 Task: Open a blank sheet, save the file as Emma.docx Add the quote 'Challenges are what make life interesting; overcoming them is what makes life meaningful.' Apply font style 'Oswald' and font size 48 Align the text to the Left .Change the text color to  'Olive Green '
Action: Mouse moved to (1224, 97)
Screenshot: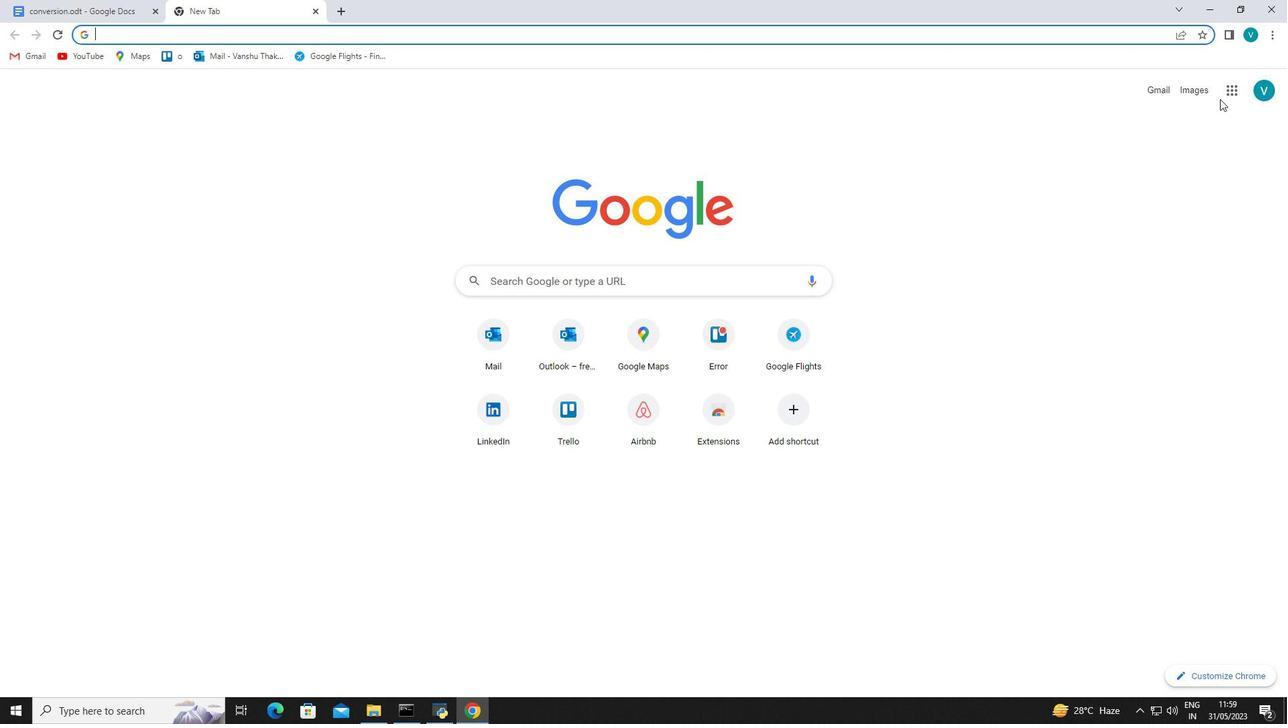 
Action: Mouse pressed left at (1224, 97)
Screenshot: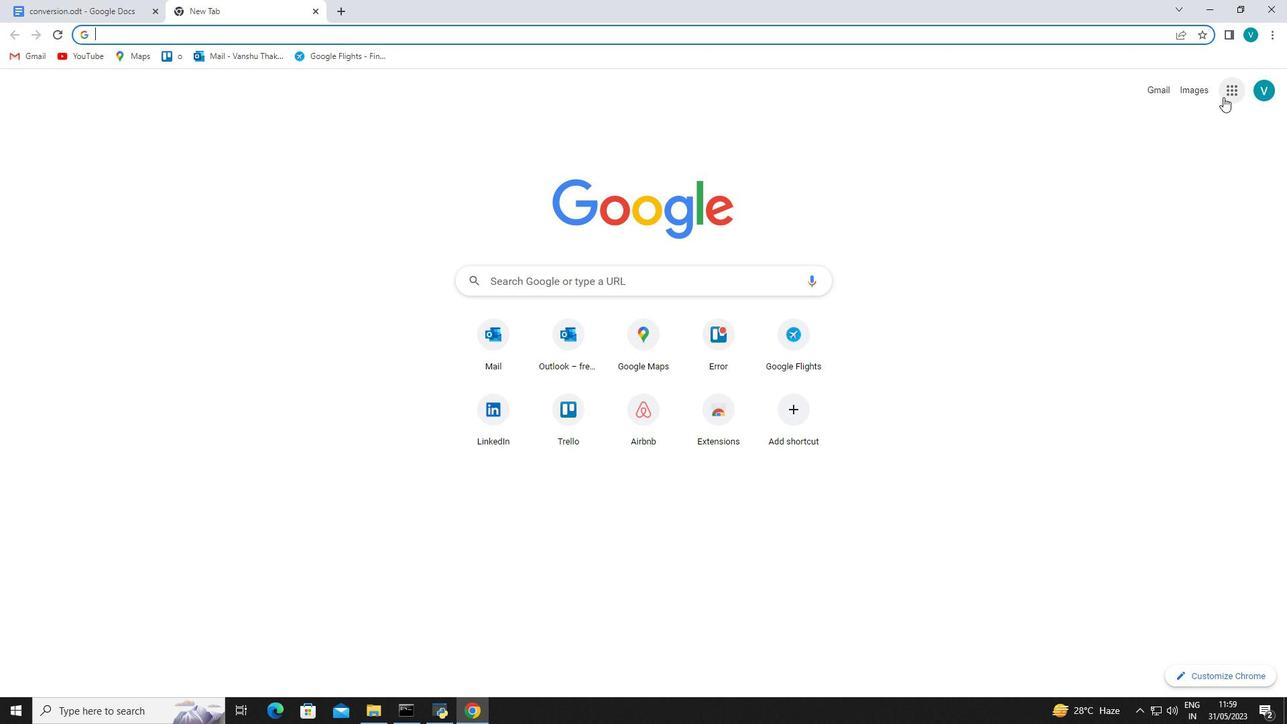 
Action: Mouse moved to (1205, 199)
Screenshot: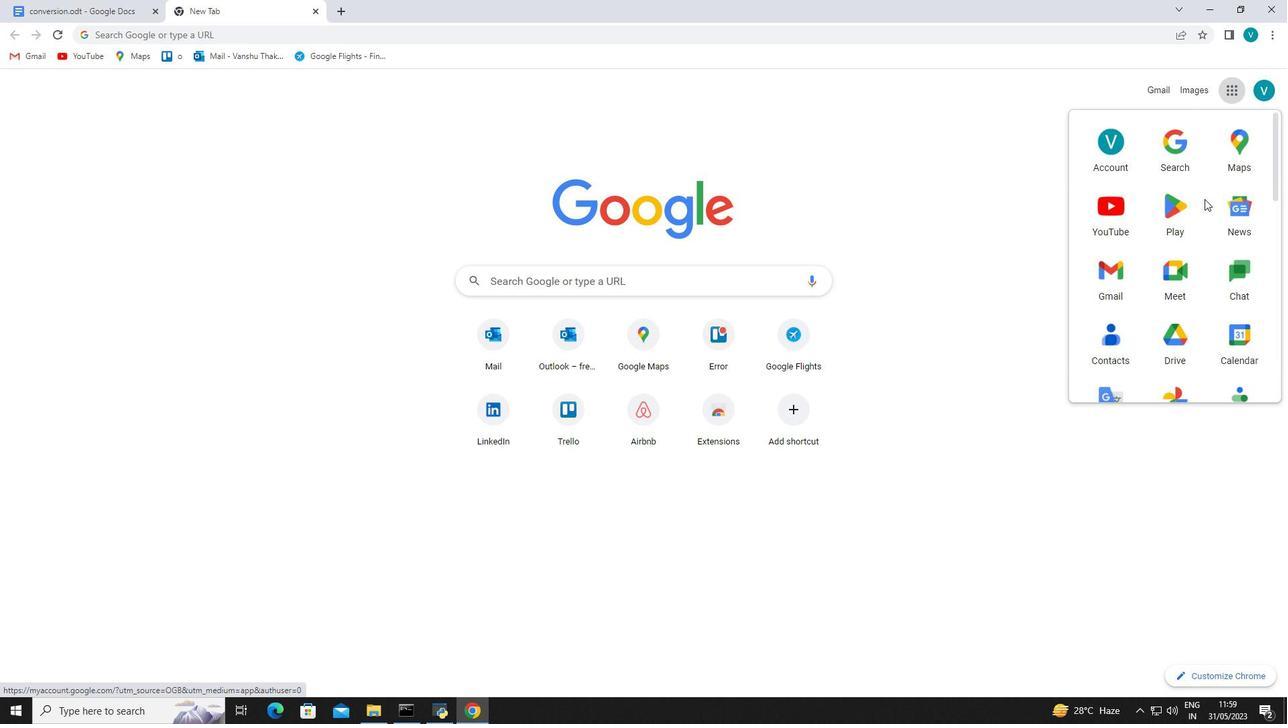 
Action: Mouse scrolled (1205, 199) with delta (0, 0)
Screenshot: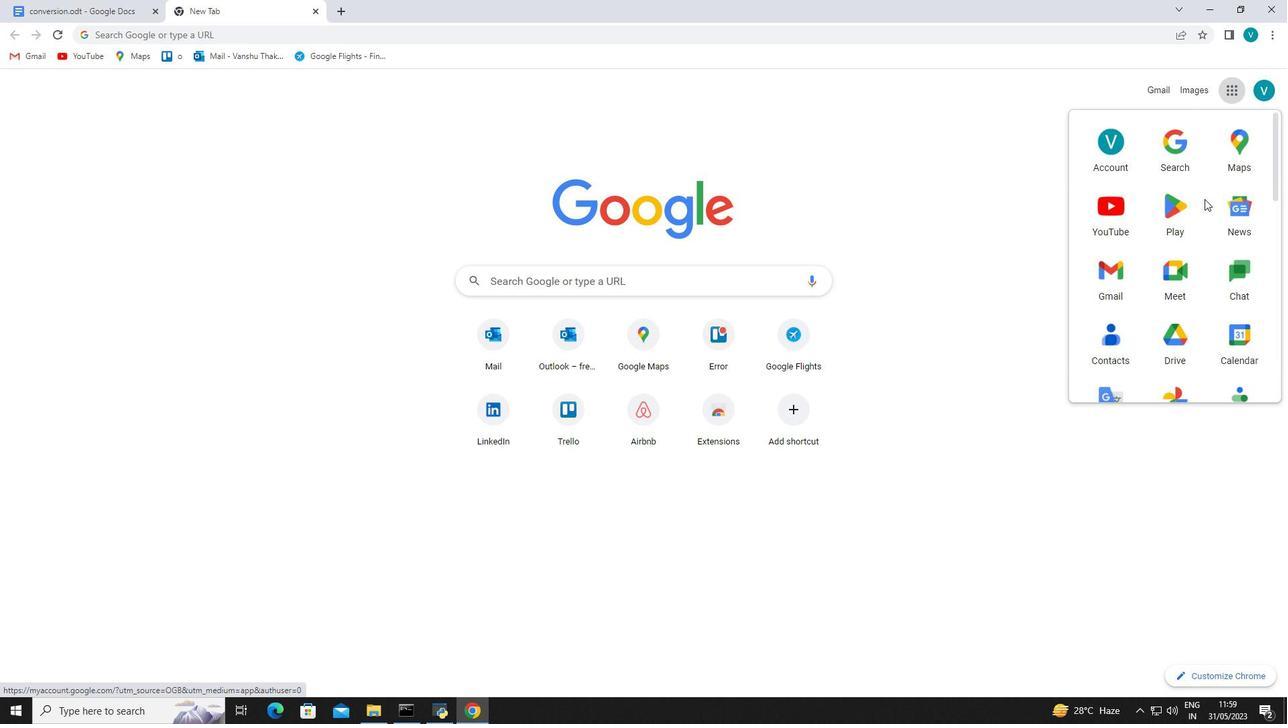 
Action: Mouse moved to (1205, 199)
Screenshot: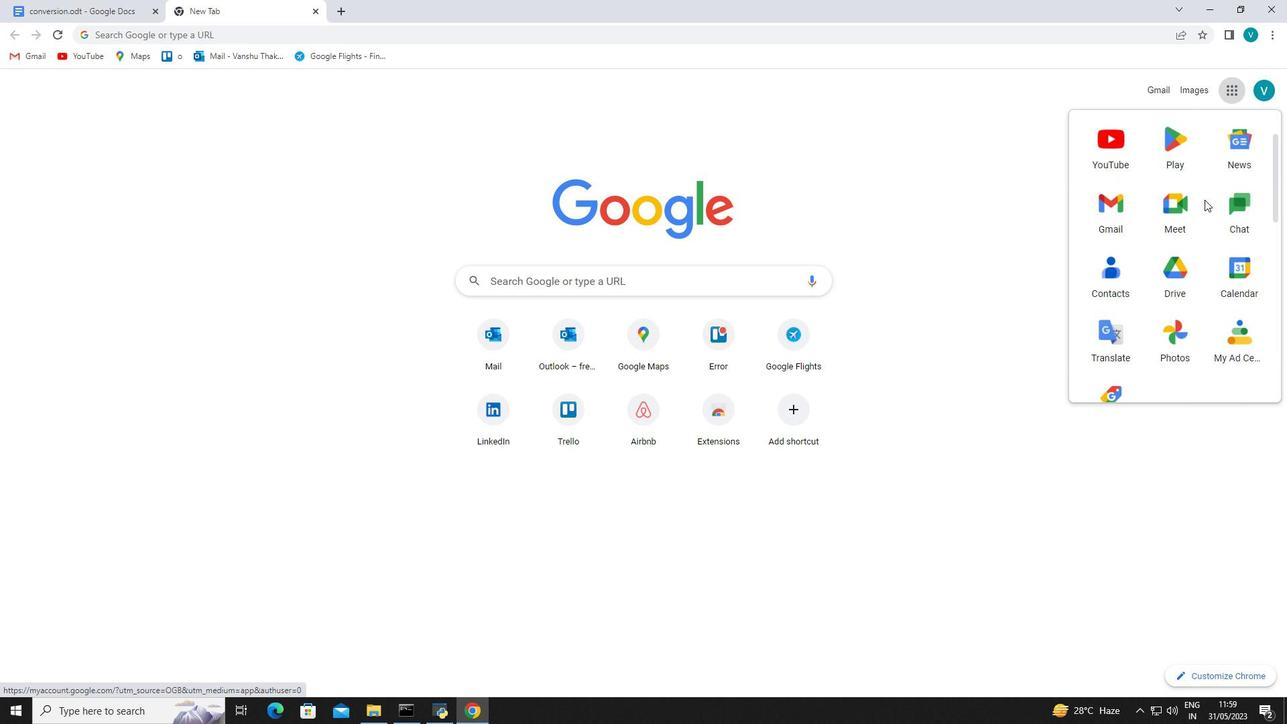 
Action: Mouse scrolled (1205, 199) with delta (0, 0)
Screenshot: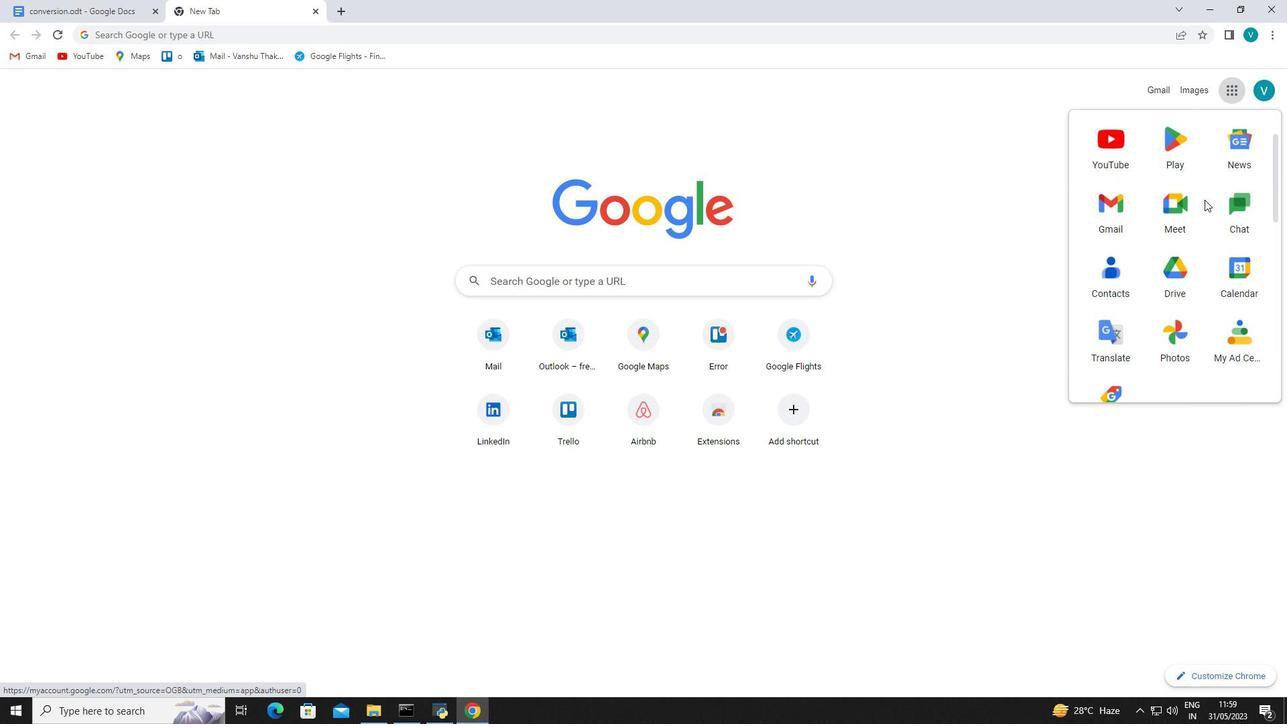 
Action: Mouse moved to (1205, 203)
Screenshot: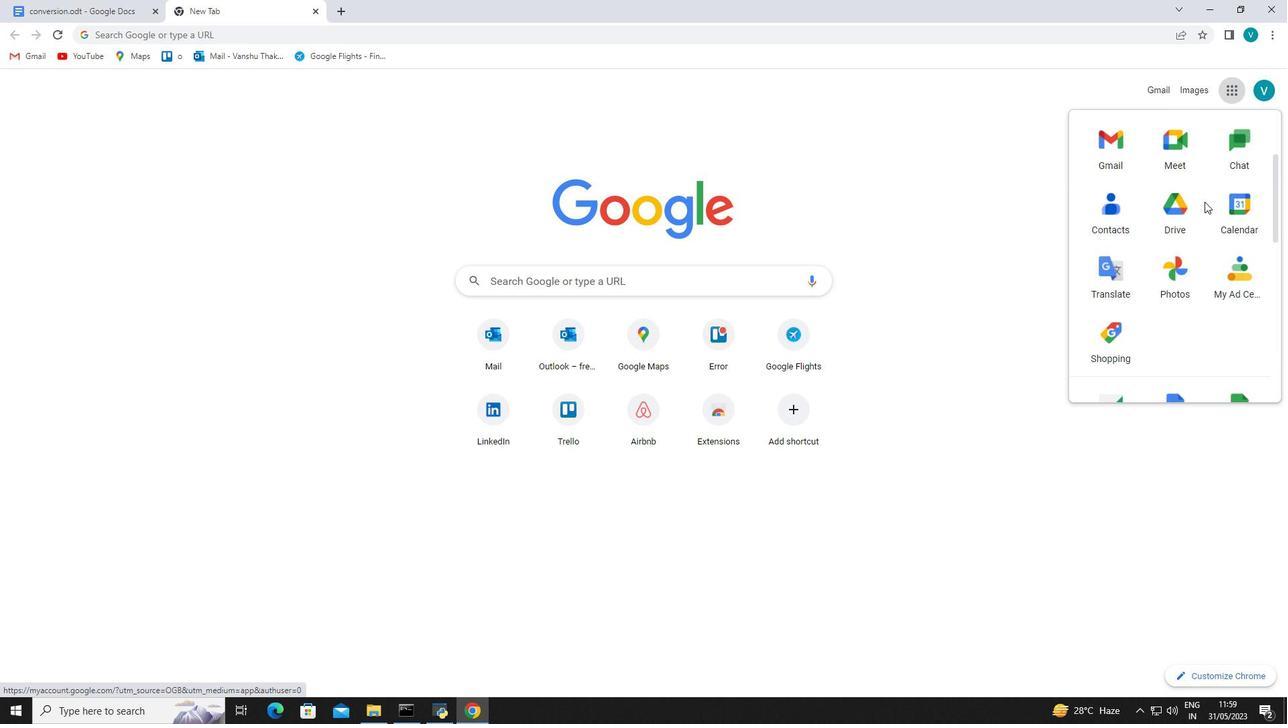 
Action: Mouse scrolled (1205, 203) with delta (0, 0)
Screenshot: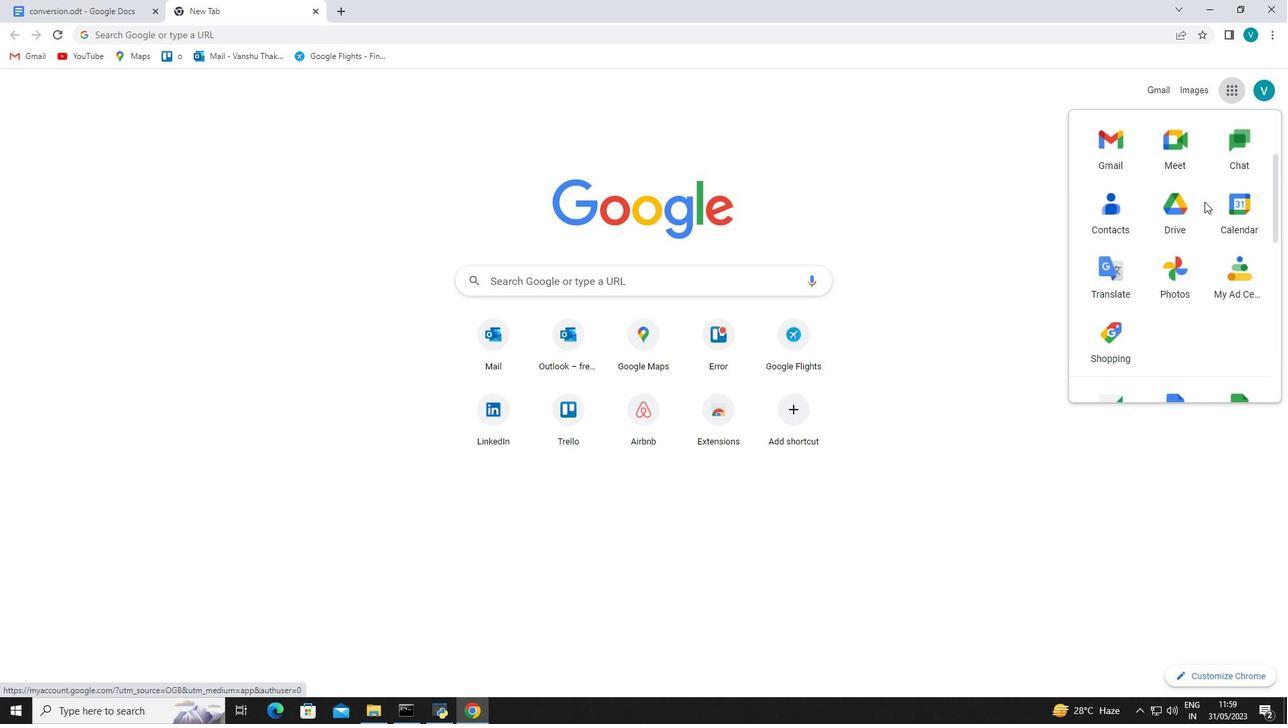 
Action: Mouse moved to (1205, 204)
Screenshot: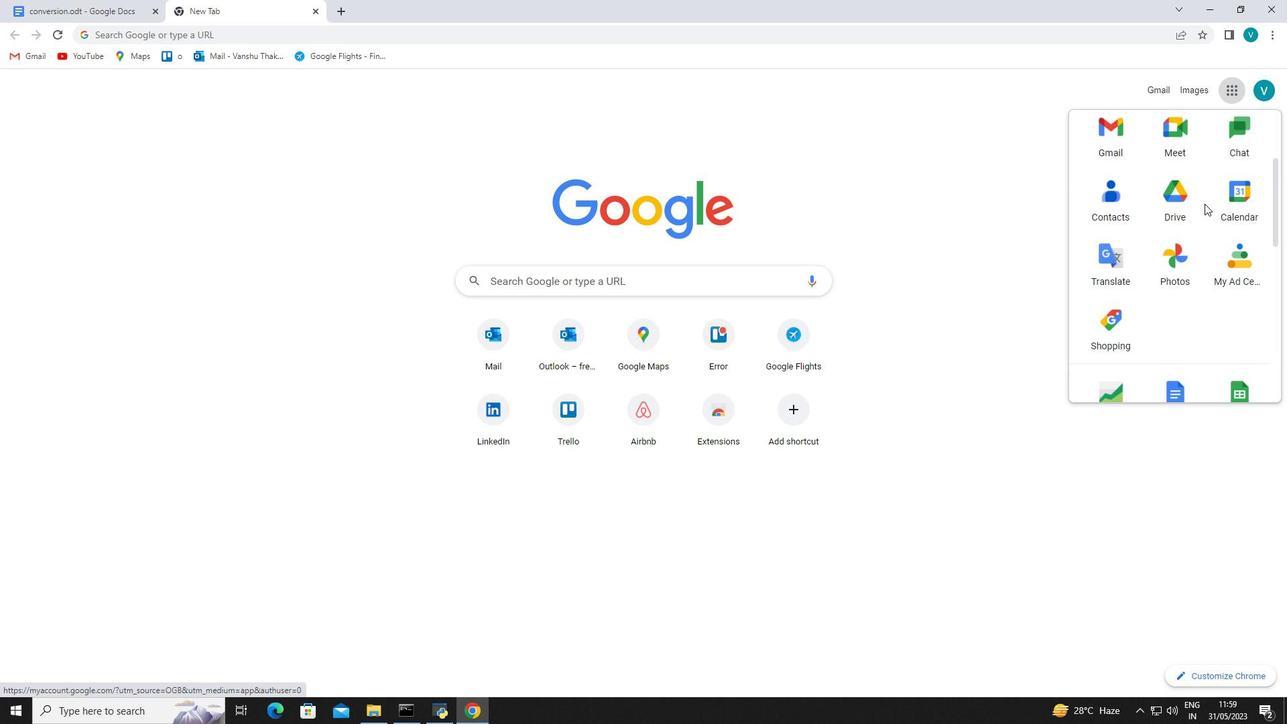 
Action: Mouse scrolled (1205, 203) with delta (0, 0)
Screenshot: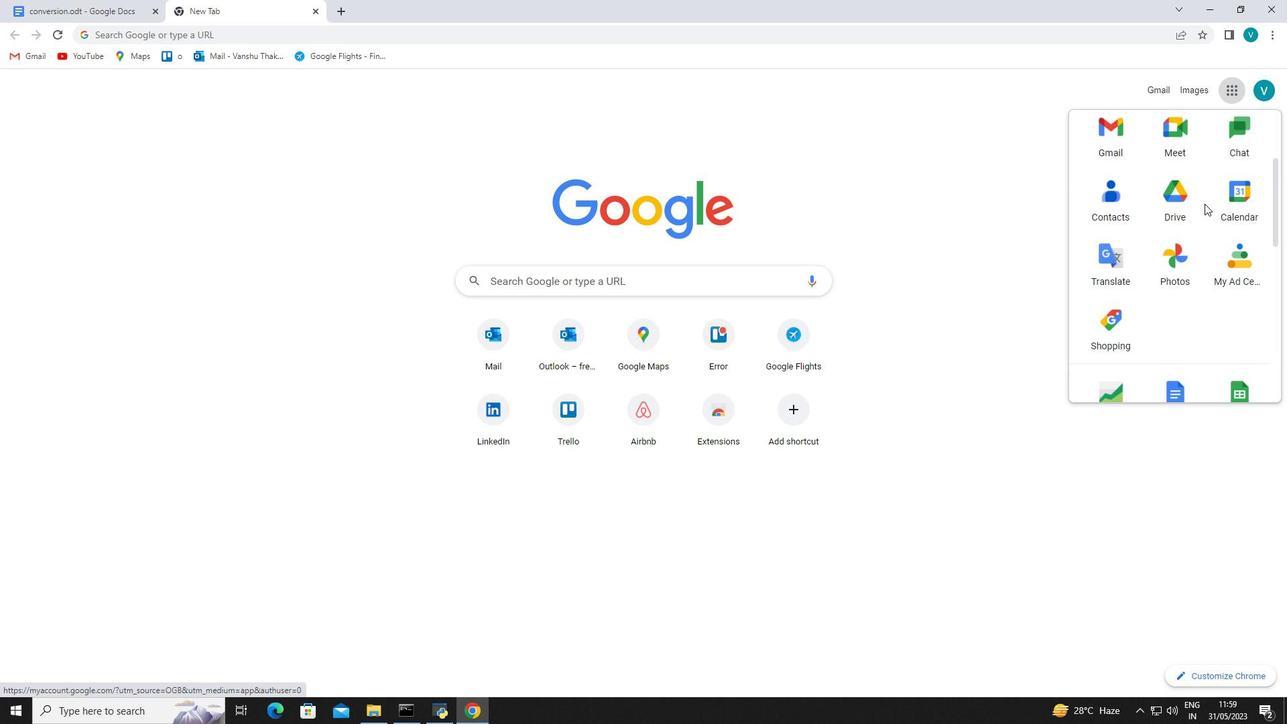 
Action: Mouse moved to (1197, 263)
Screenshot: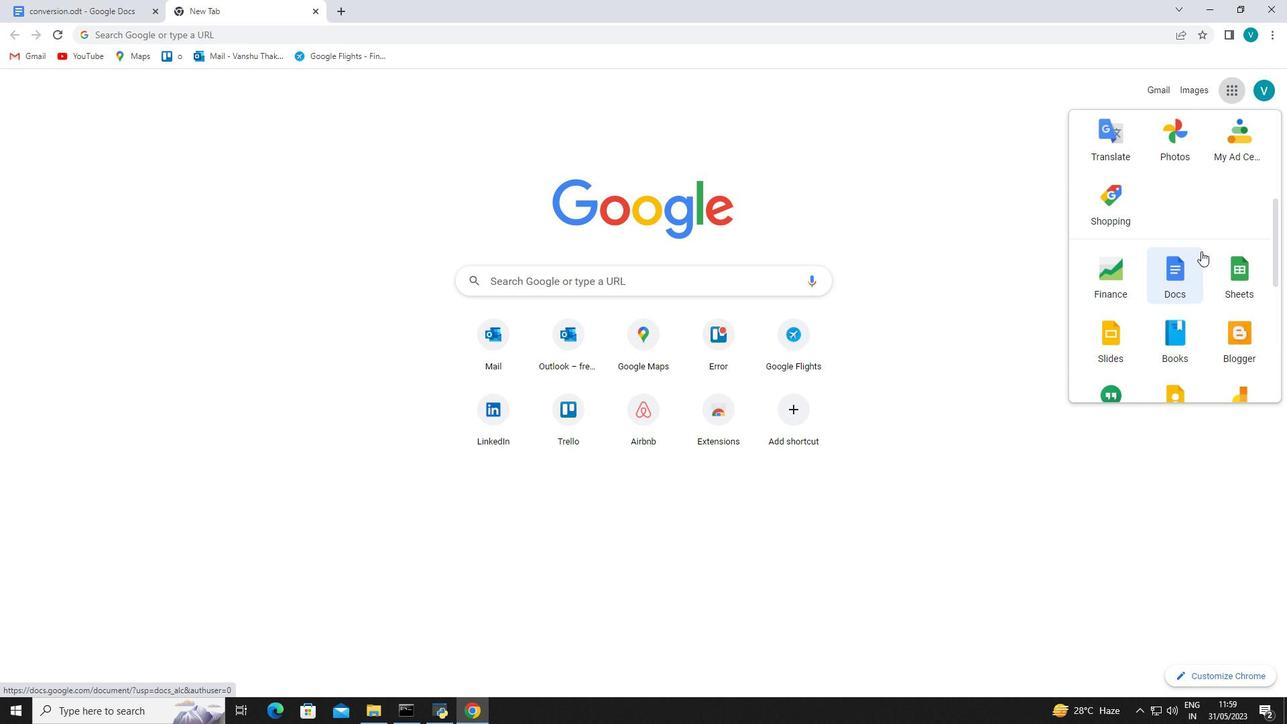 
Action: Mouse pressed left at (1197, 263)
Screenshot: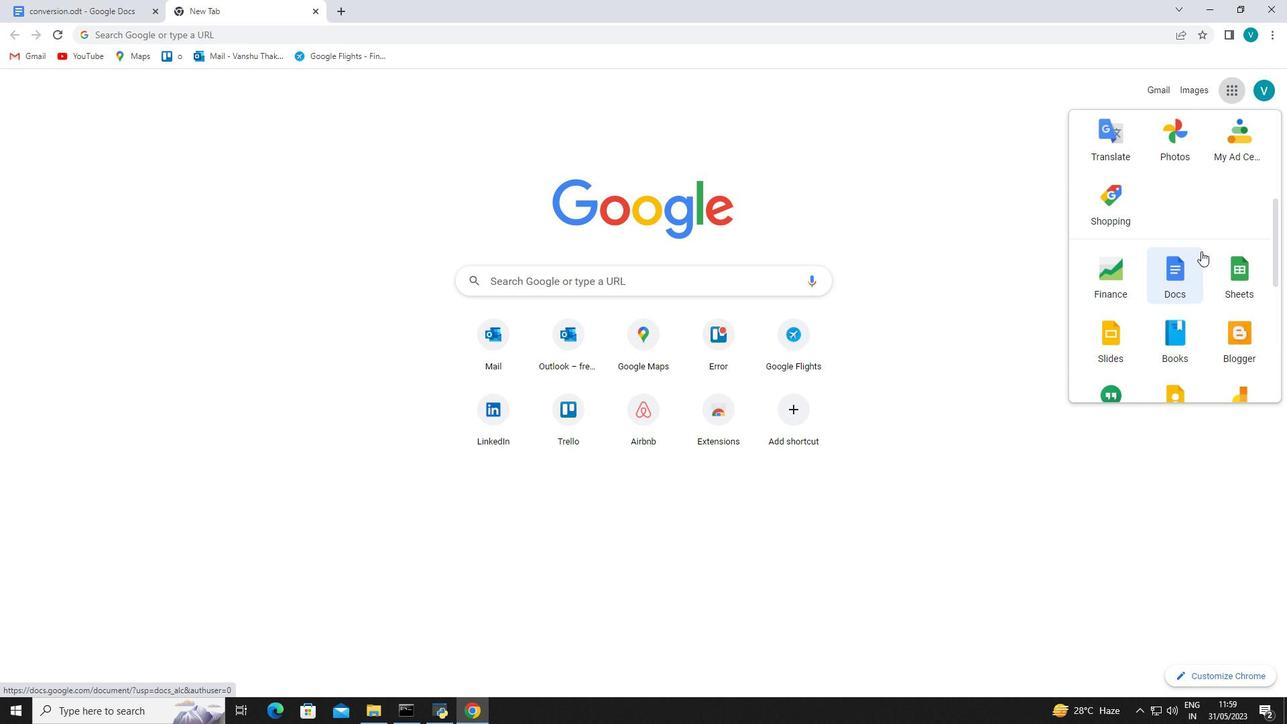 
Action: Mouse moved to (319, 250)
Screenshot: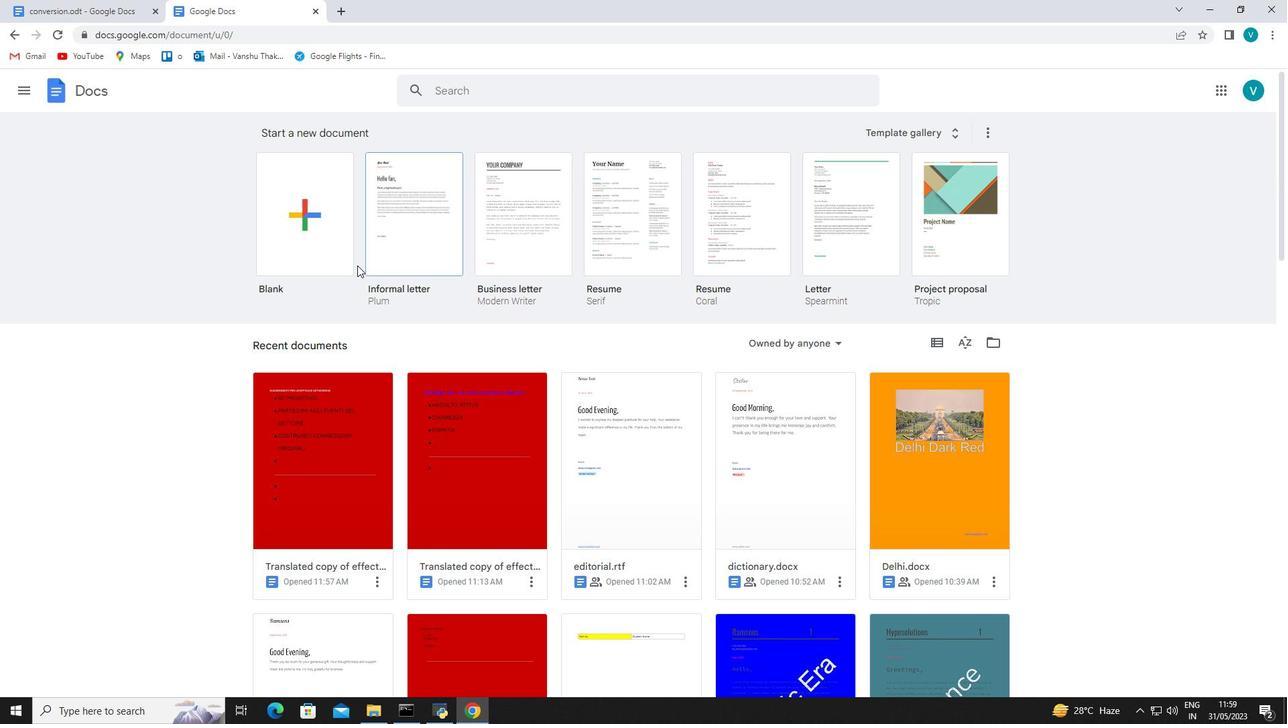 
Action: Mouse pressed left at (319, 250)
Screenshot: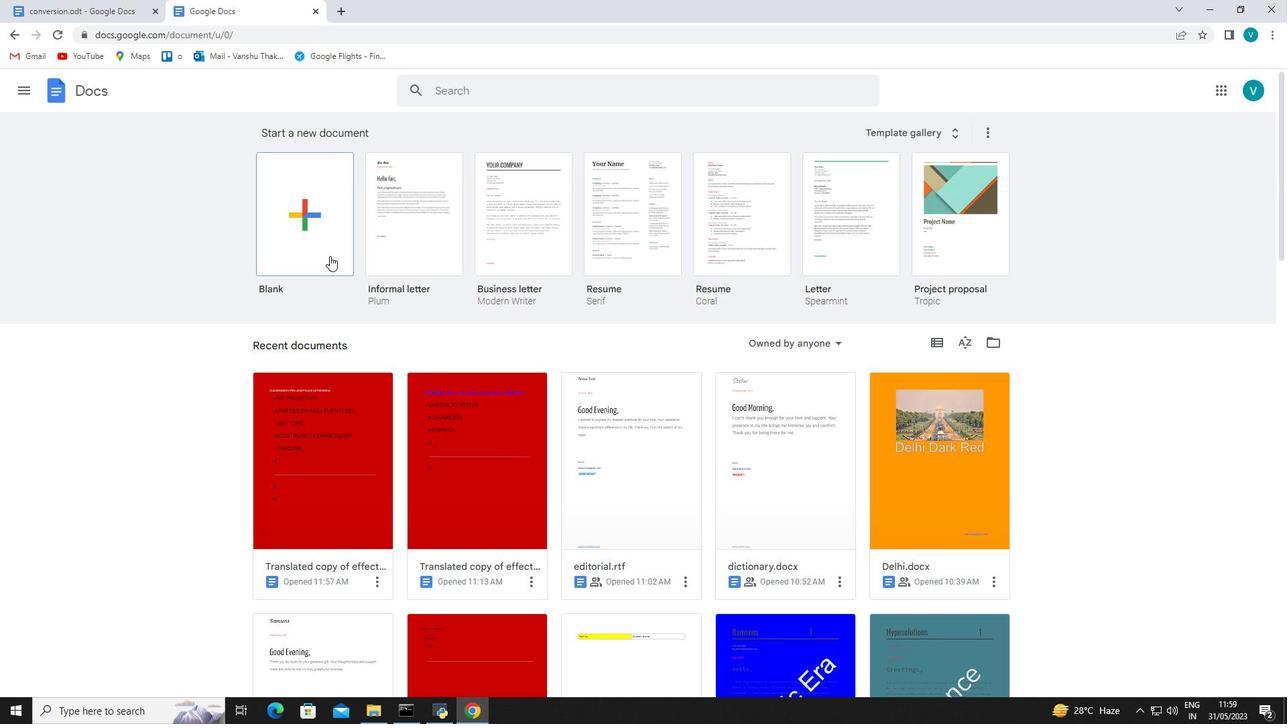 
Action: Mouse moved to (117, 82)
Screenshot: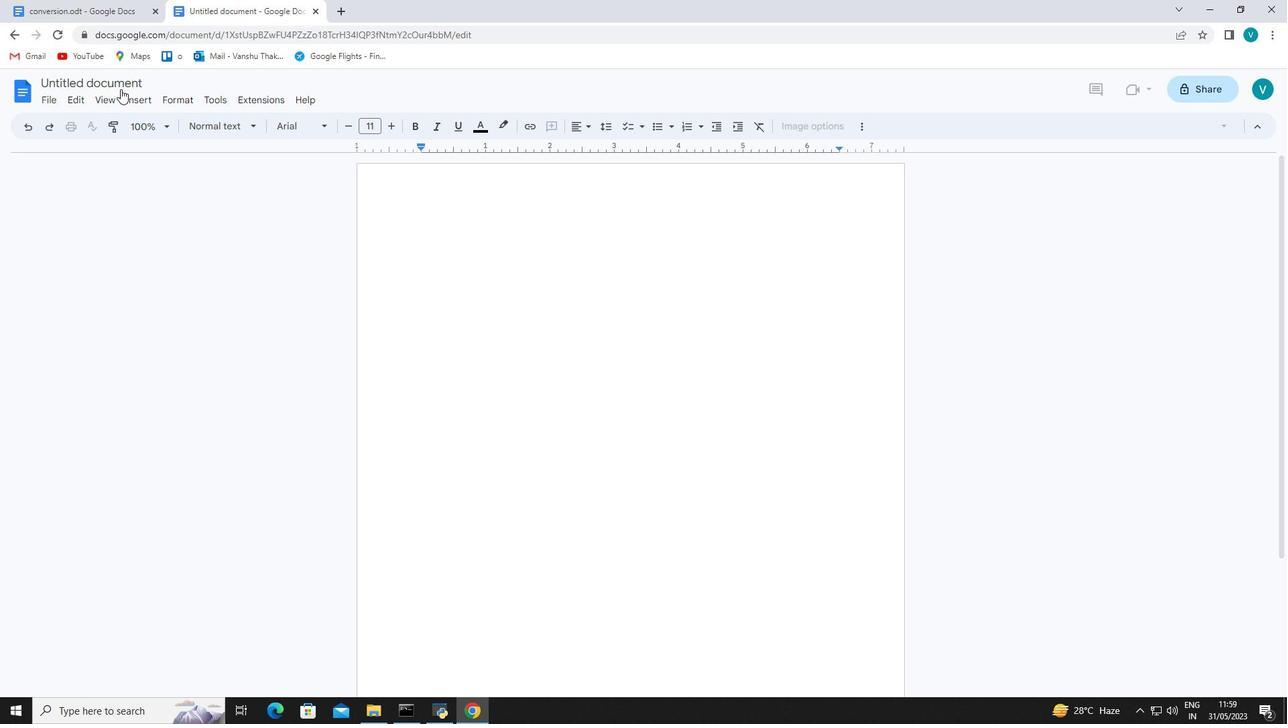 
Action: Mouse pressed left at (117, 82)
Screenshot: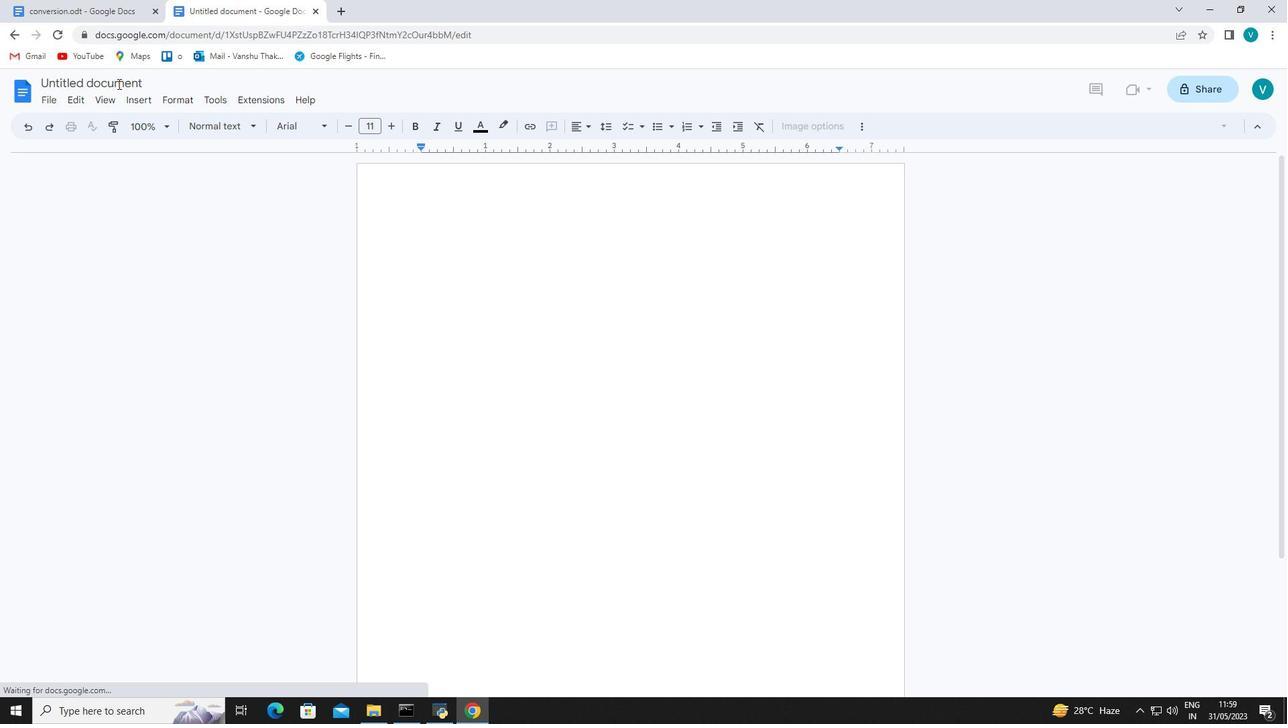 
Action: Key pressed <Key.shift>Emma.docx<Key.enter>
Screenshot: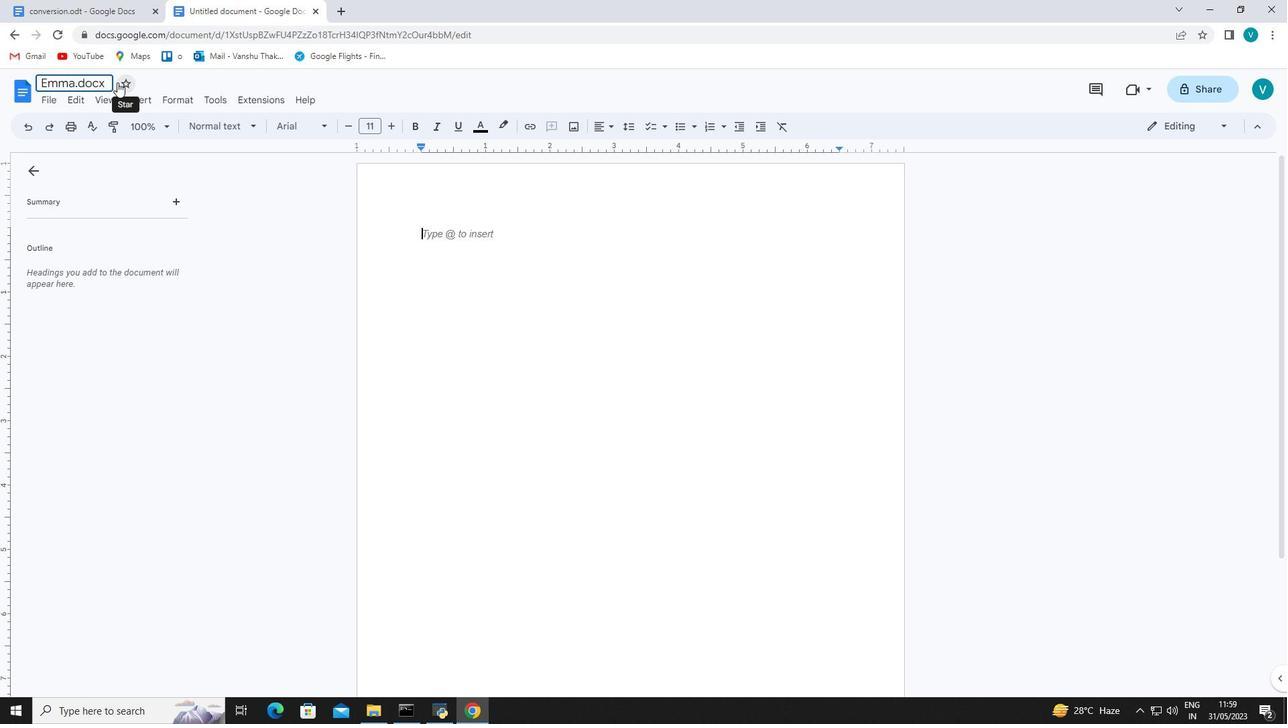 
Action: Mouse moved to (428, 239)
Screenshot: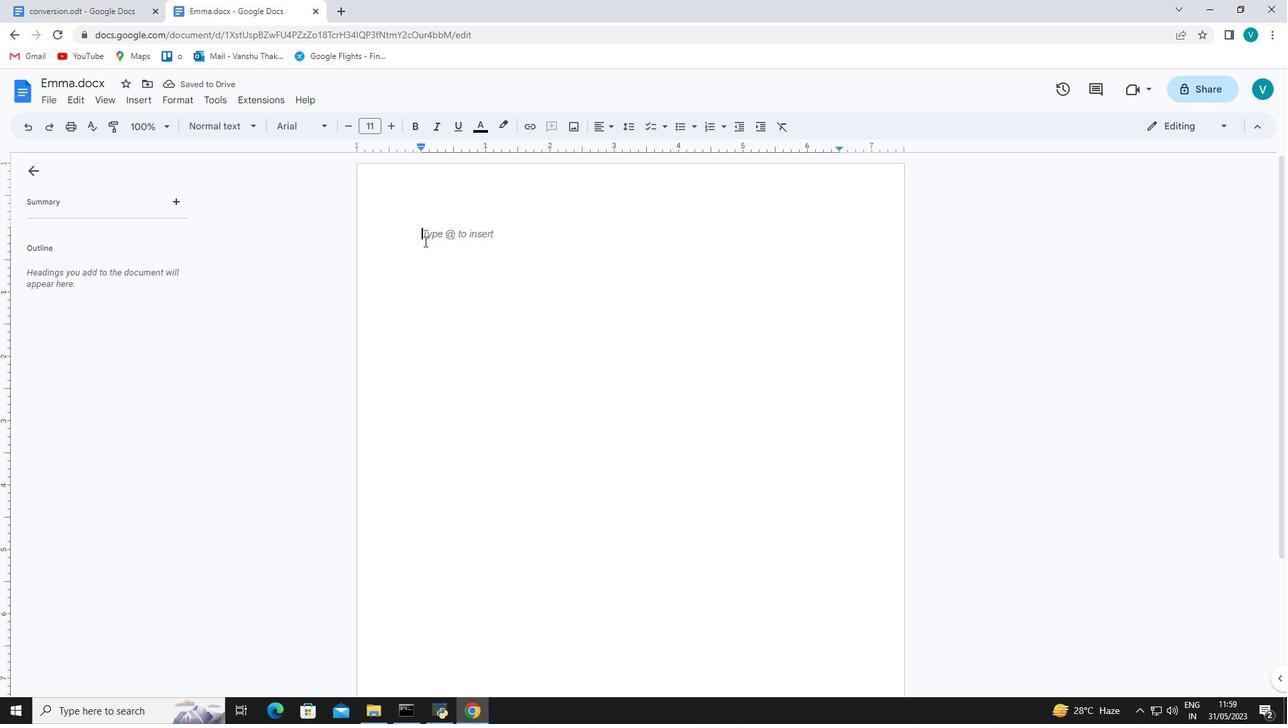 
Action: Mouse pressed left at (428, 239)
Screenshot: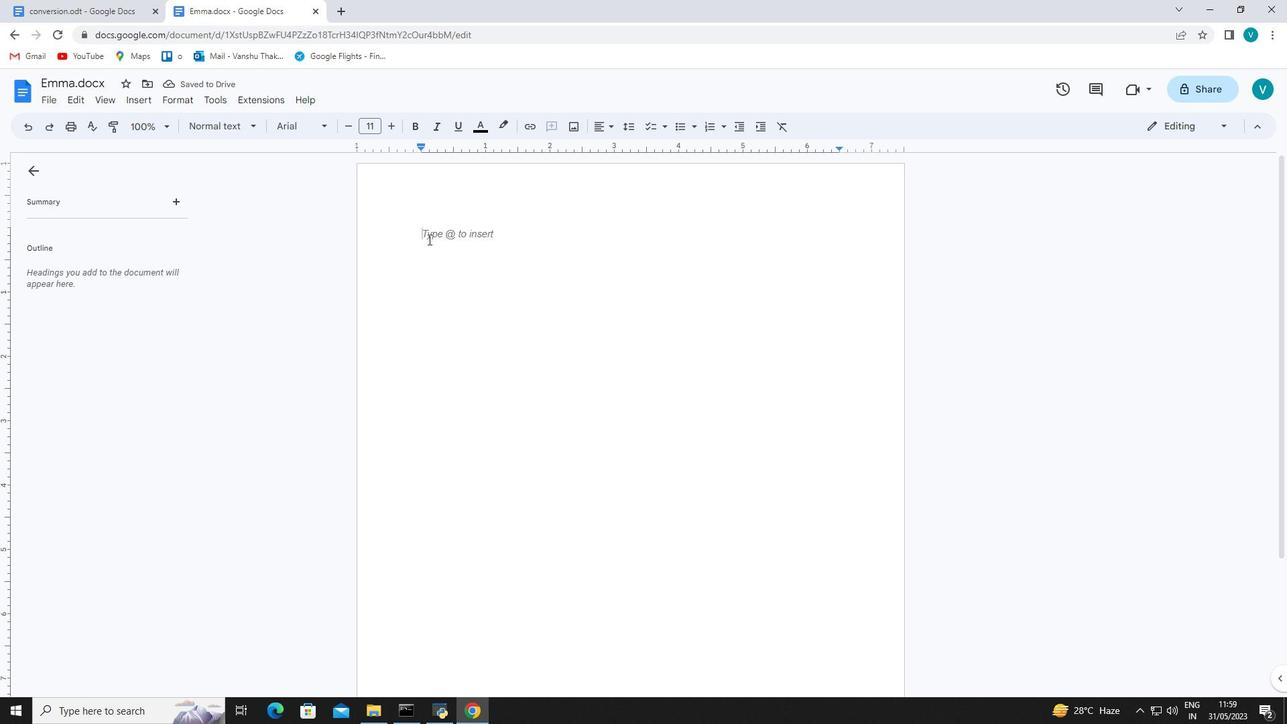
Action: Key pressed <Key.shift>Challenges<Key.space>are<Key.space>what<Key.space>make<Key.space>life<Key.space>interesting;<Key.space>overcoming<Key.space>them<Key.space>is<Key.space>what<Key.space>makes<Key.space>life<Key.space>meaningful.
Screenshot: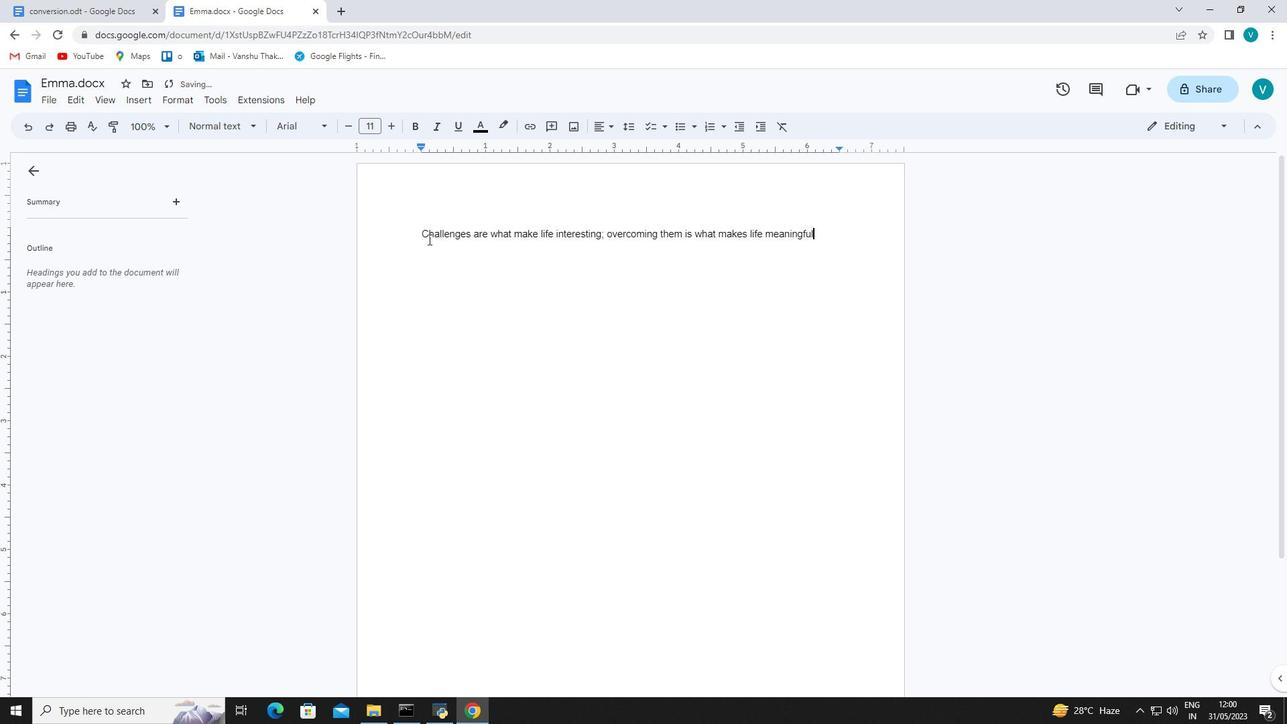 
Action: Mouse moved to (421, 232)
Screenshot: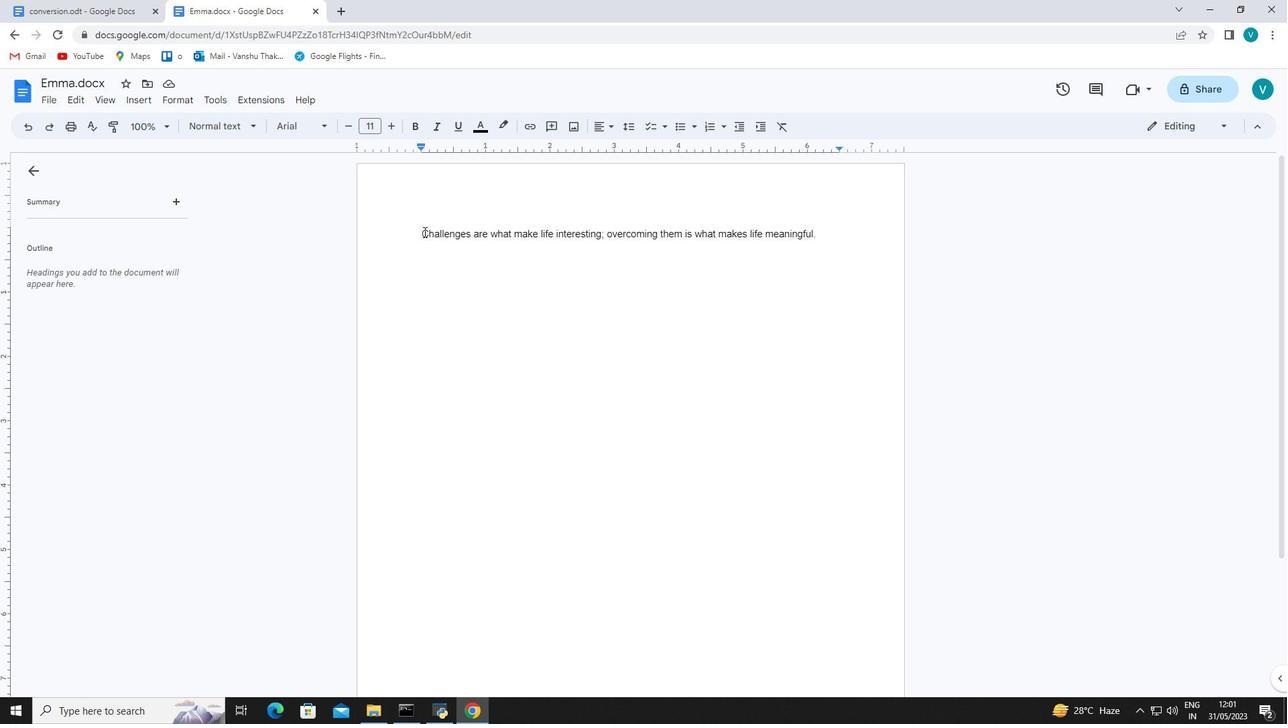 
Action: Mouse pressed left at (421, 232)
Screenshot: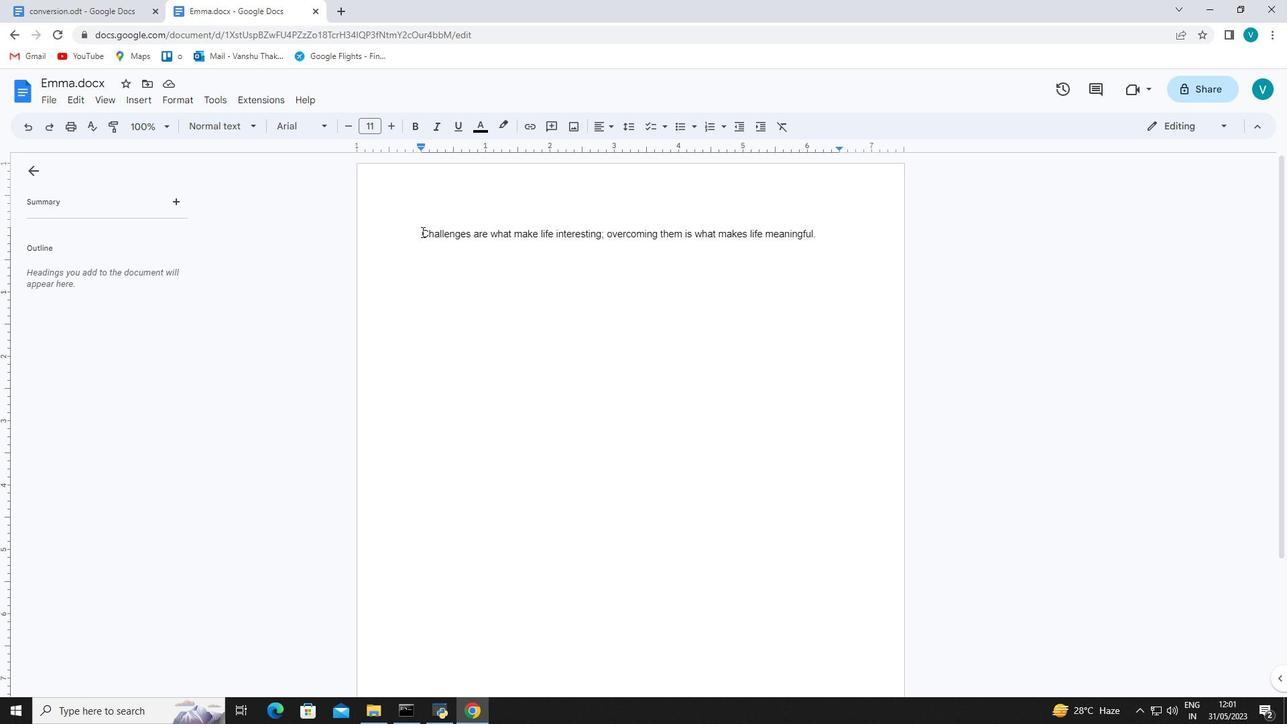 
Action: Mouse moved to (303, 127)
Screenshot: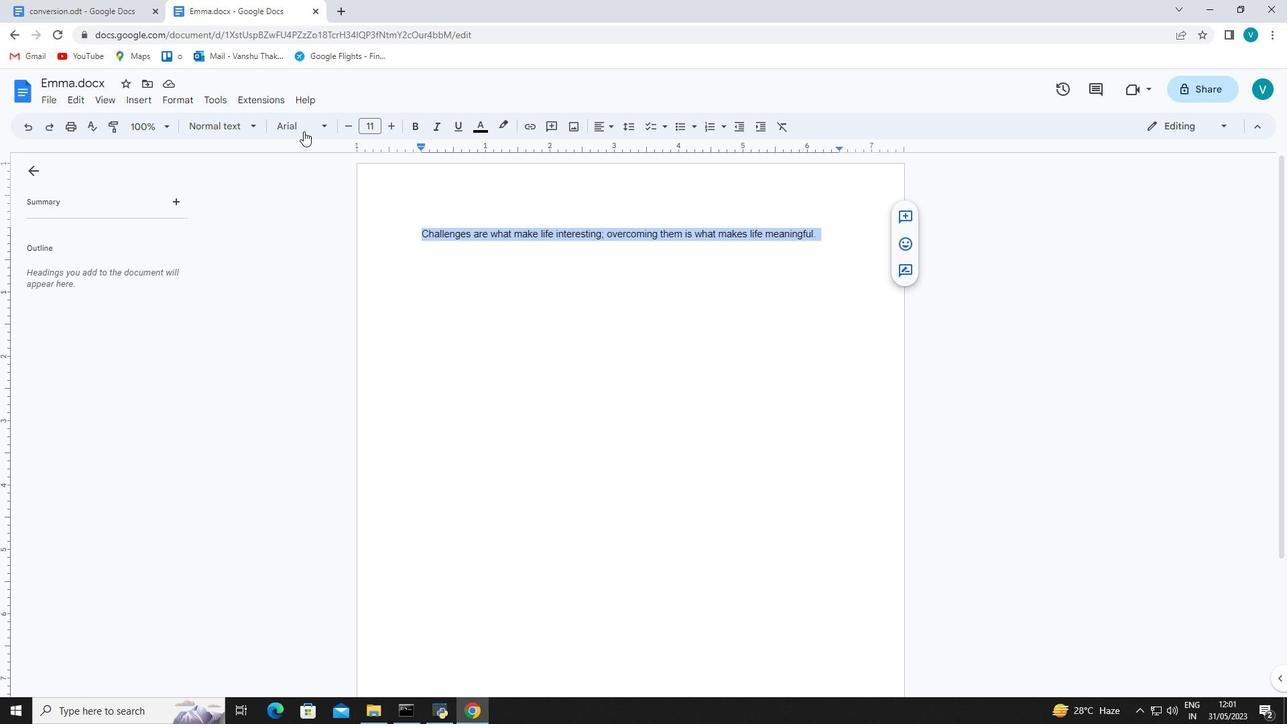 
Action: Mouse pressed left at (303, 127)
Screenshot: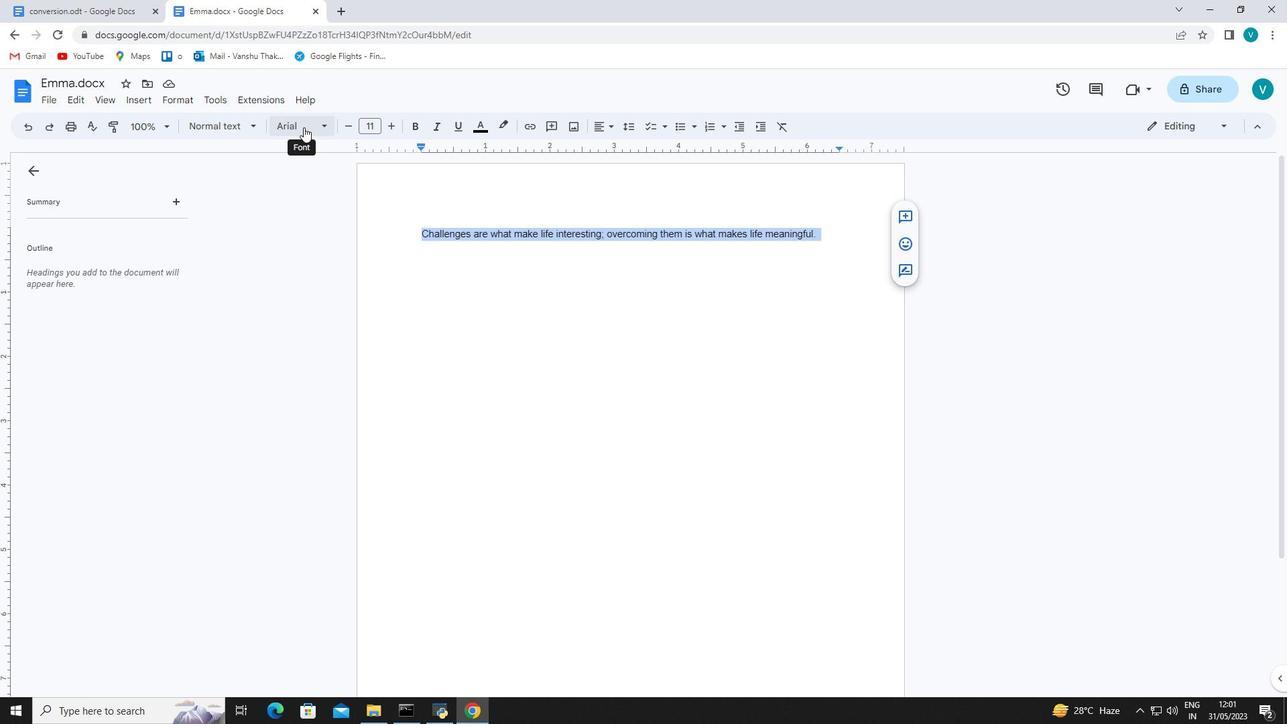 
Action: Mouse moved to (345, 368)
Screenshot: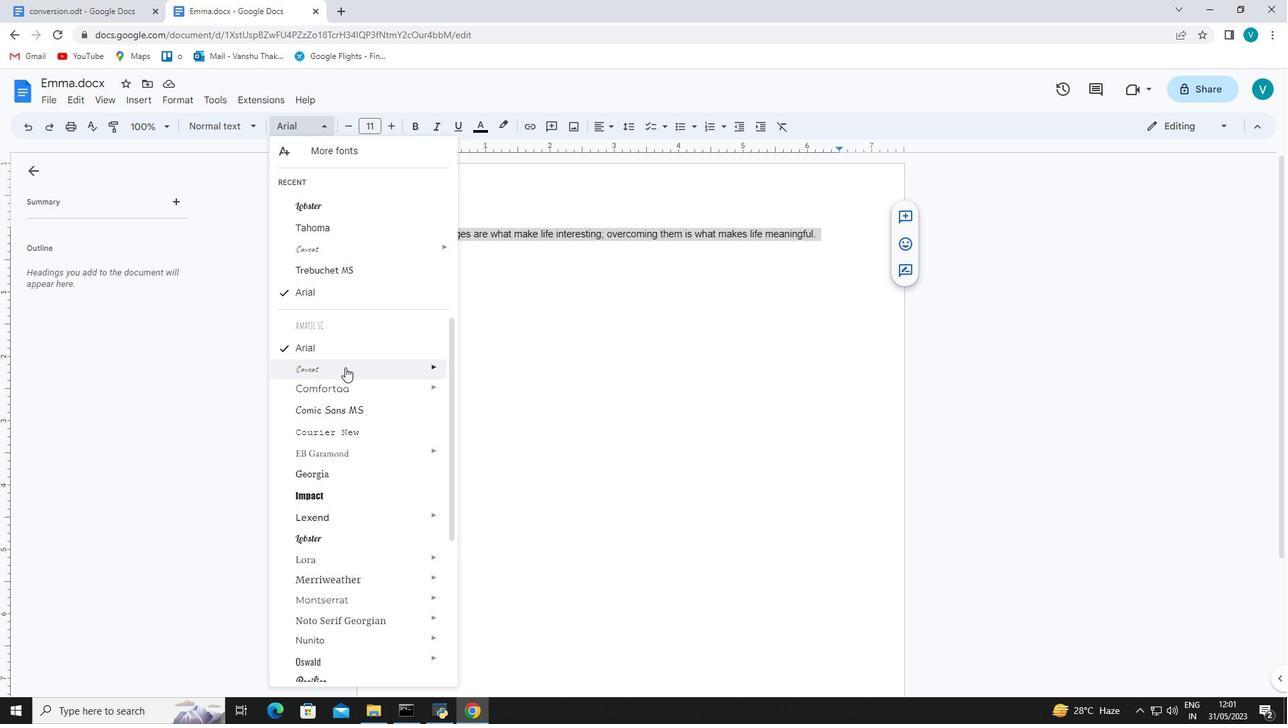 
Action: Mouse scrolled (345, 368) with delta (0, 0)
Screenshot: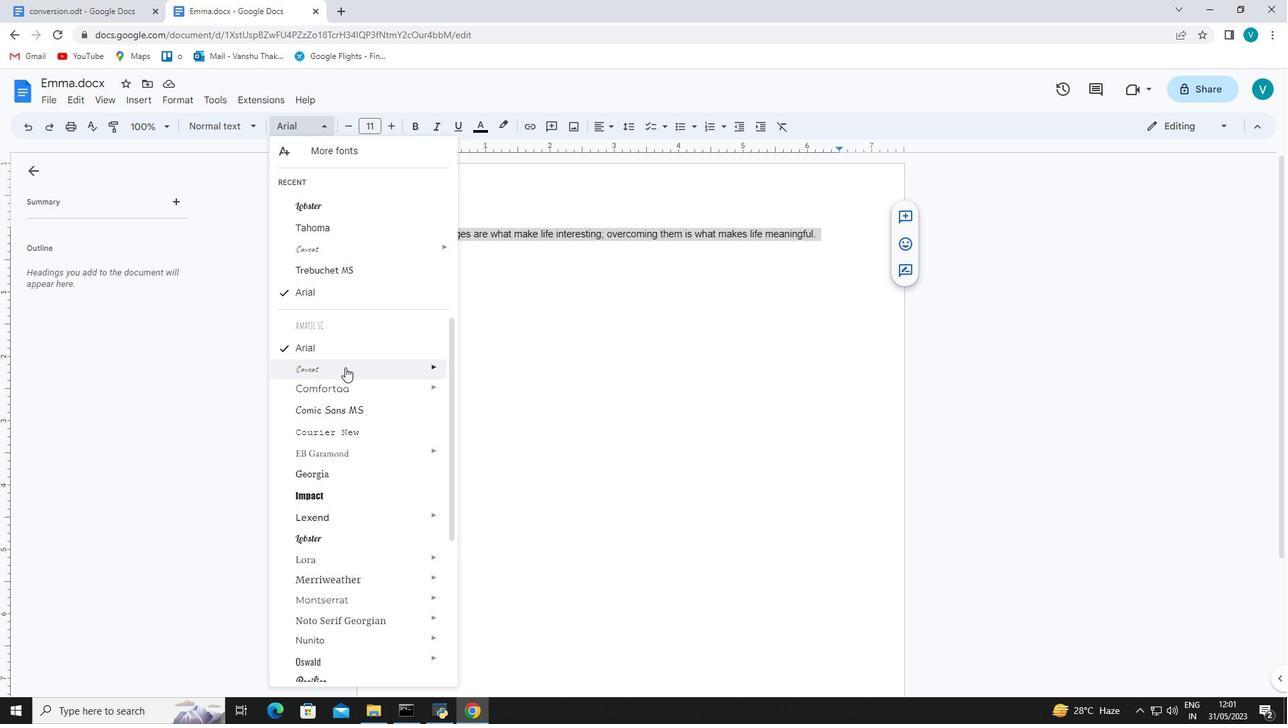 
Action: Mouse scrolled (345, 368) with delta (0, 0)
Screenshot: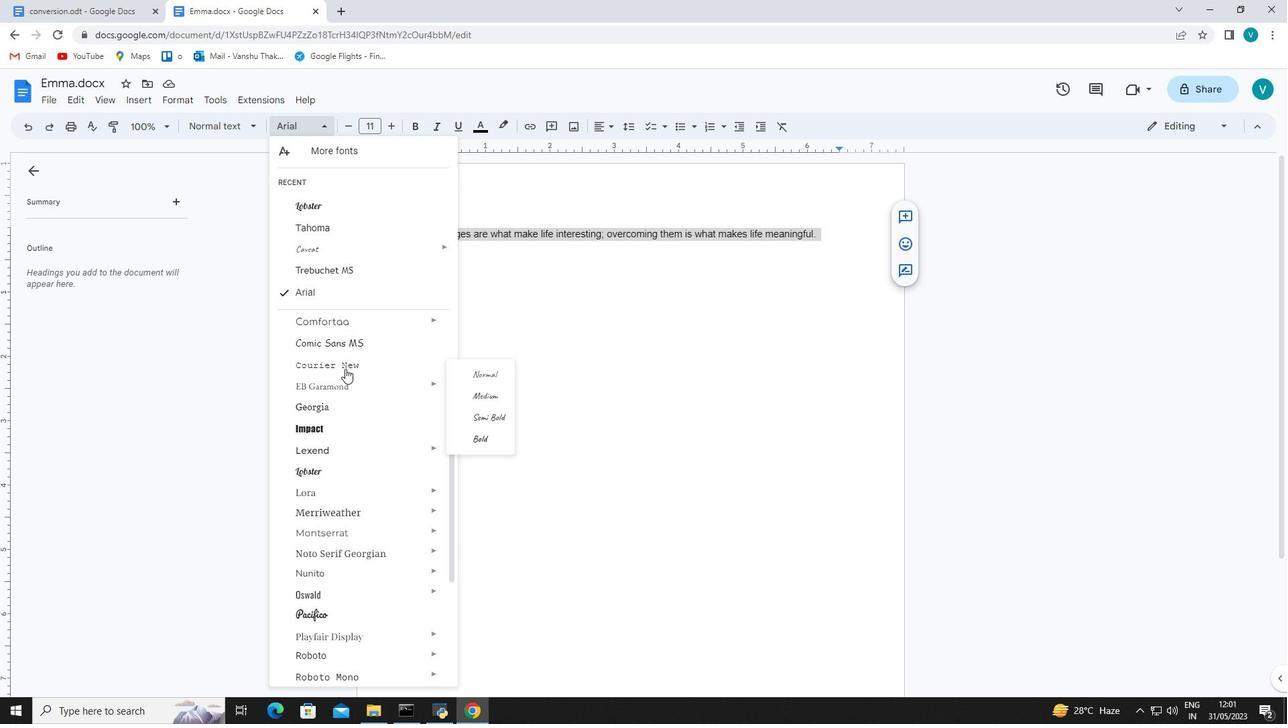 
Action: Mouse scrolled (345, 368) with delta (0, 0)
Screenshot: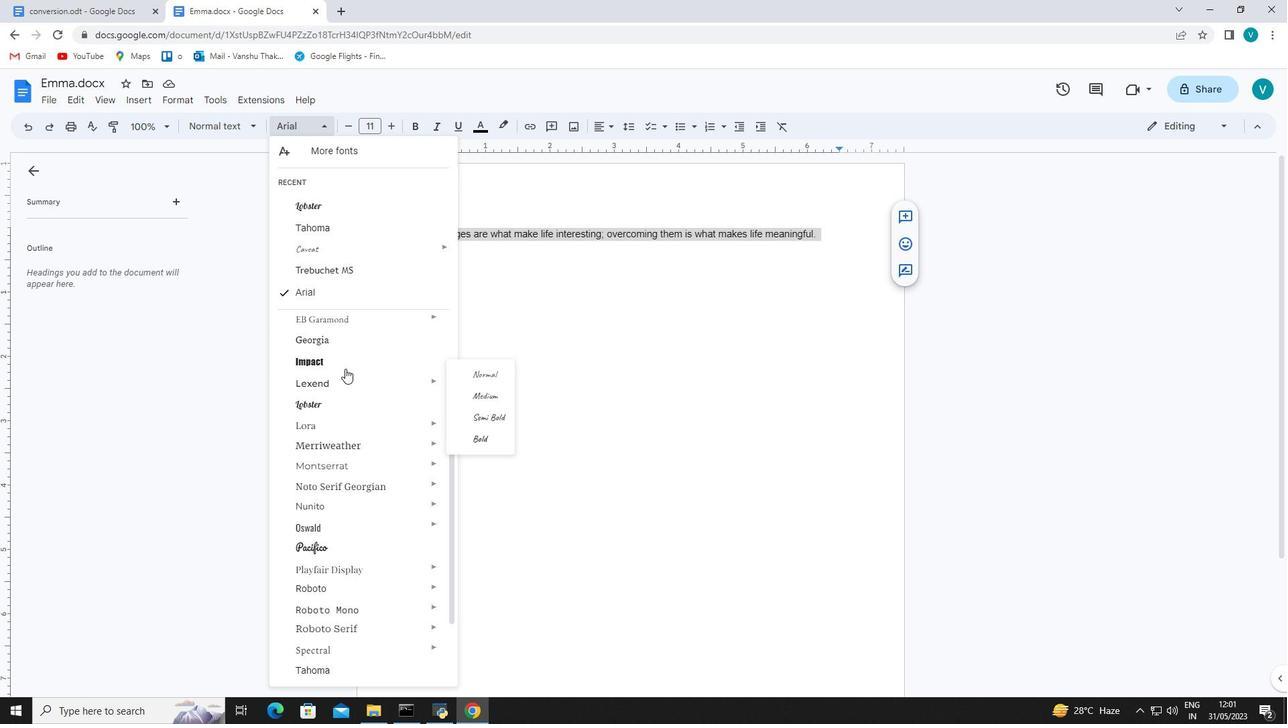 
Action: Mouse scrolled (345, 368) with delta (0, 0)
Screenshot: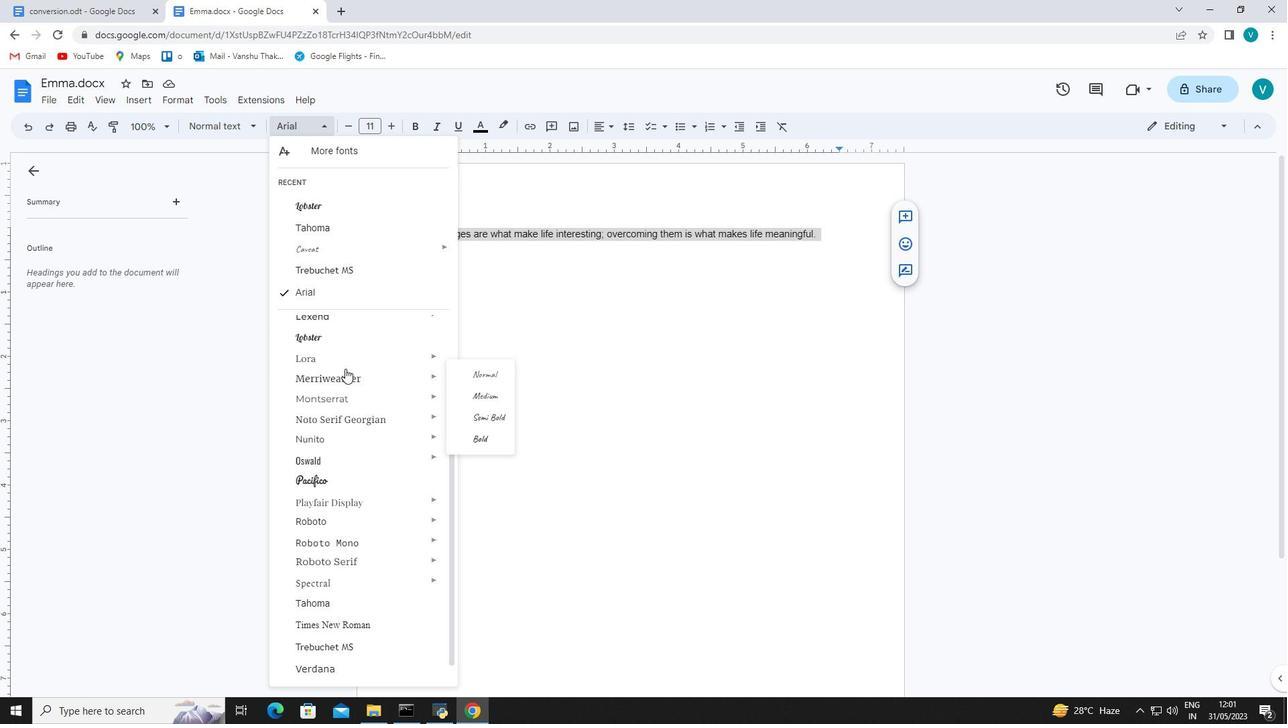 
Action: Mouse scrolled (345, 368) with delta (0, 0)
Screenshot: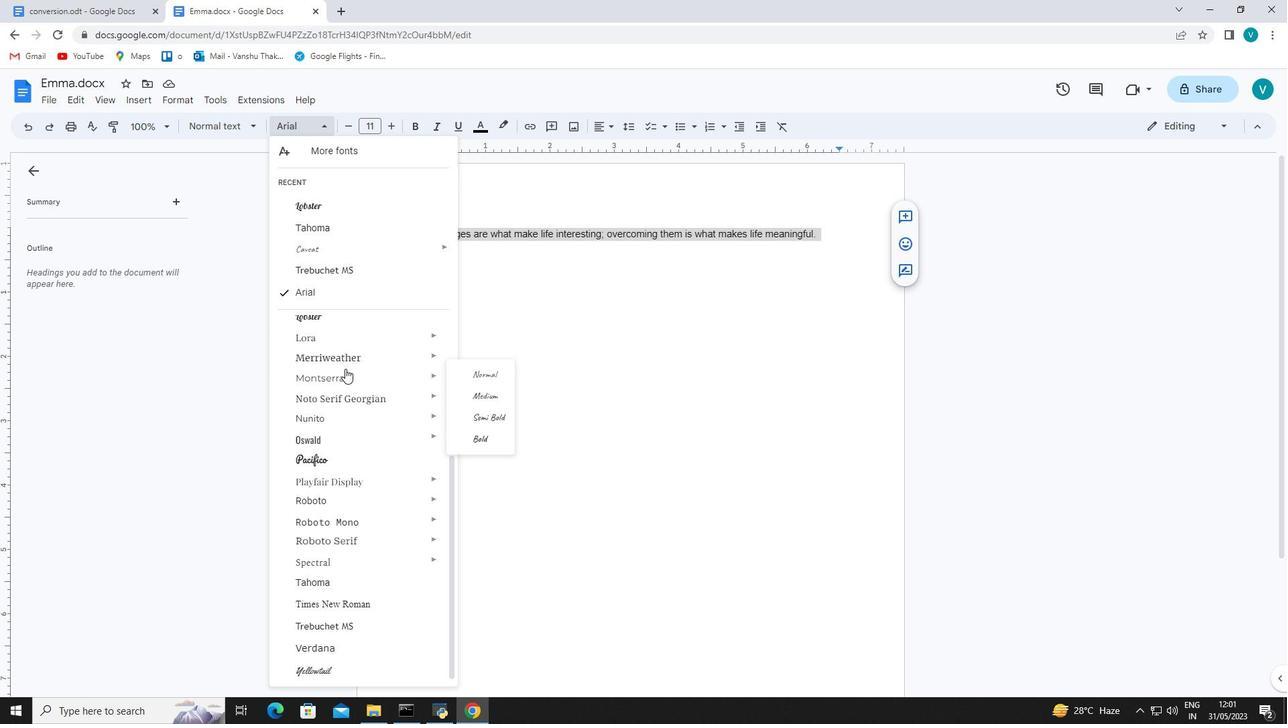 
Action: Mouse scrolled (345, 368) with delta (0, 0)
Screenshot: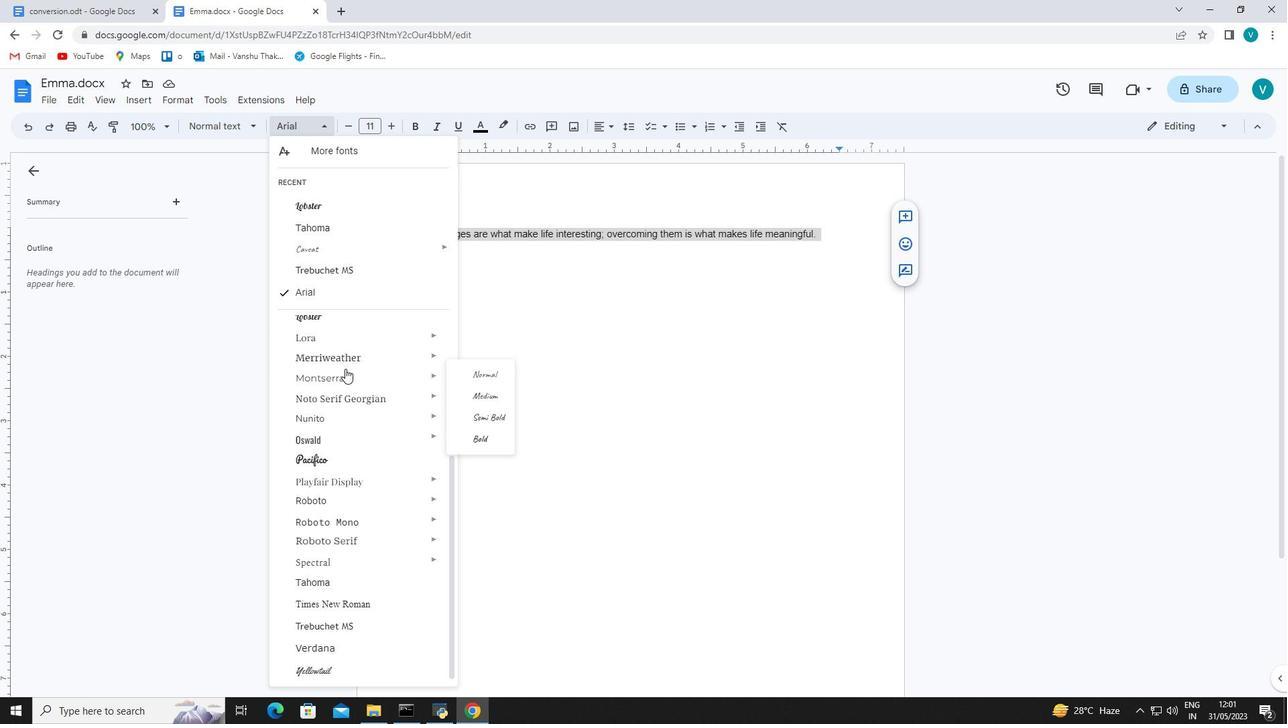 
Action: Mouse scrolled (345, 368) with delta (0, 0)
Screenshot: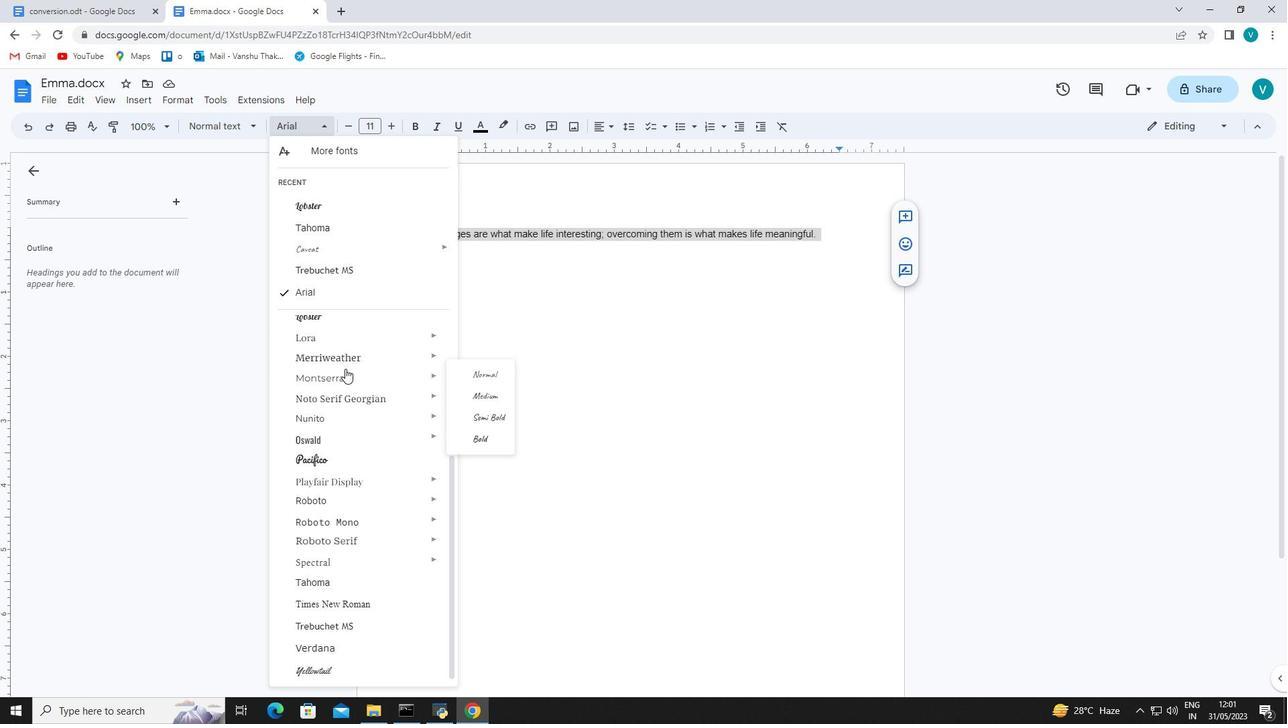 
Action: Mouse scrolled (345, 369) with delta (0, 0)
Screenshot: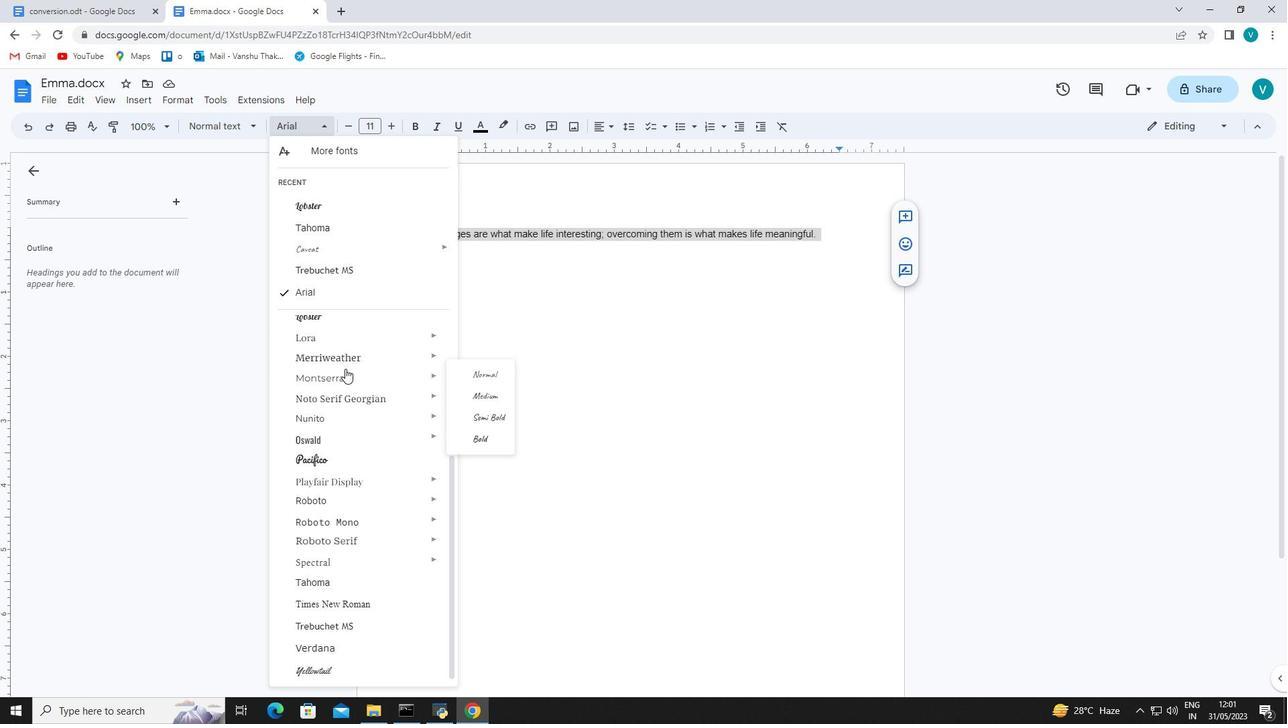 
Action: Mouse scrolled (345, 369) with delta (0, 0)
Screenshot: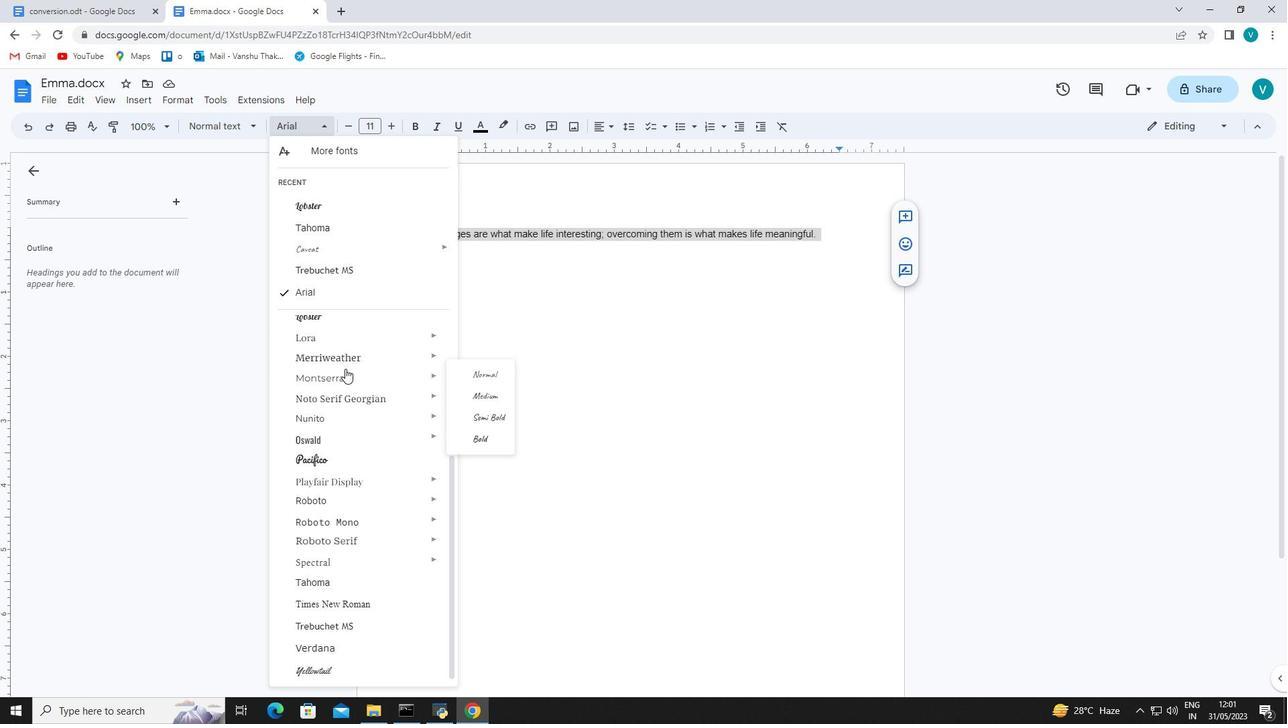 
Action: Mouse scrolled (345, 369) with delta (0, 0)
Screenshot: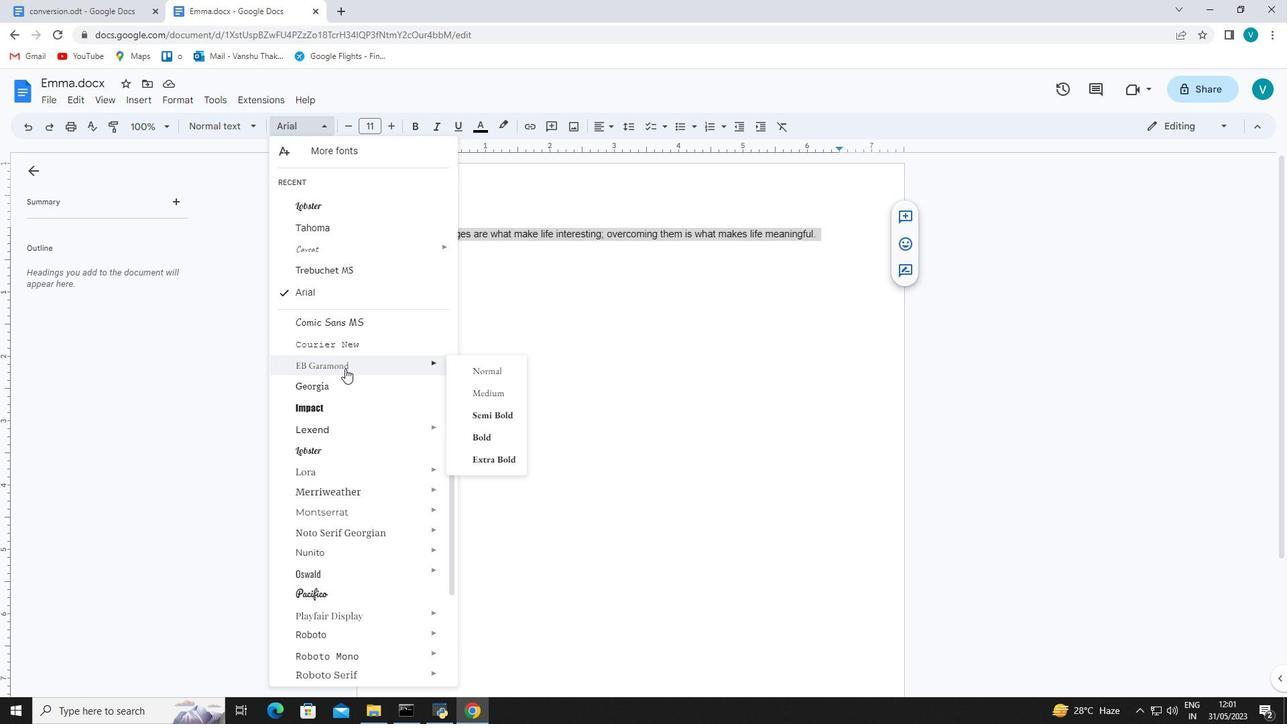 
Action: Mouse scrolled (345, 369) with delta (0, 0)
Screenshot: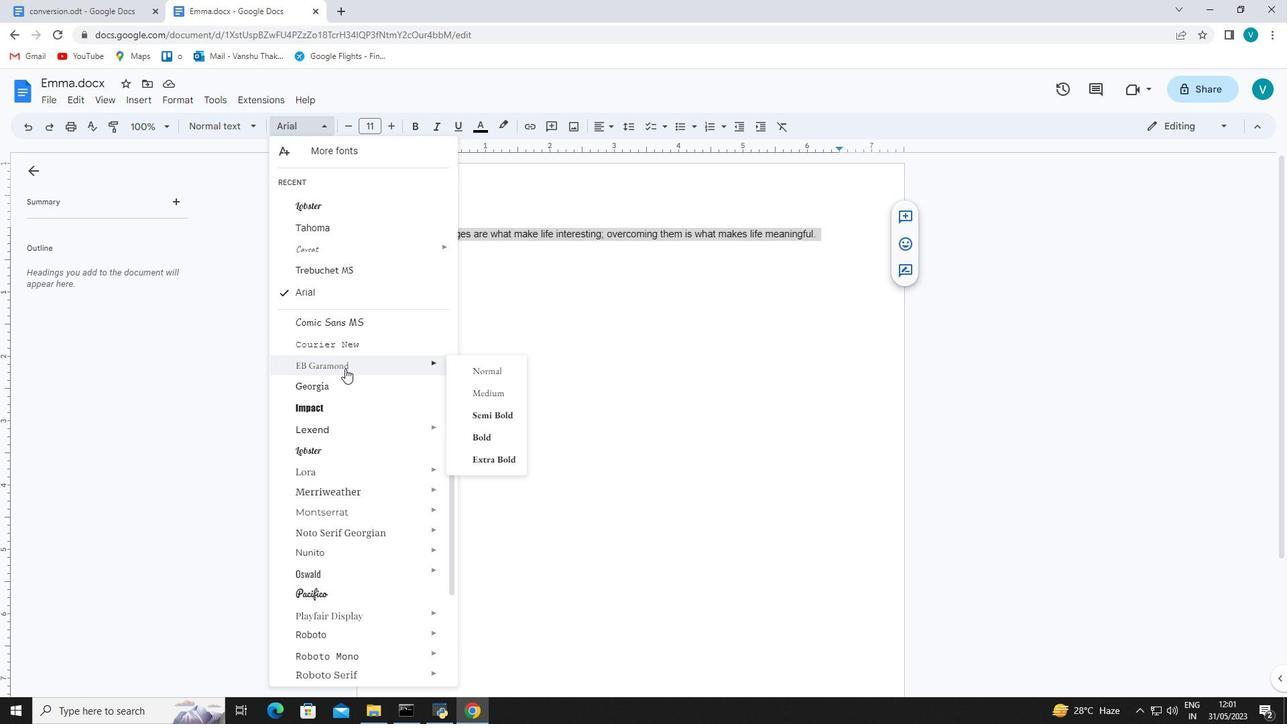 
Action: Mouse scrolled (345, 369) with delta (0, 0)
Screenshot: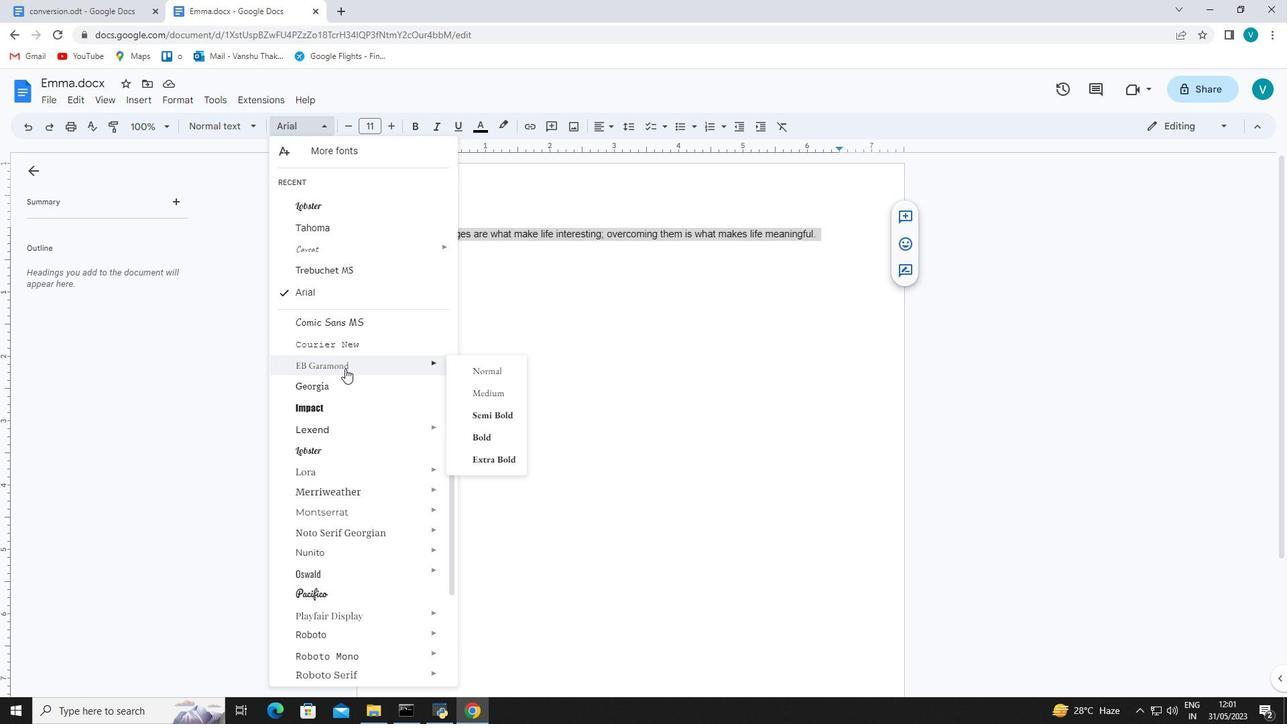 
Action: Mouse scrolled (345, 369) with delta (0, 0)
Screenshot: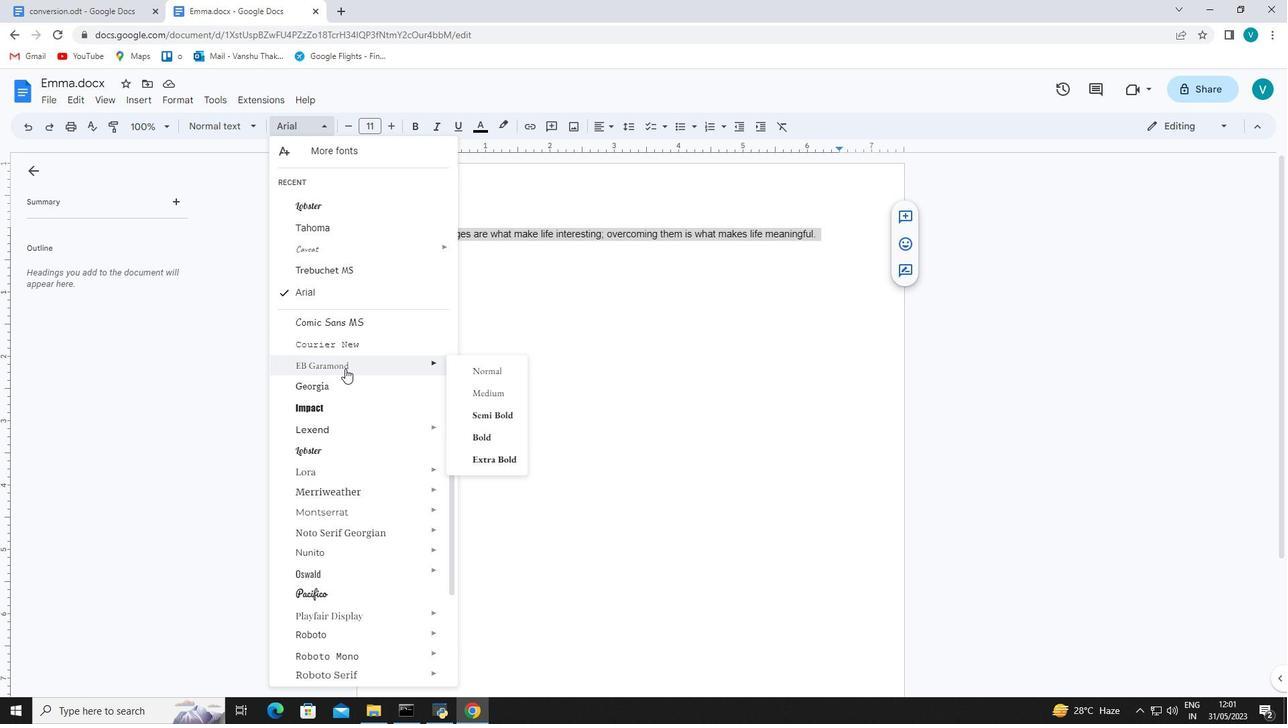 
Action: Mouse scrolled (345, 369) with delta (0, 0)
Screenshot: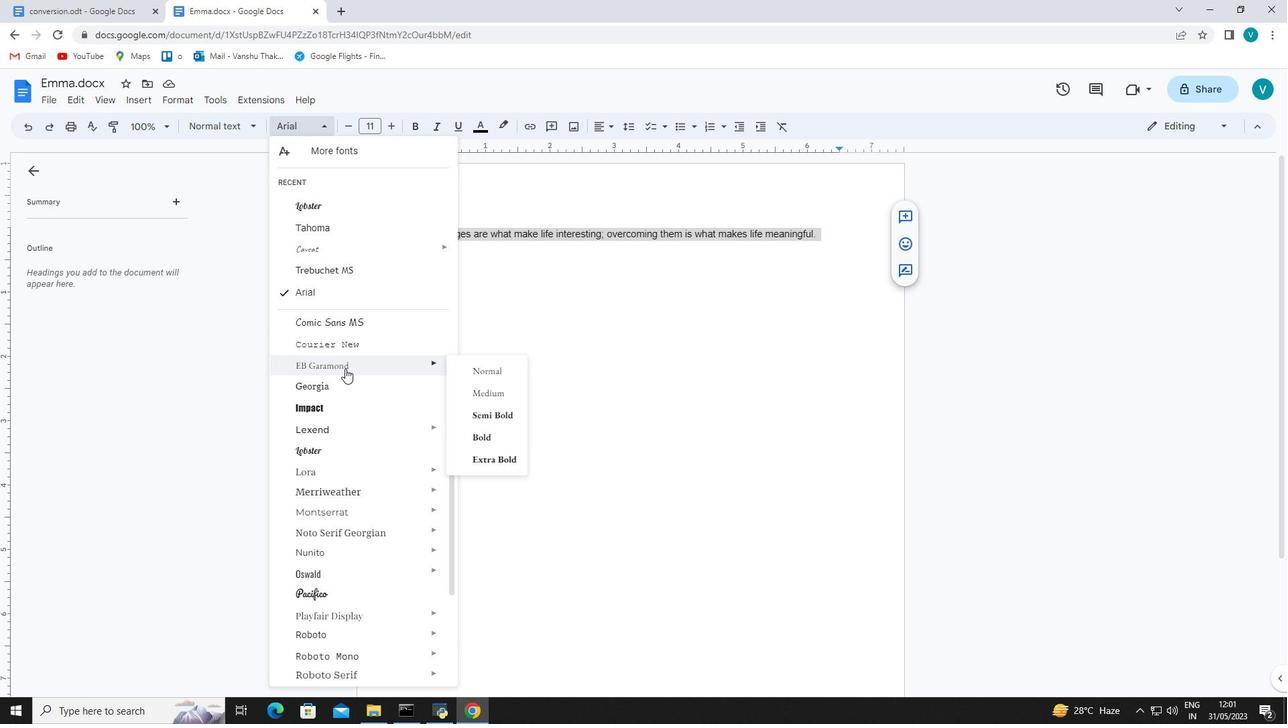 
Action: Mouse scrolled (345, 369) with delta (0, 0)
Screenshot: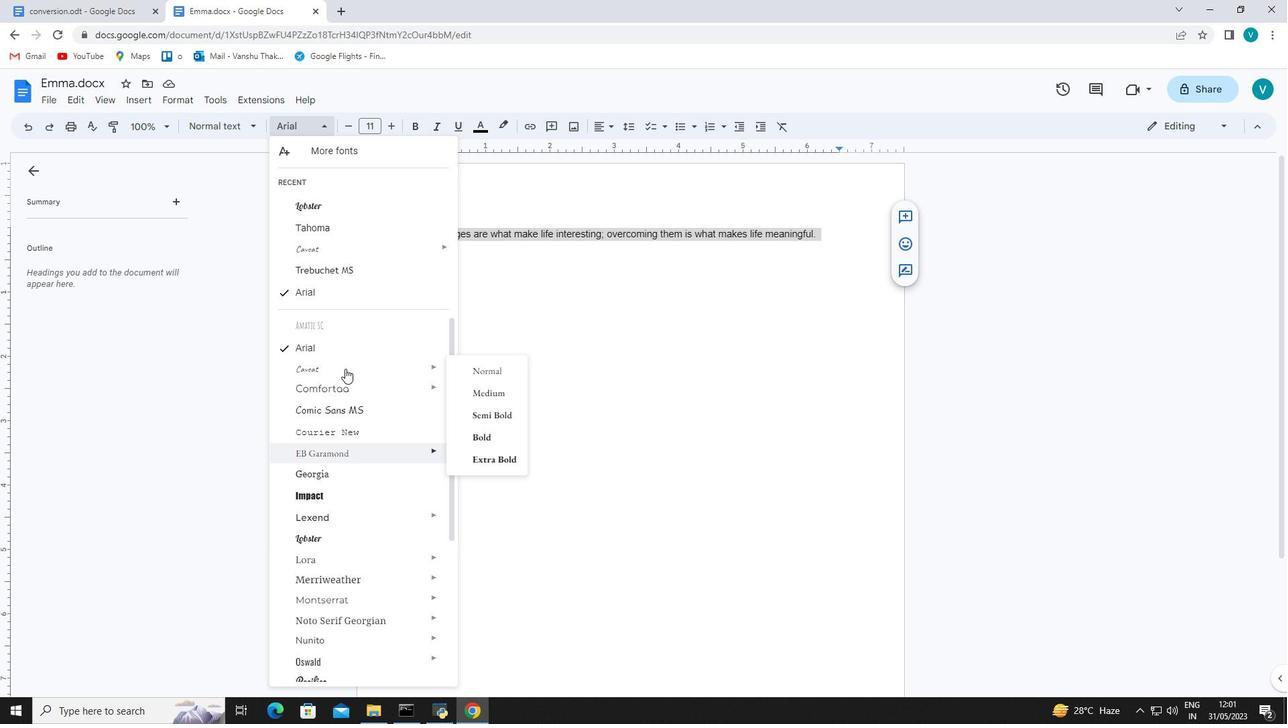
Action: Mouse scrolled (345, 369) with delta (0, 0)
Screenshot: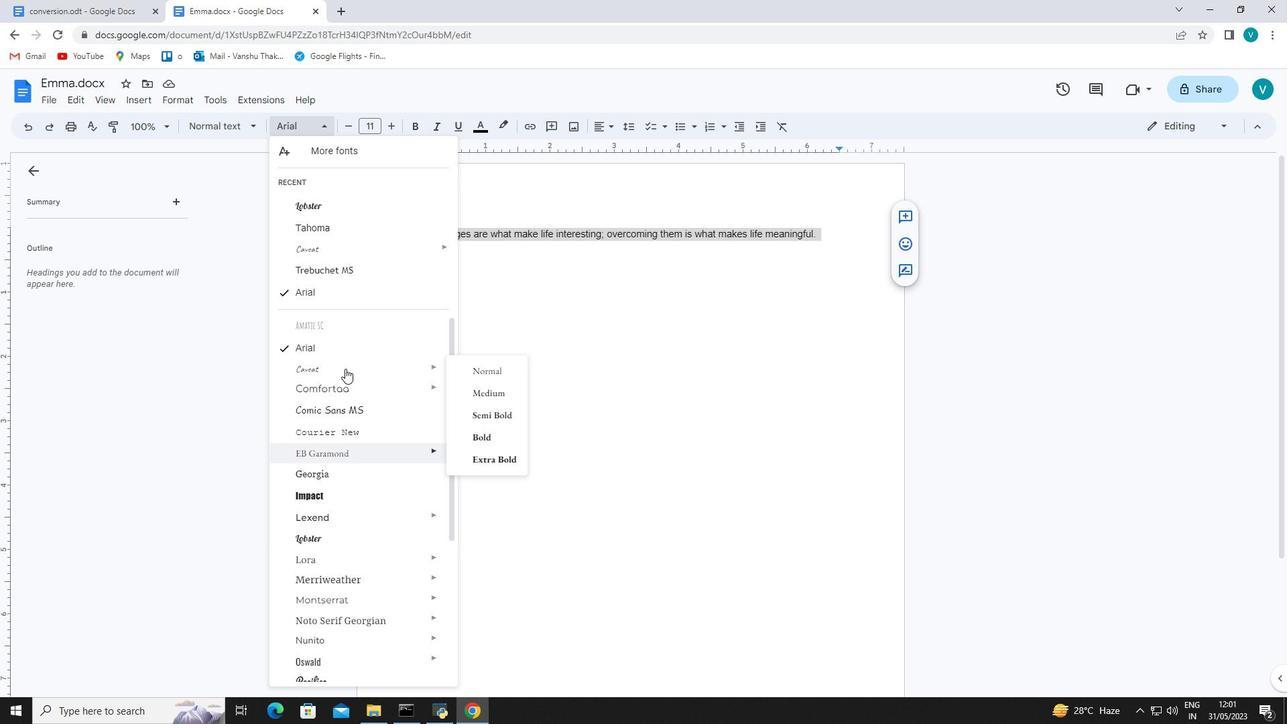
Action: Mouse scrolled (345, 369) with delta (0, 0)
Screenshot: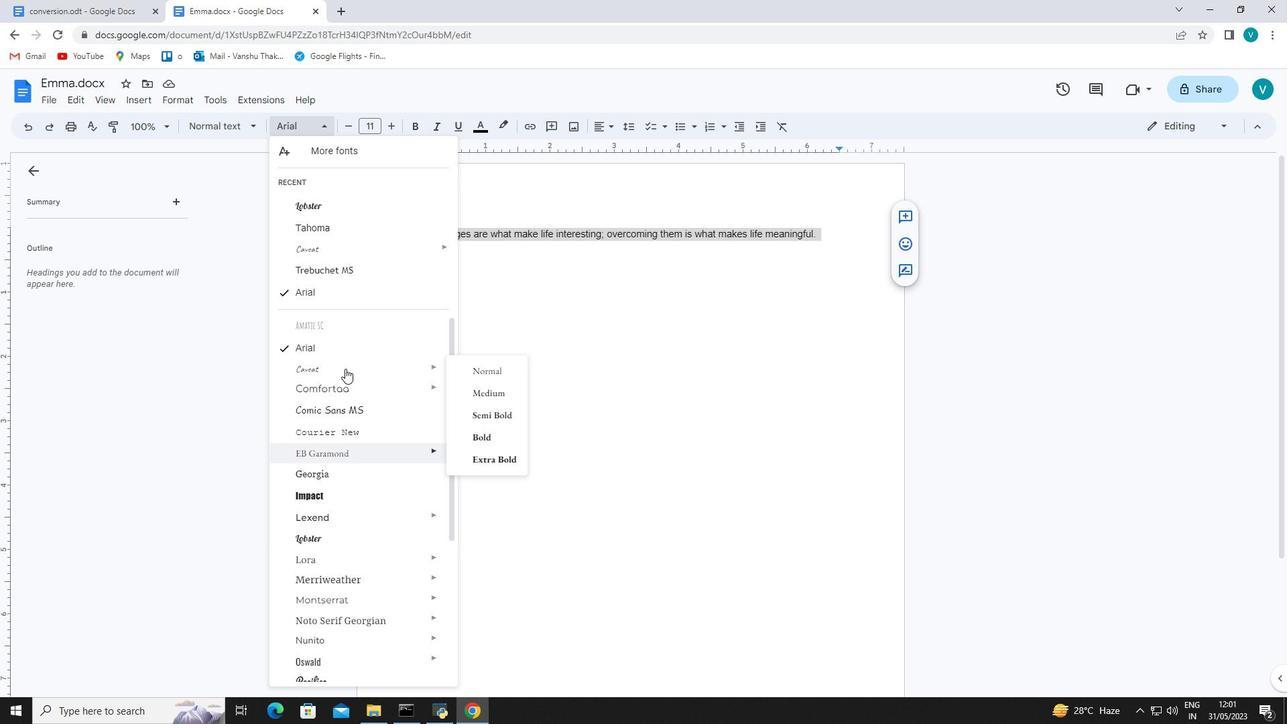 
Action: Mouse scrolled (345, 369) with delta (0, 0)
Screenshot: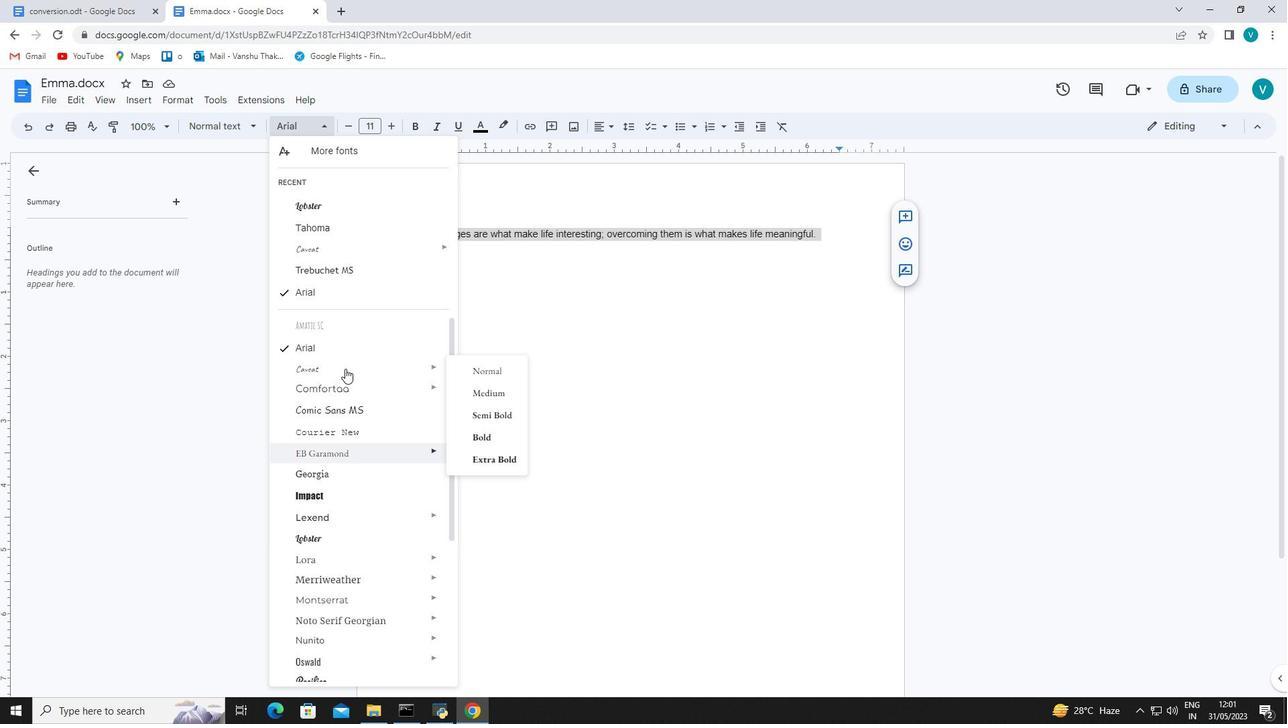 
Action: Mouse moved to (352, 276)
Screenshot: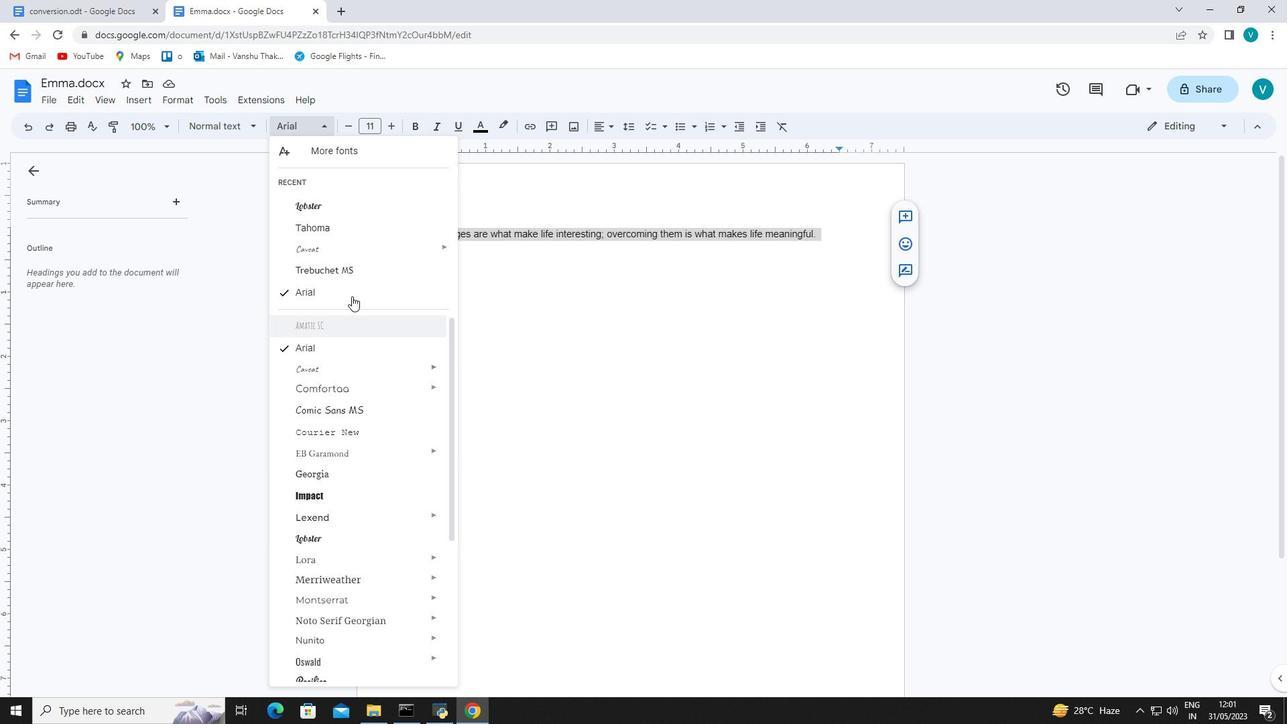 
Action: Mouse scrolled (352, 277) with delta (0, 0)
Screenshot: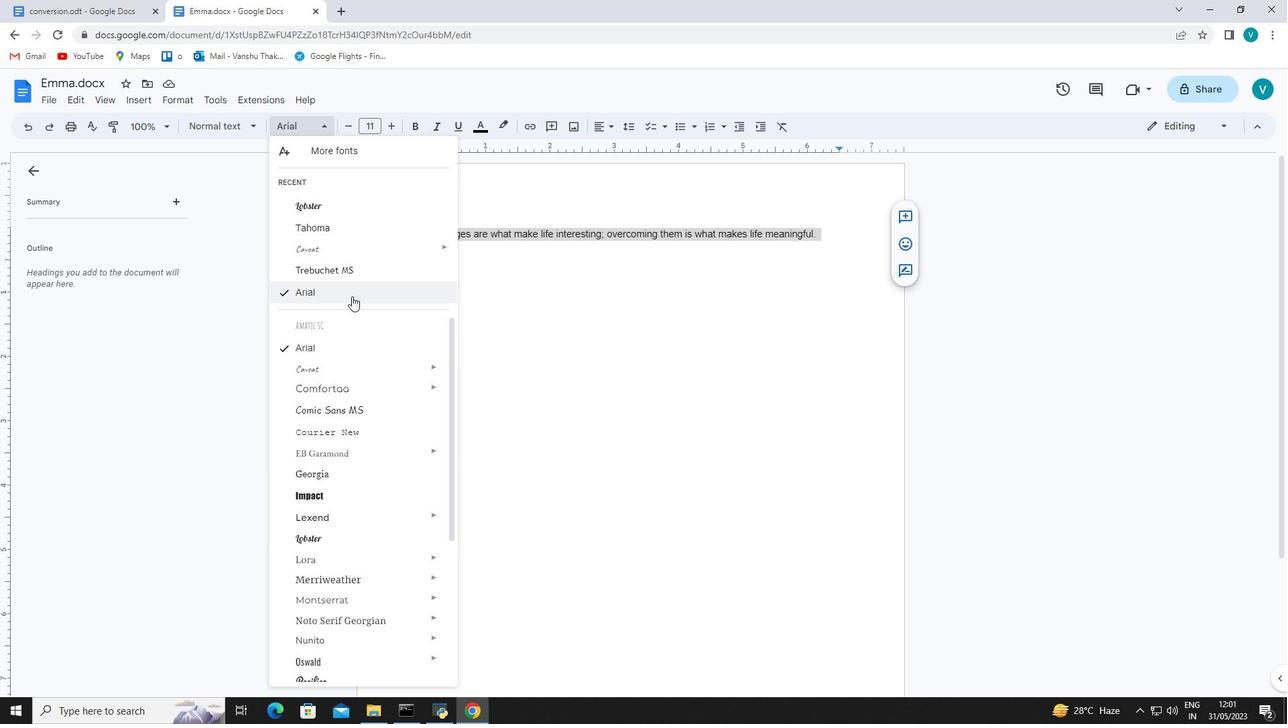 
Action: Mouse moved to (352, 272)
Screenshot: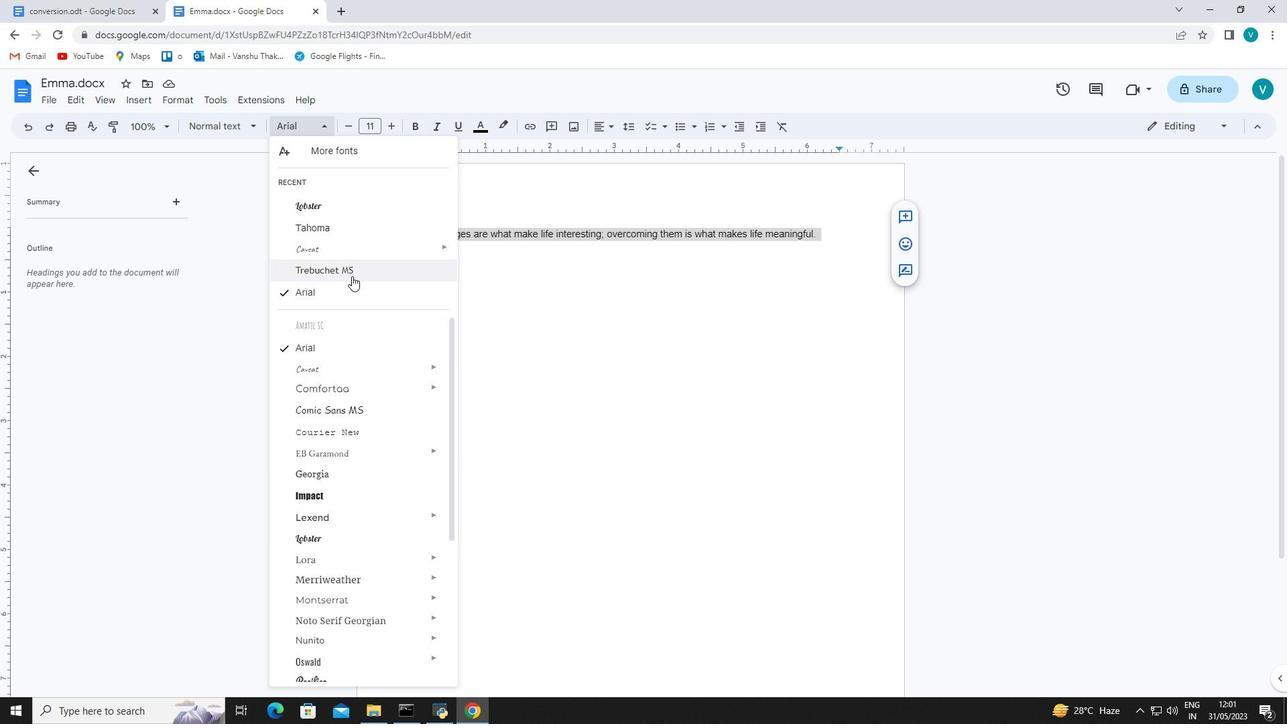 
Action: Mouse scrolled (352, 272) with delta (0, 0)
Screenshot: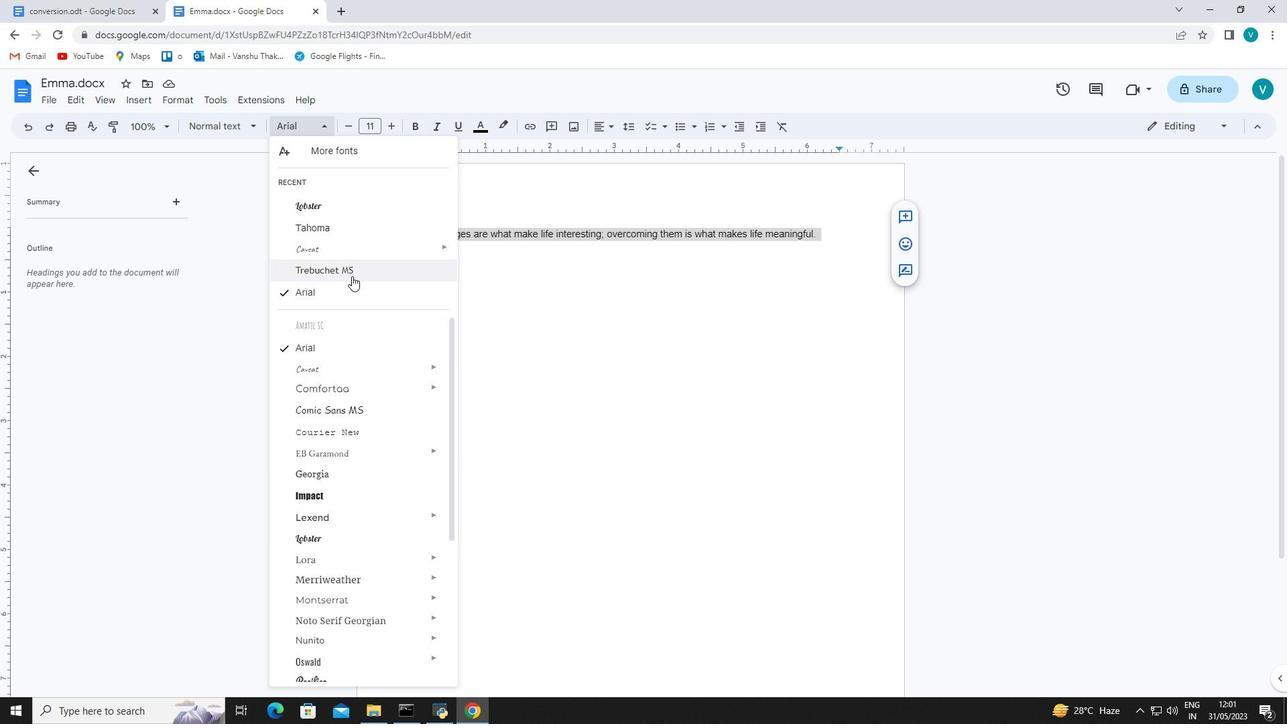 
Action: Mouse moved to (358, 154)
Screenshot: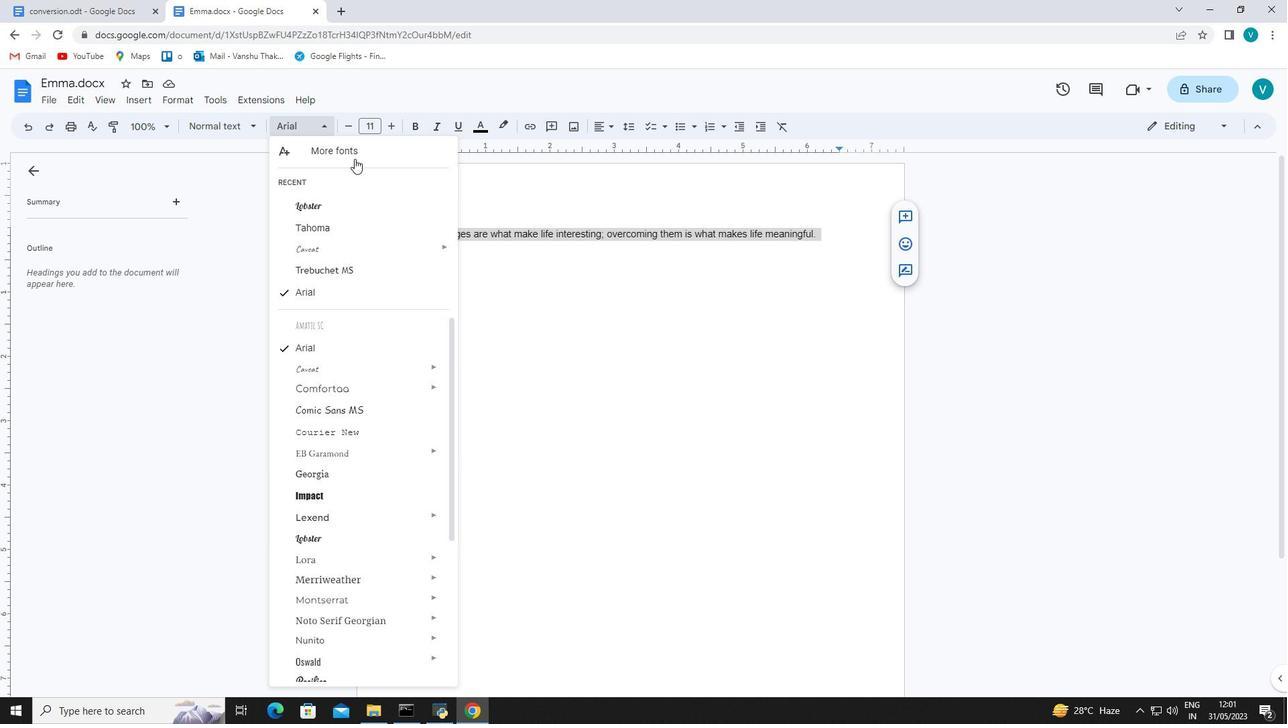 
Action: Mouse pressed left at (358, 154)
Screenshot: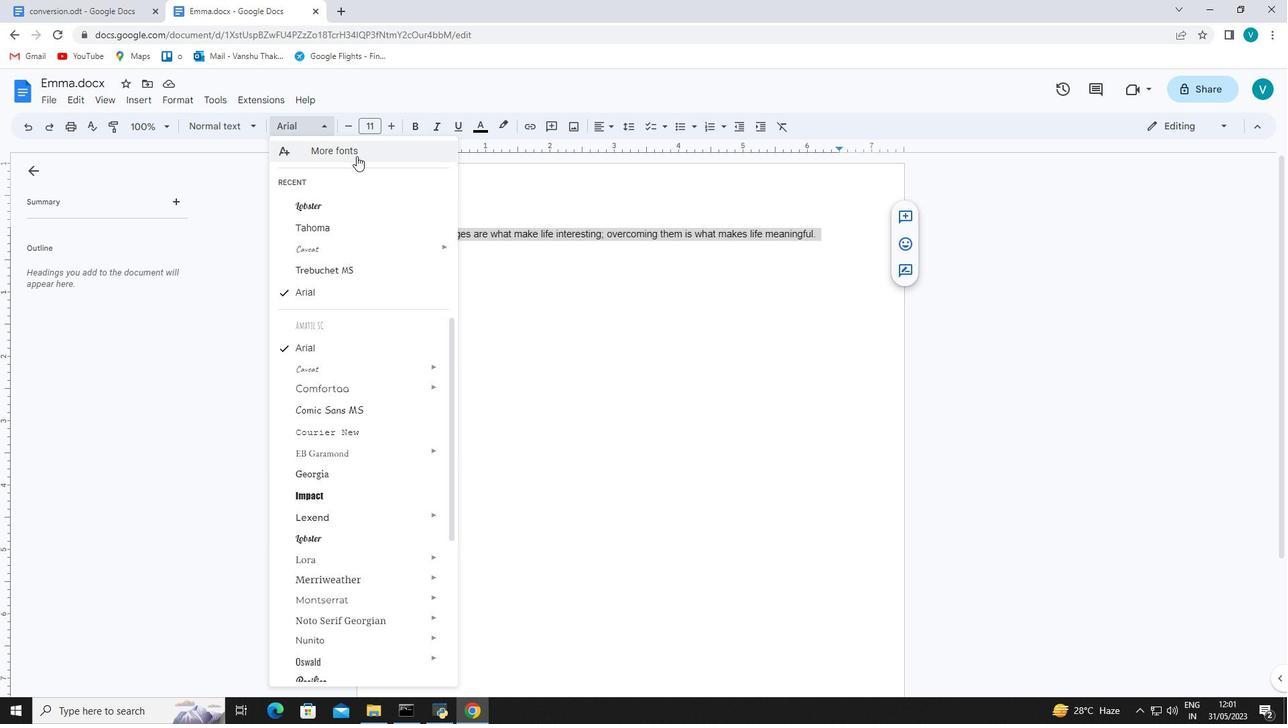 
Action: Mouse moved to (404, 221)
Screenshot: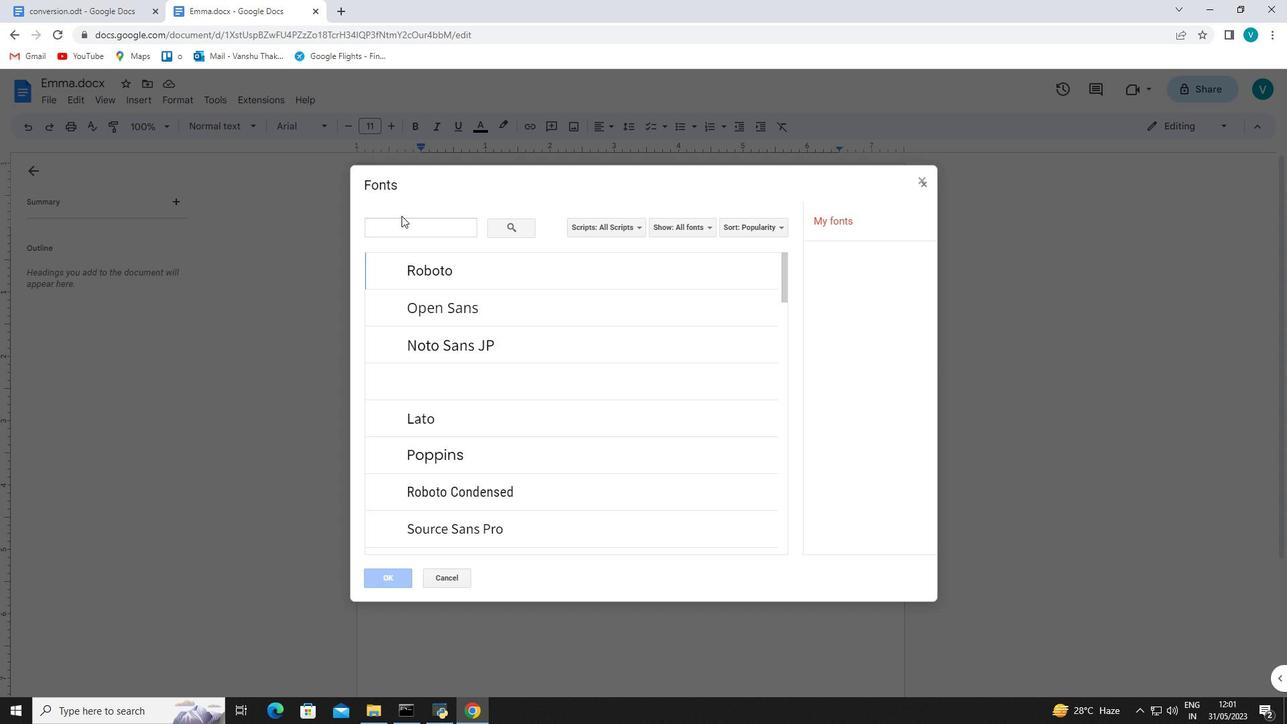 
Action: Mouse pressed left at (404, 221)
Screenshot: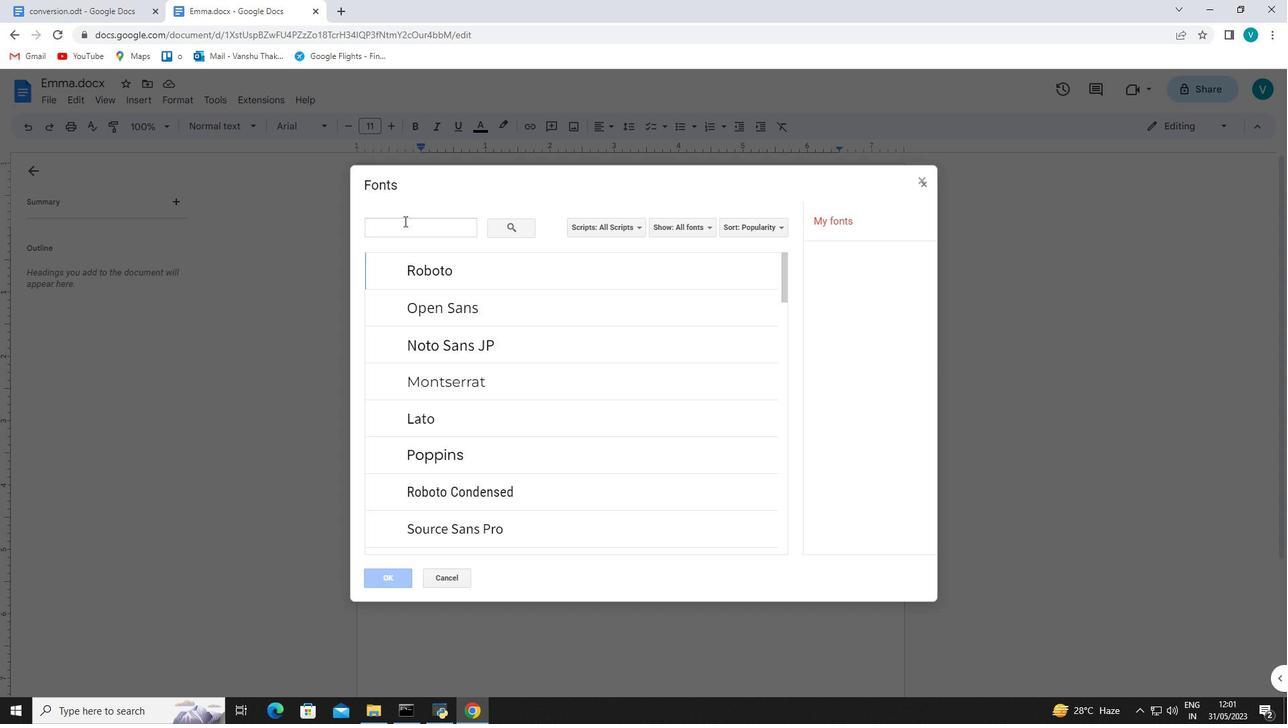 
Action: Mouse moved to (345, 189)
Screenshot: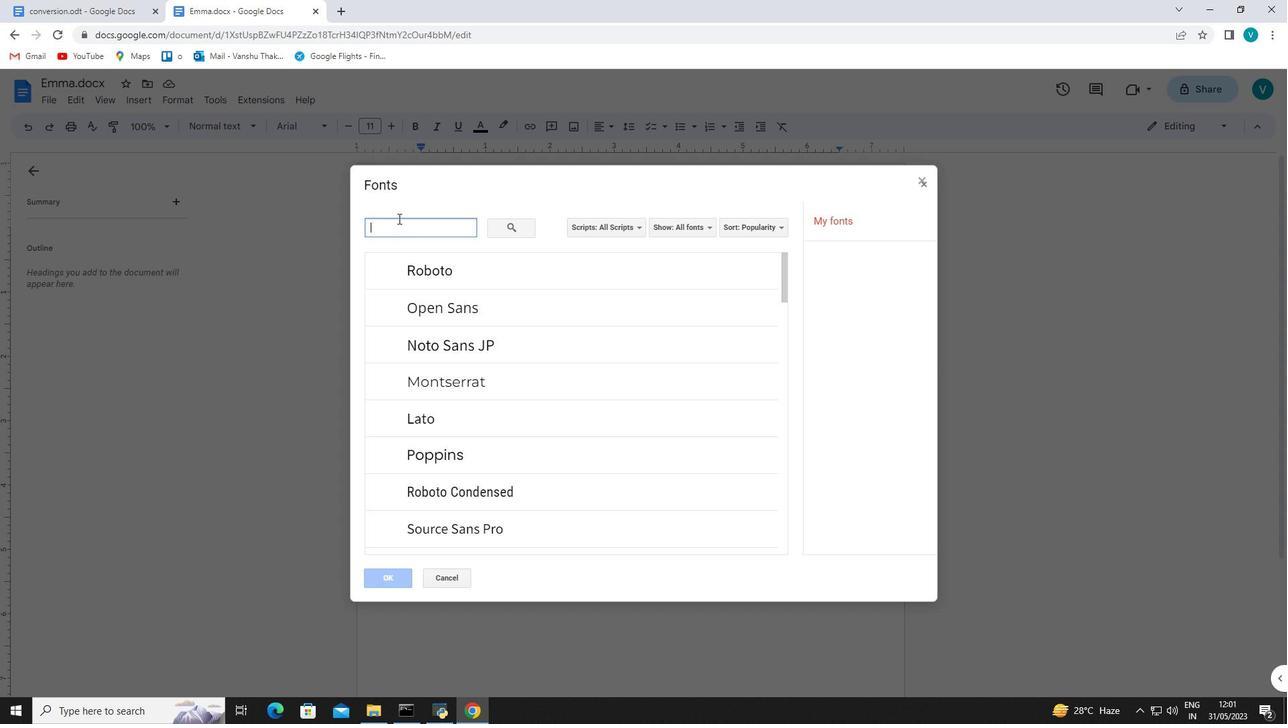 
Action: Key pressed <Key.shift>Osw
Screenshot: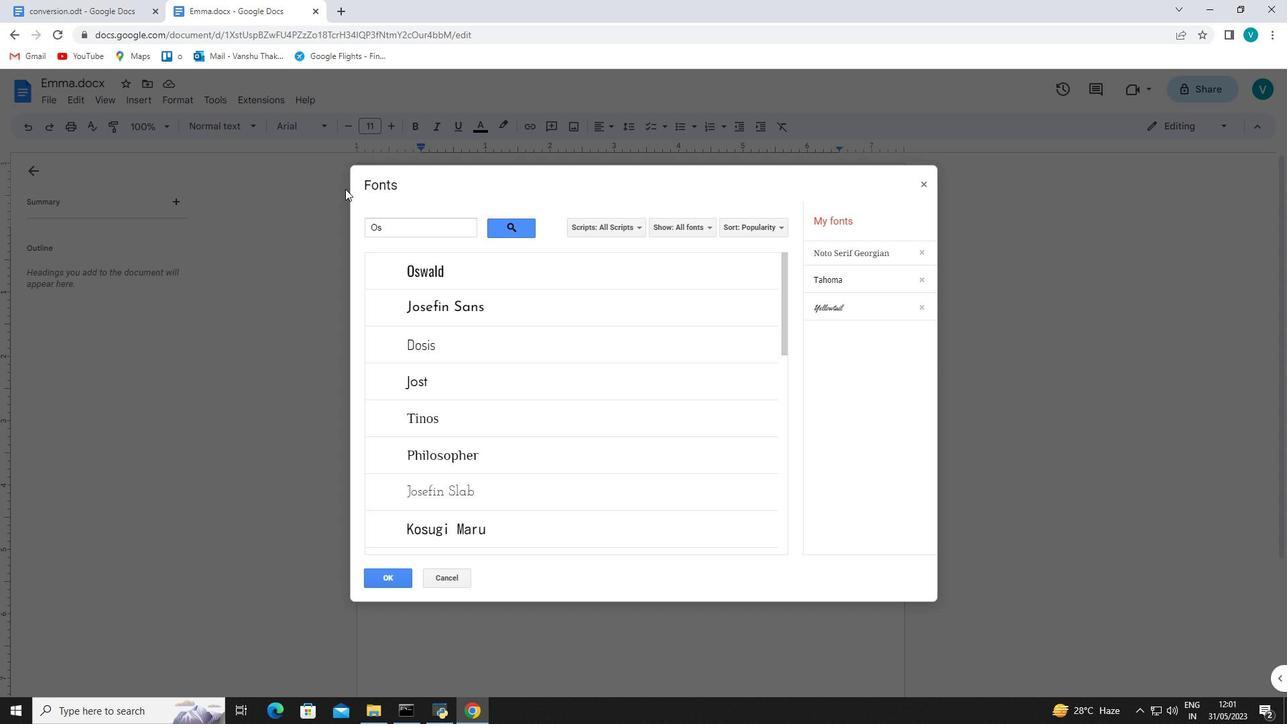 
Action: Mouse moved to (572, 274)
Screenshot: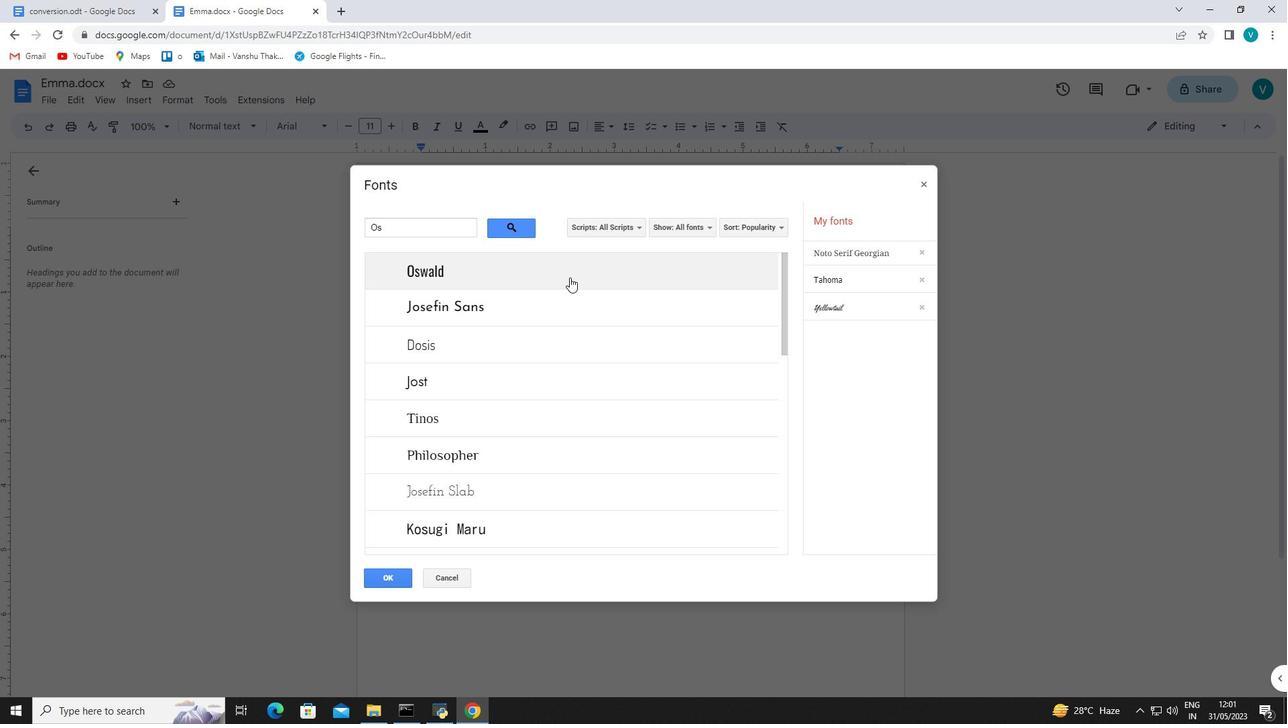 
Action: Mouse pressed left at (572, 274)
Screenshot: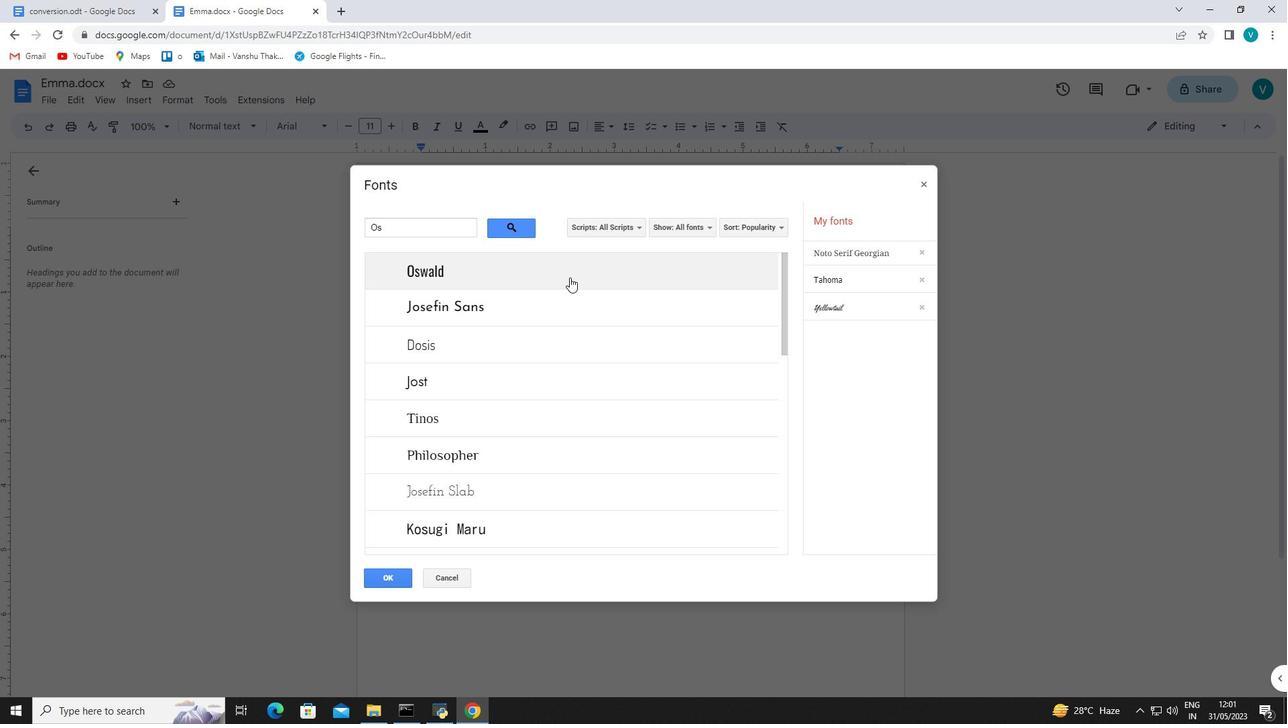 
Action: Mouse moved to (397, 574)
Screenshot: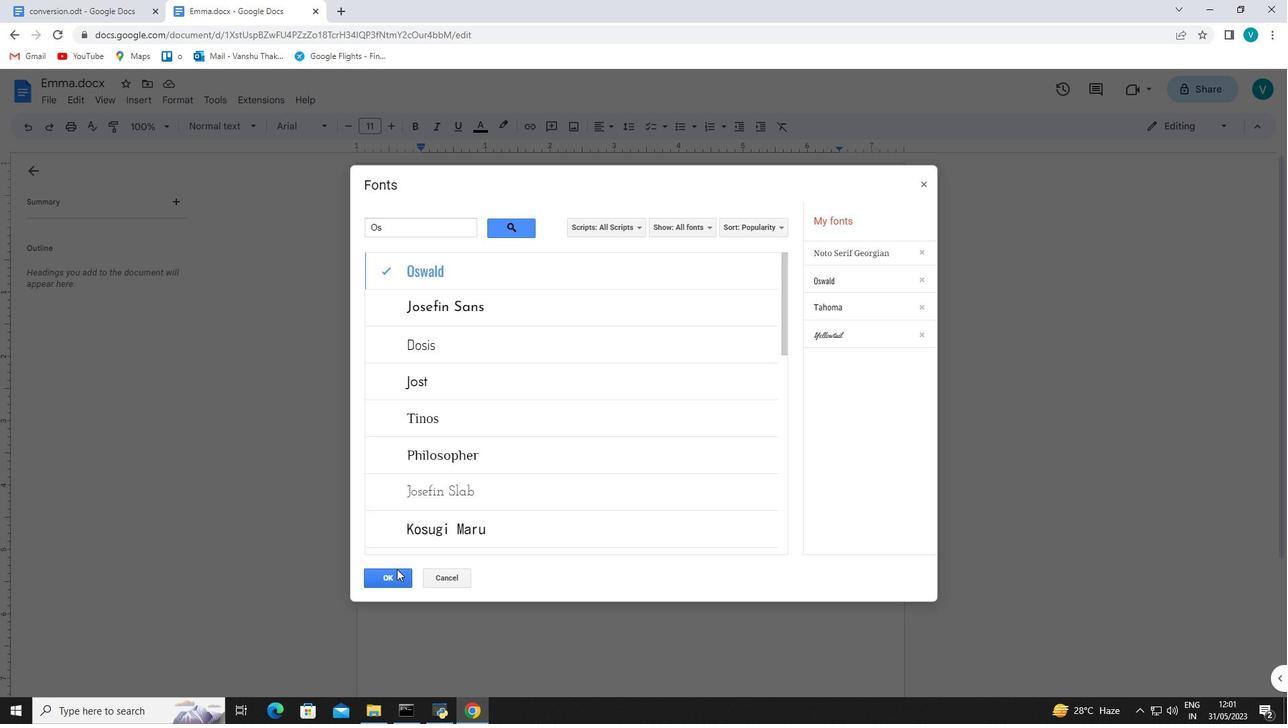 
Action: Mouse pressed left at (397, 574)
Screenshot: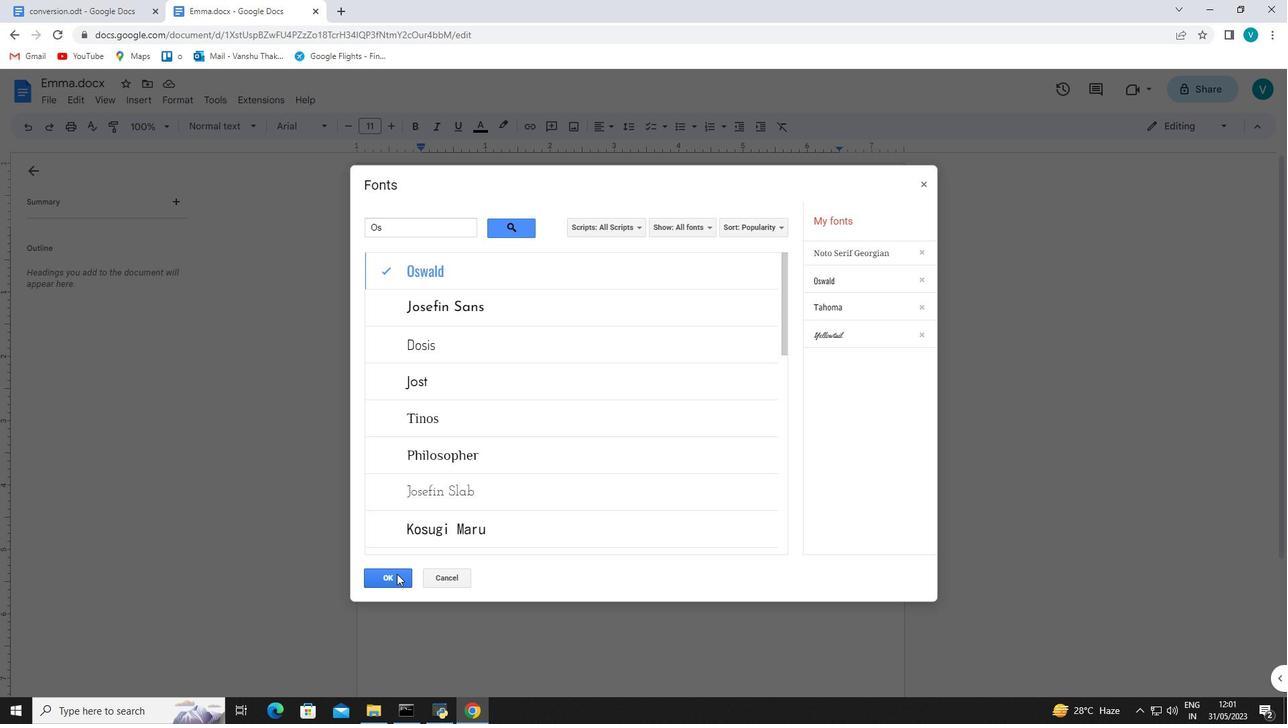 
Action: Mouse moved to (392, 126)
Screenshot: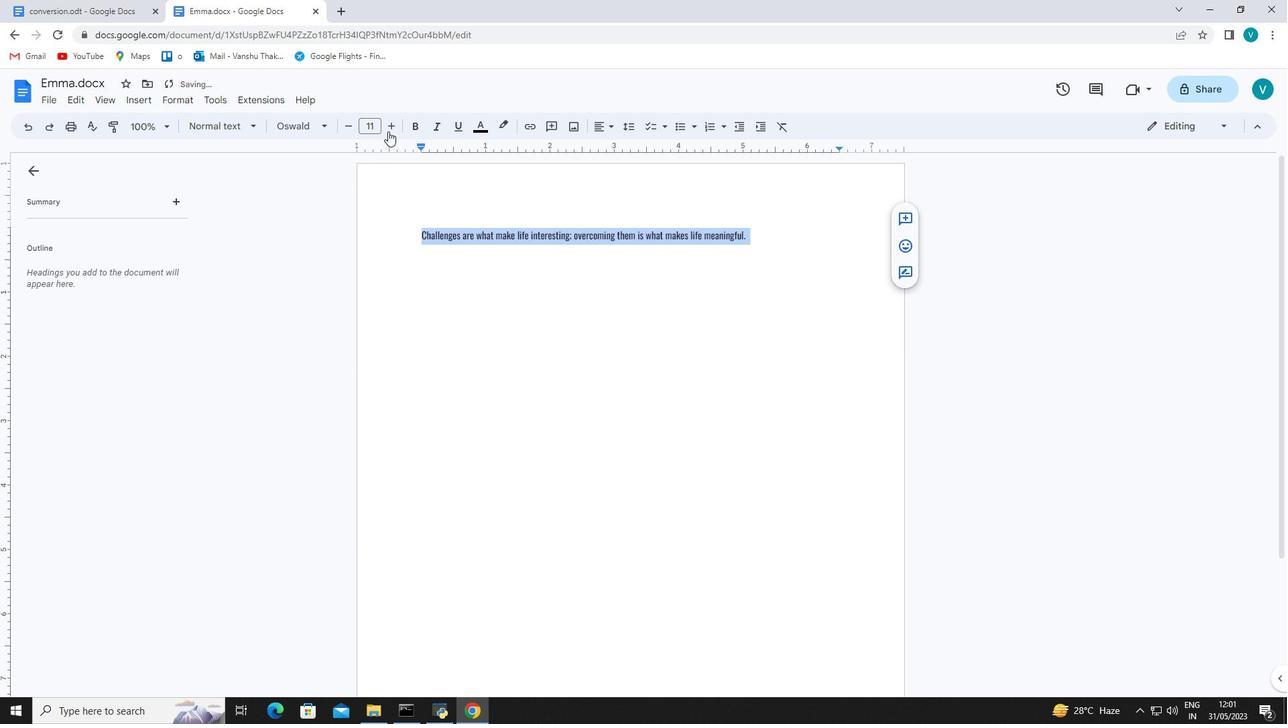 
Action: Mouse pressed left at (392, 126)
Screenshot: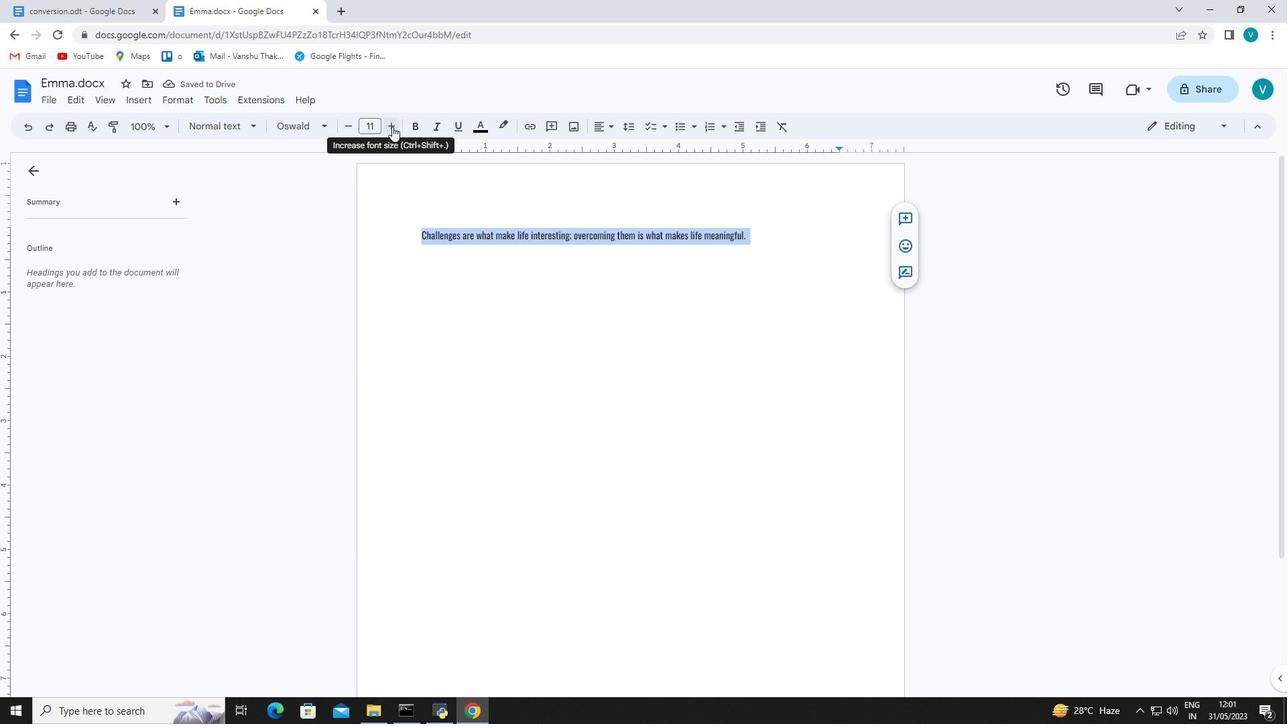 
Action: Mouse pressed left at (392, 126)
Screenshot: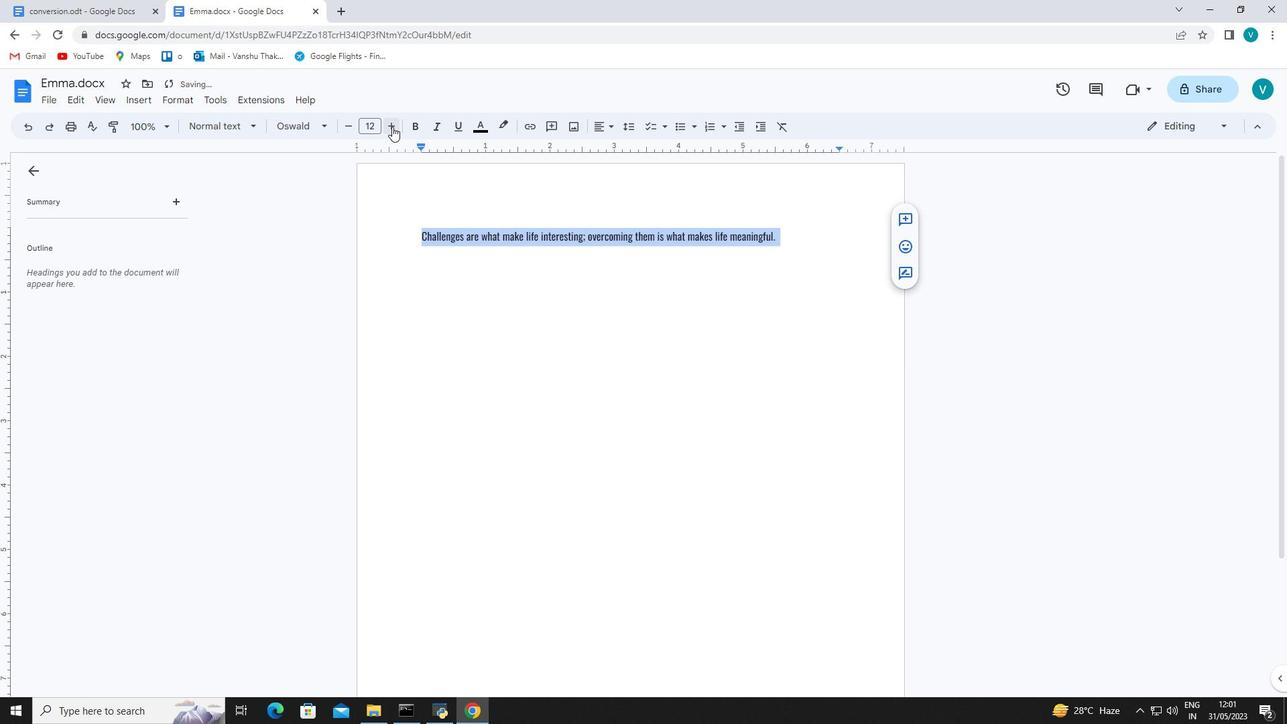 
Action: Mouse pressed left at (392, 126)
Screenshot: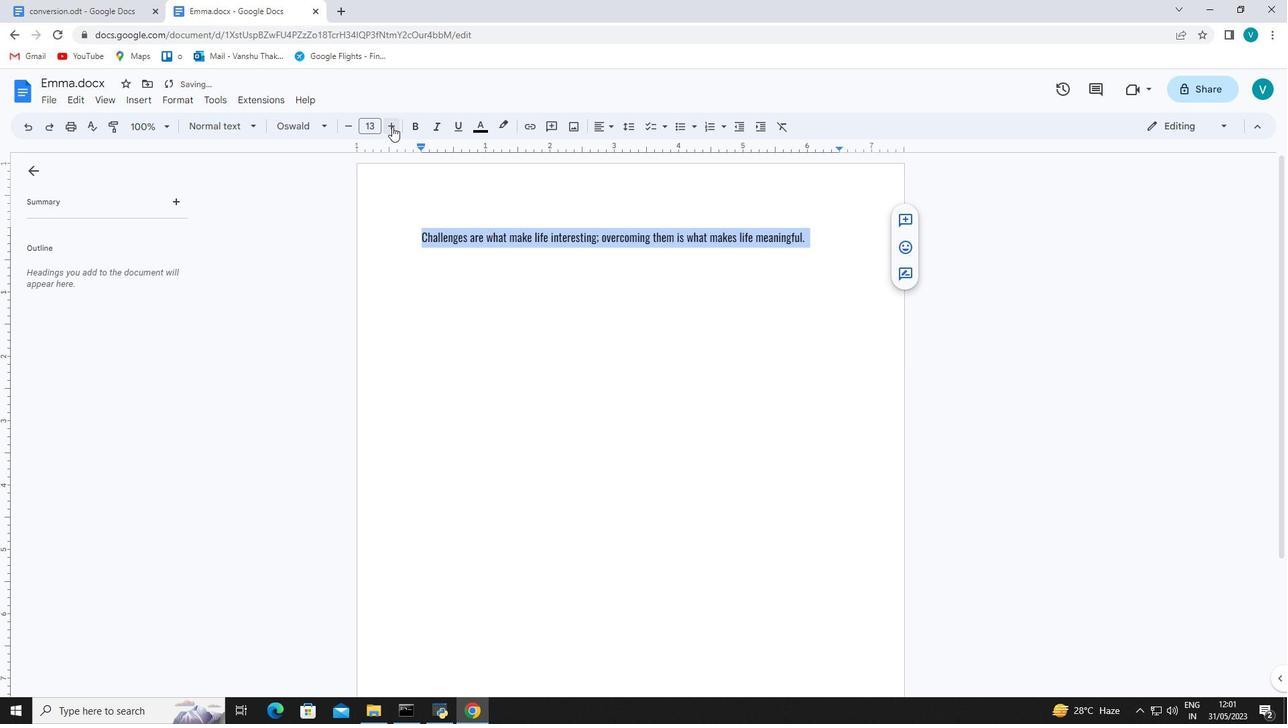 
Action: Mouse pressed left at (392, 126)
Screenshot: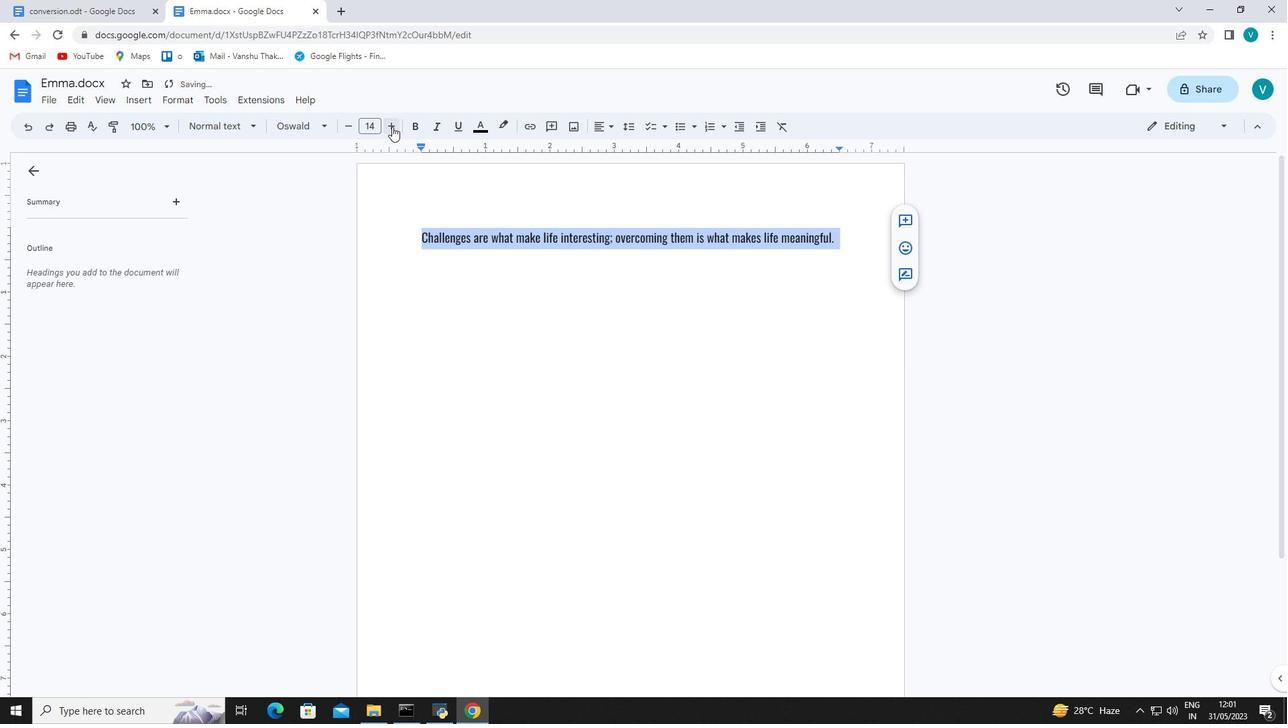 
Action: Mouse pressed left at (392, 126)
Screenshot: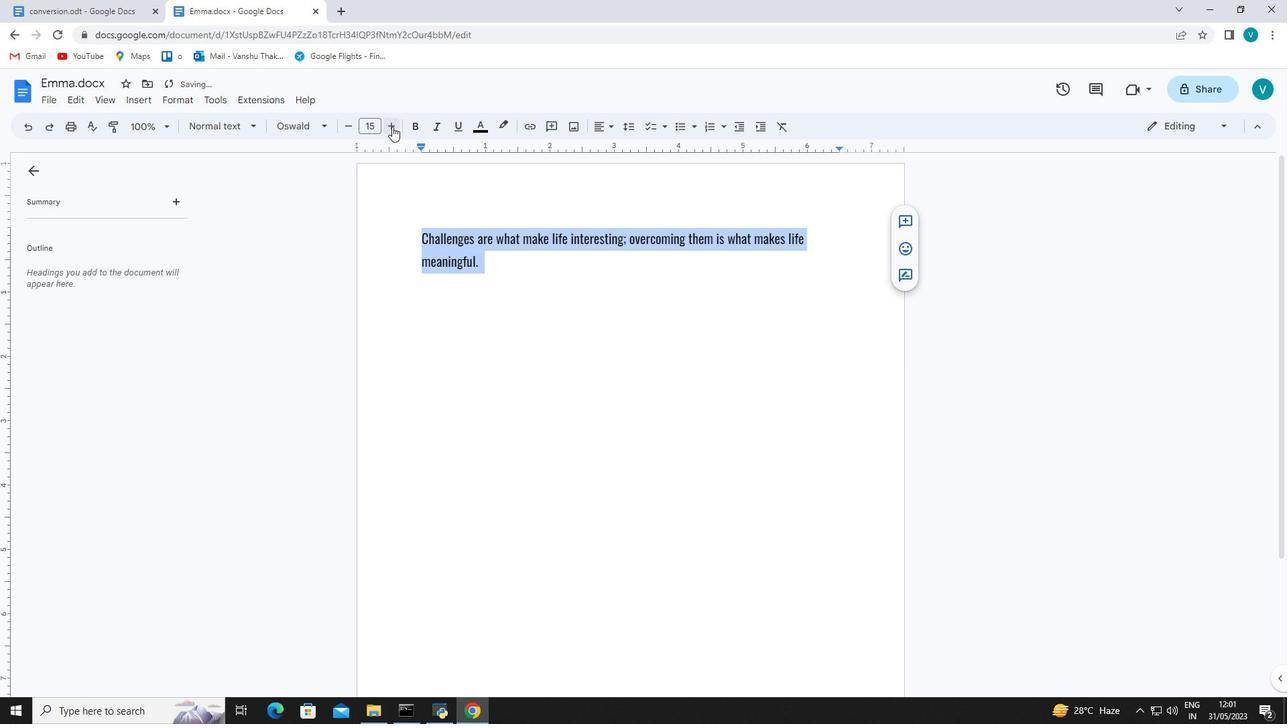 
Action: Mouse pressed left at (392, 126)
Screenshot: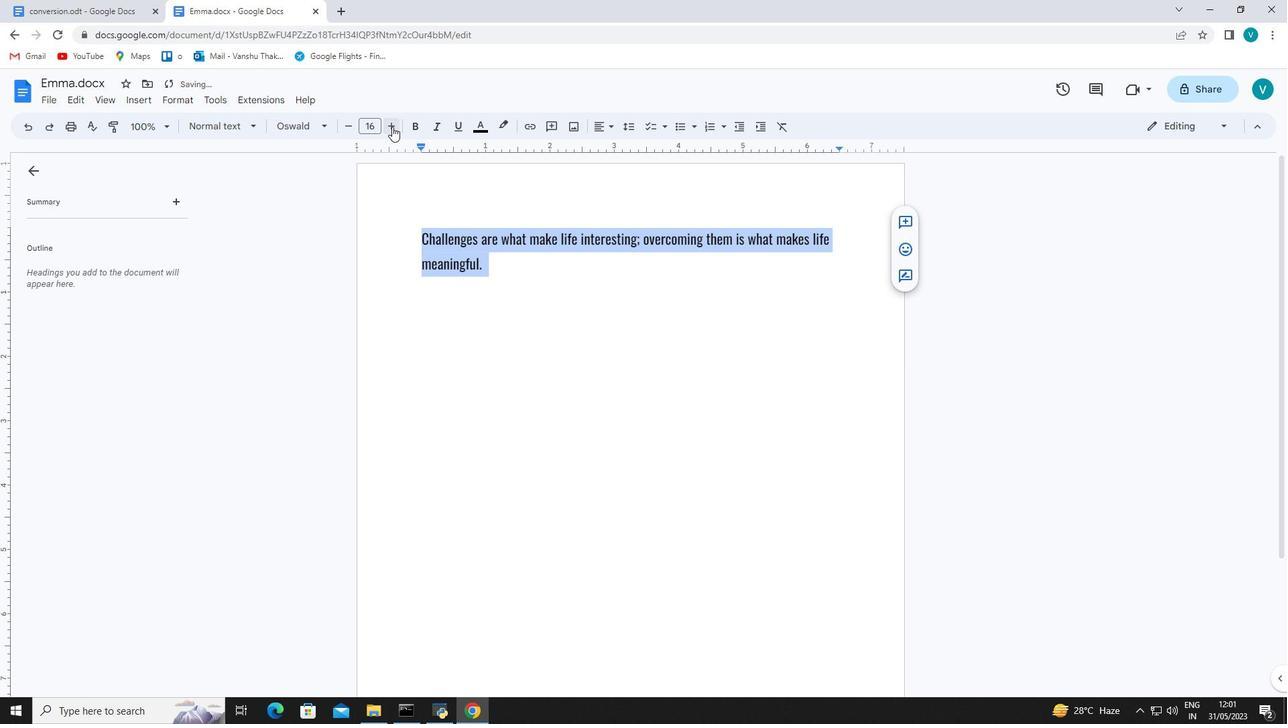 
Action: Mouse pressed left at (392, 126)
Screenshot: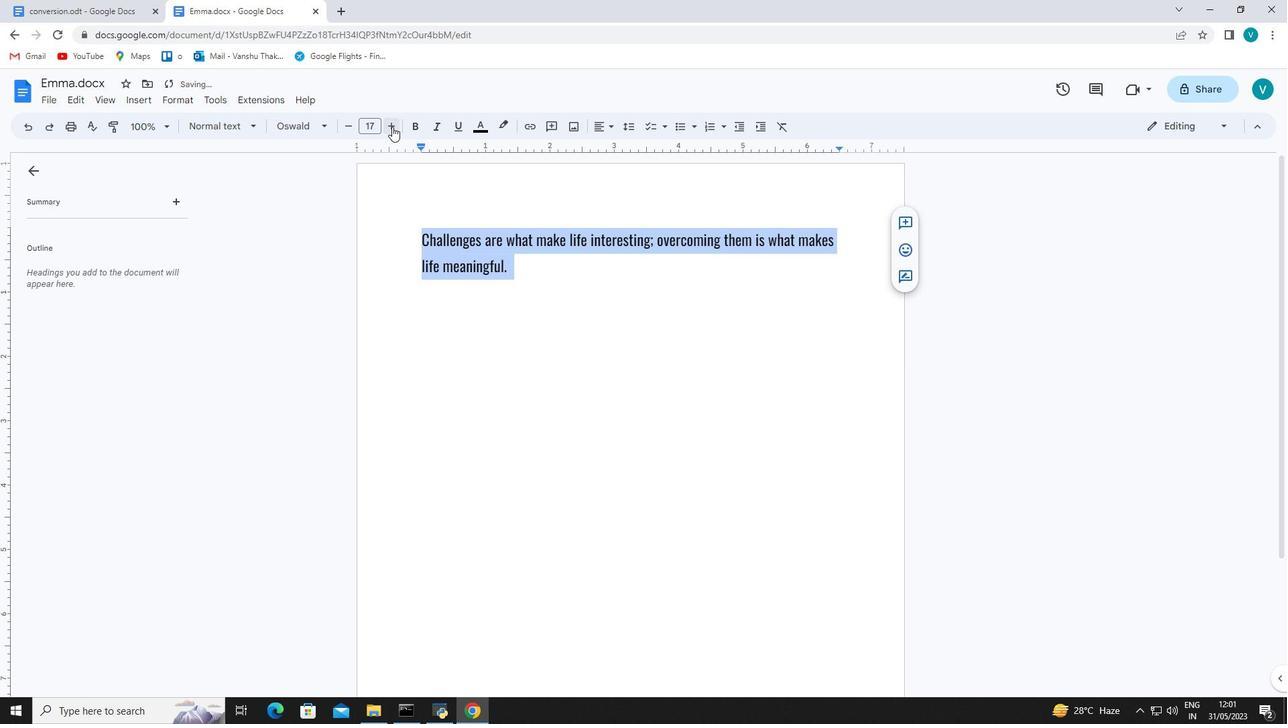 
Action: Mouse pressed left at (392, 126)
Screenshot: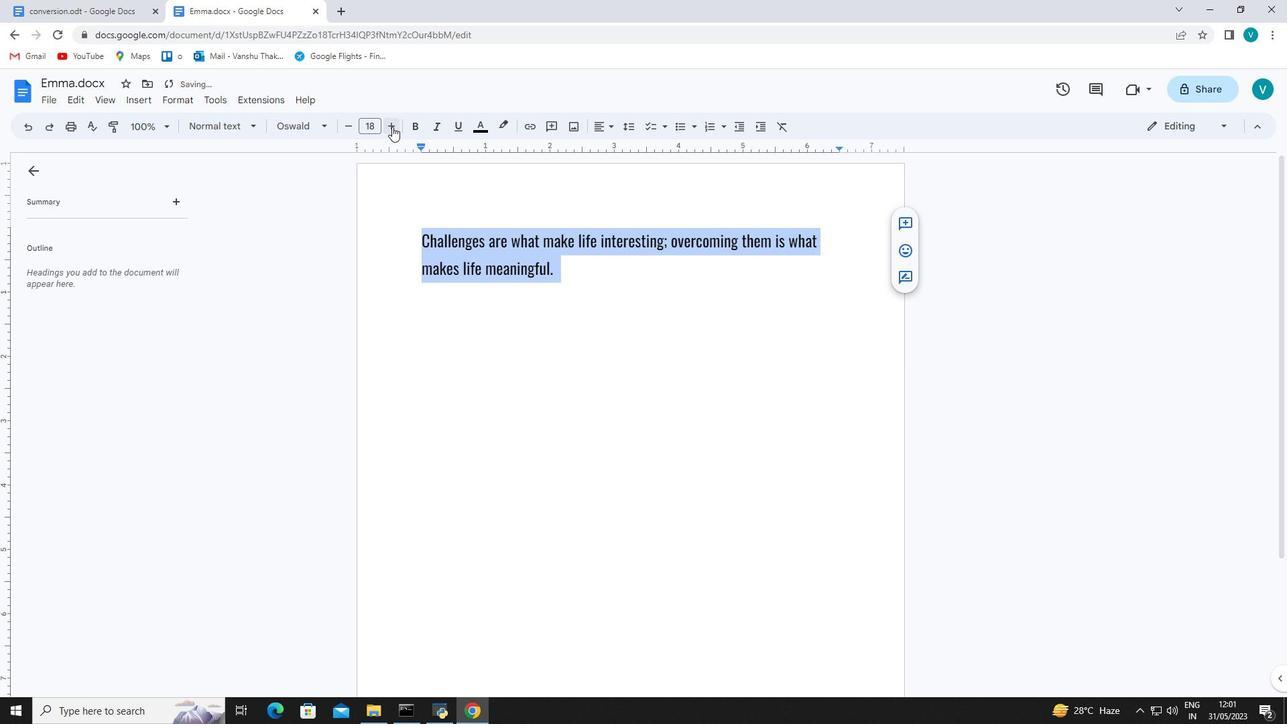 
Action: Mouse pressed left at (392, 126)
Screenshot: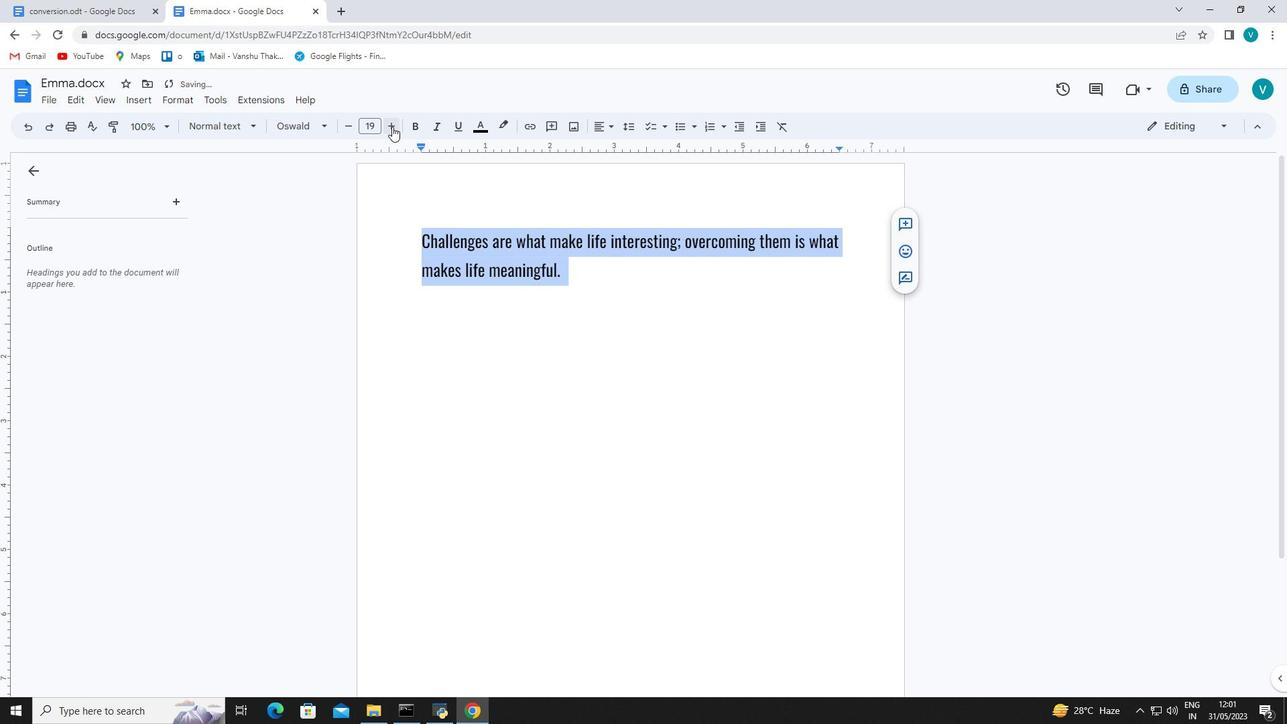 
Action: Mouse pressed left at (392, 126)
Screenshot: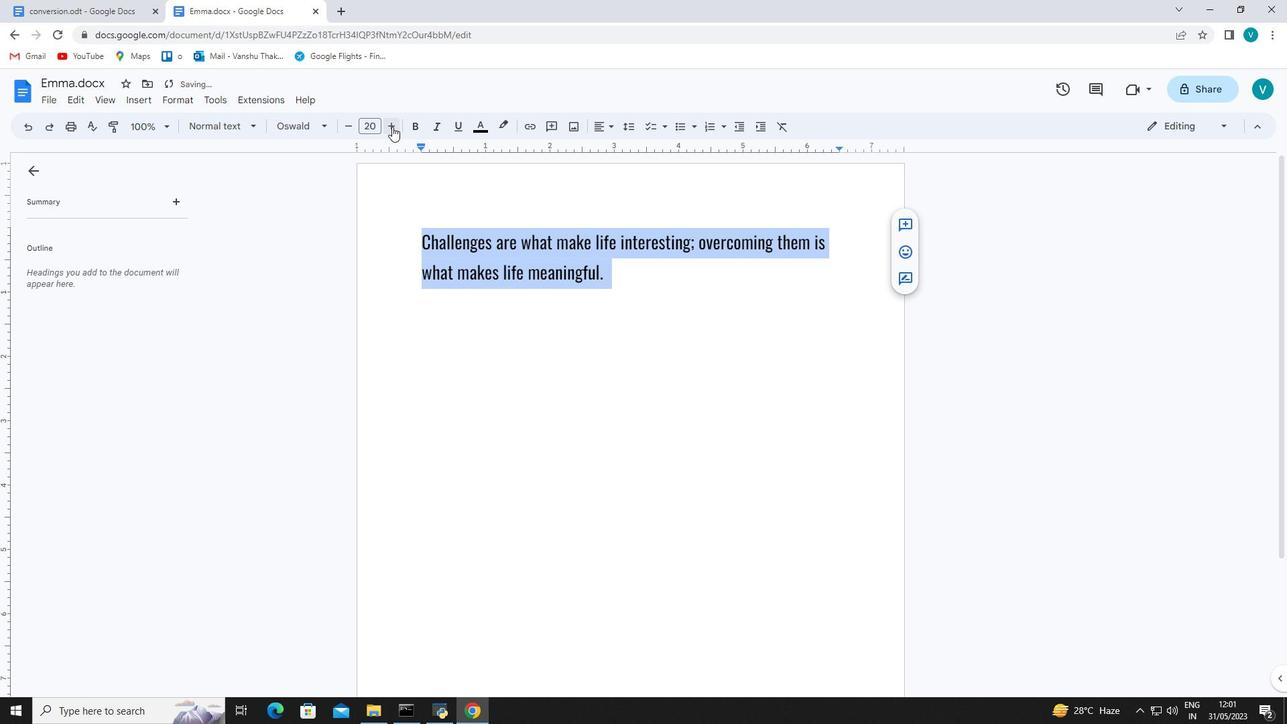 
Action: Mouse pressed left at (392, 126)
Screenshot: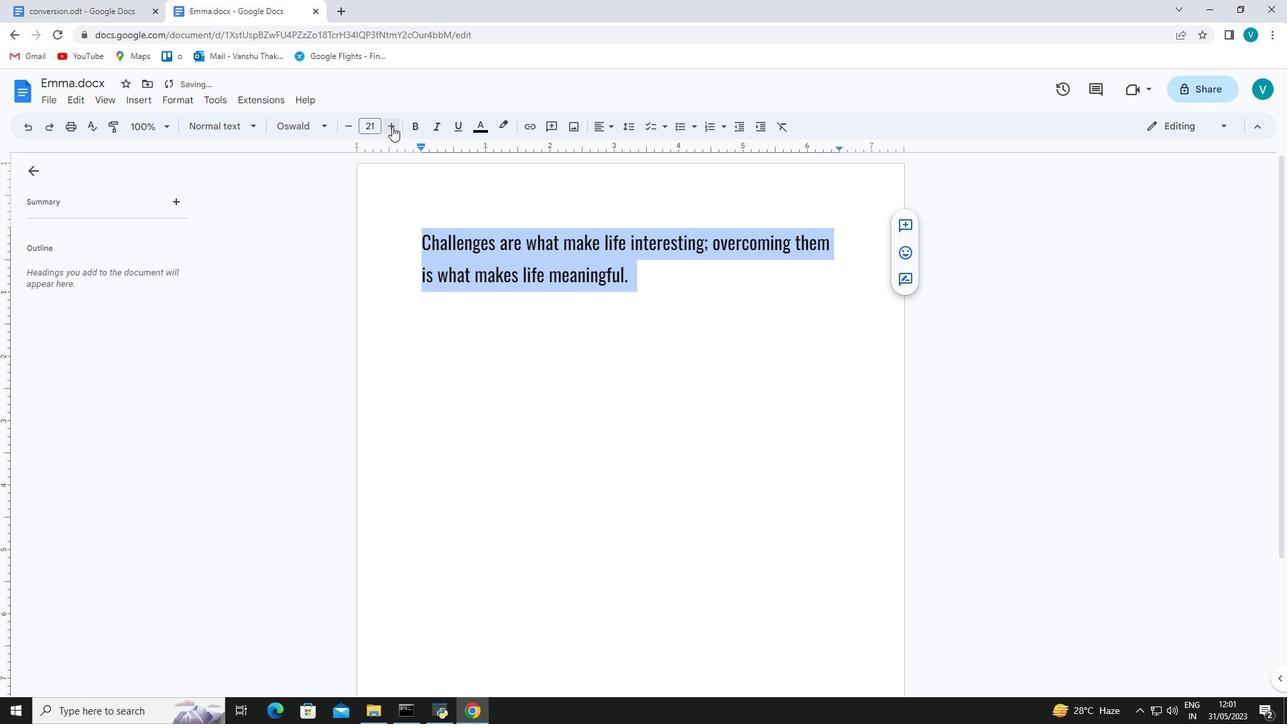 
Action: Mouse pressed left at (392, 126)
Screenshot: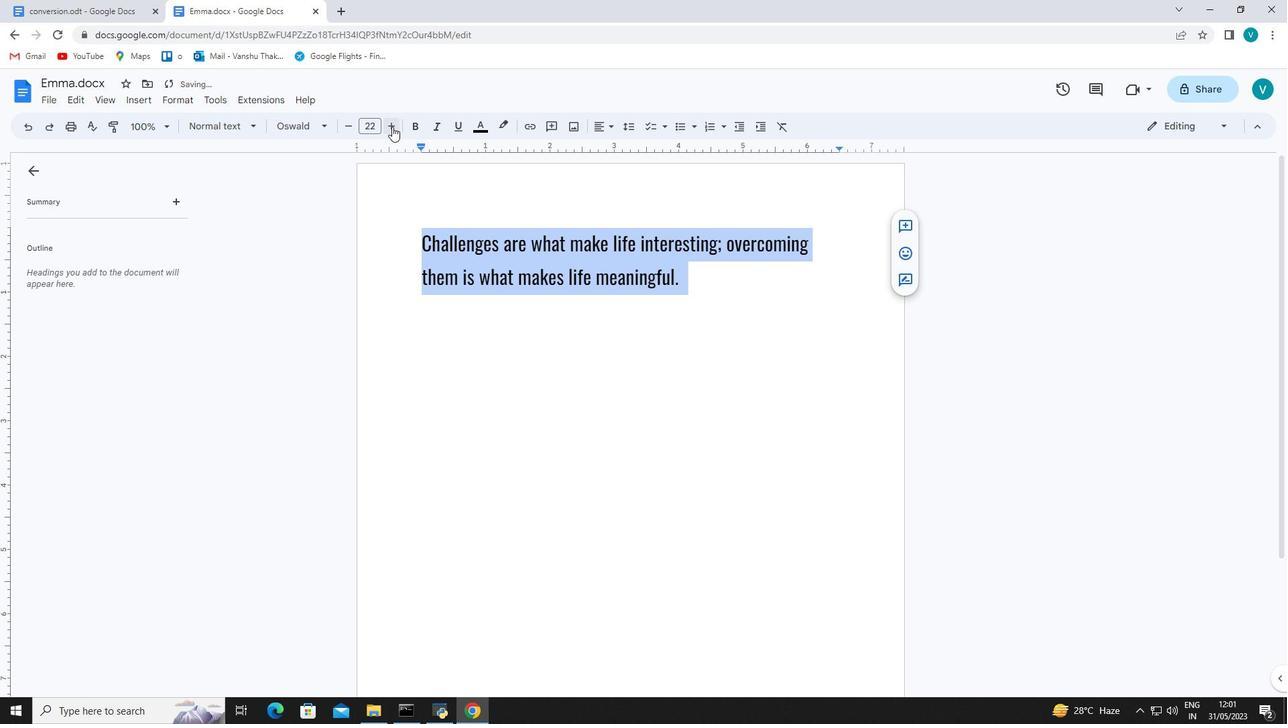 
Action: Mouse pressed left at (392, 126)
Screenshot: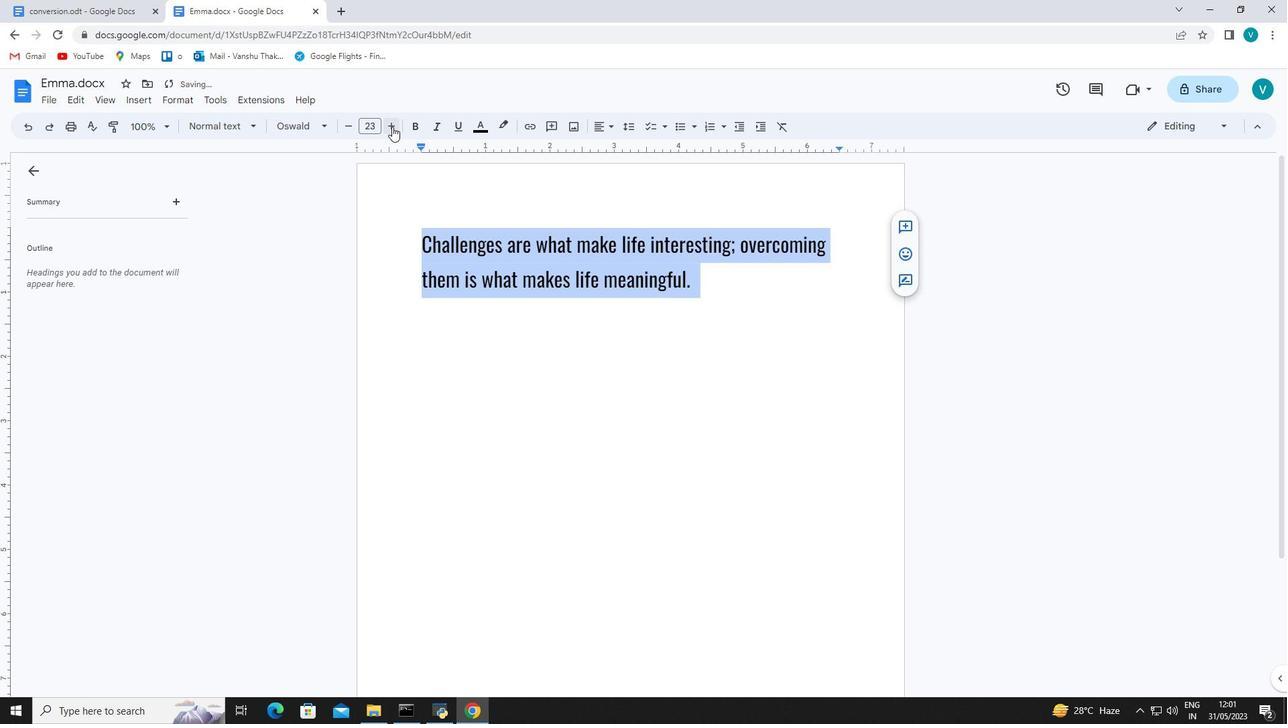 
Action: Mouse pressed left at (392, 126)
Screenshot: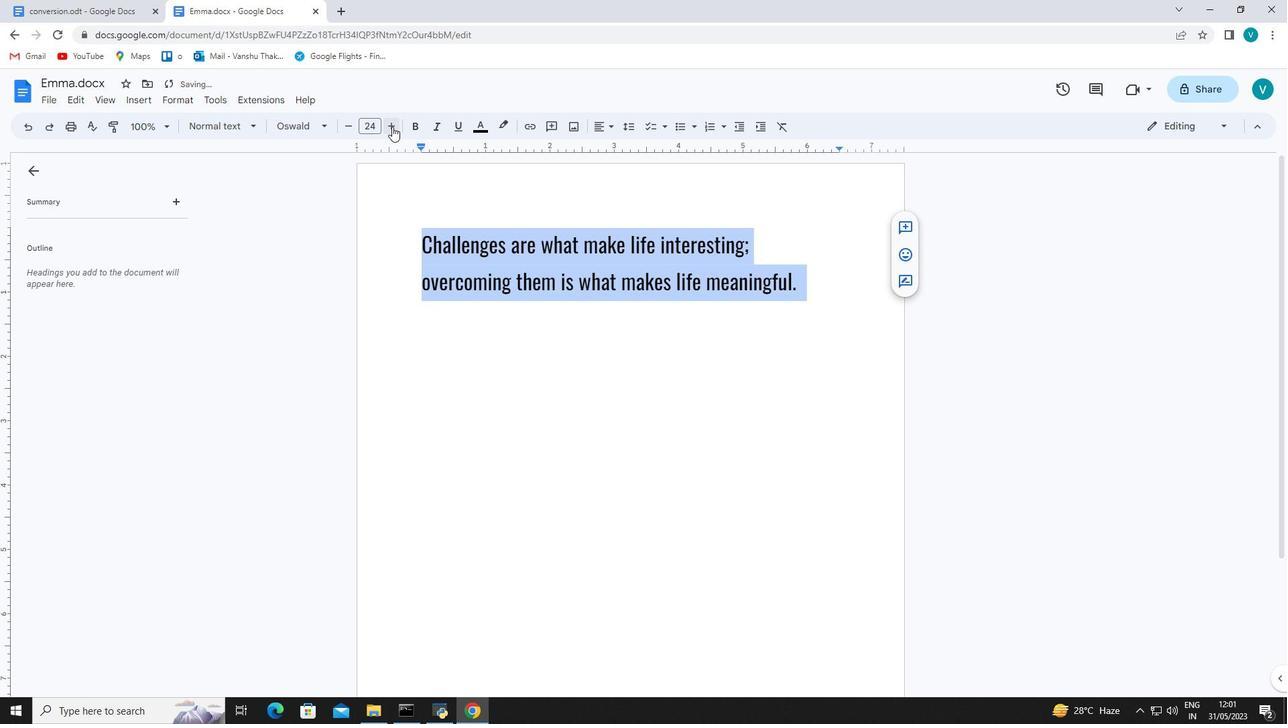 
Action: Mouse pressed left at (392, 126)
Screenshot: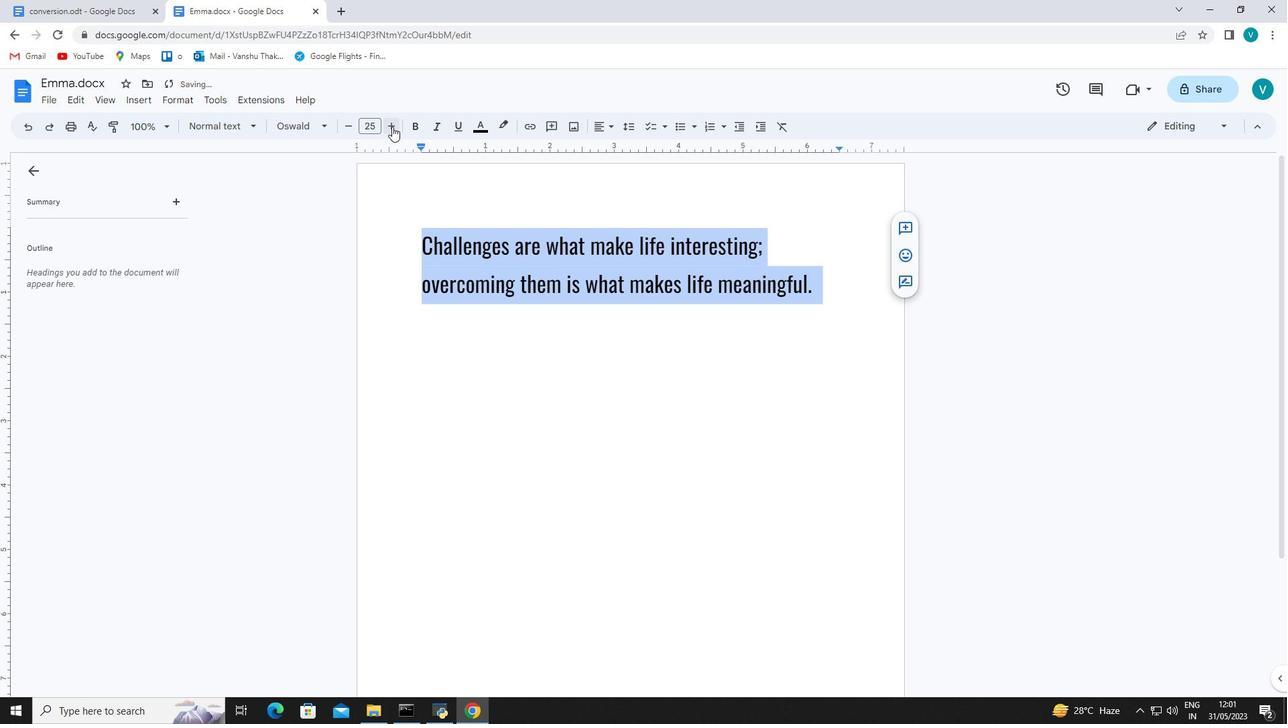 
Action: Mouse pressed left at (392, 126)
Screenshot: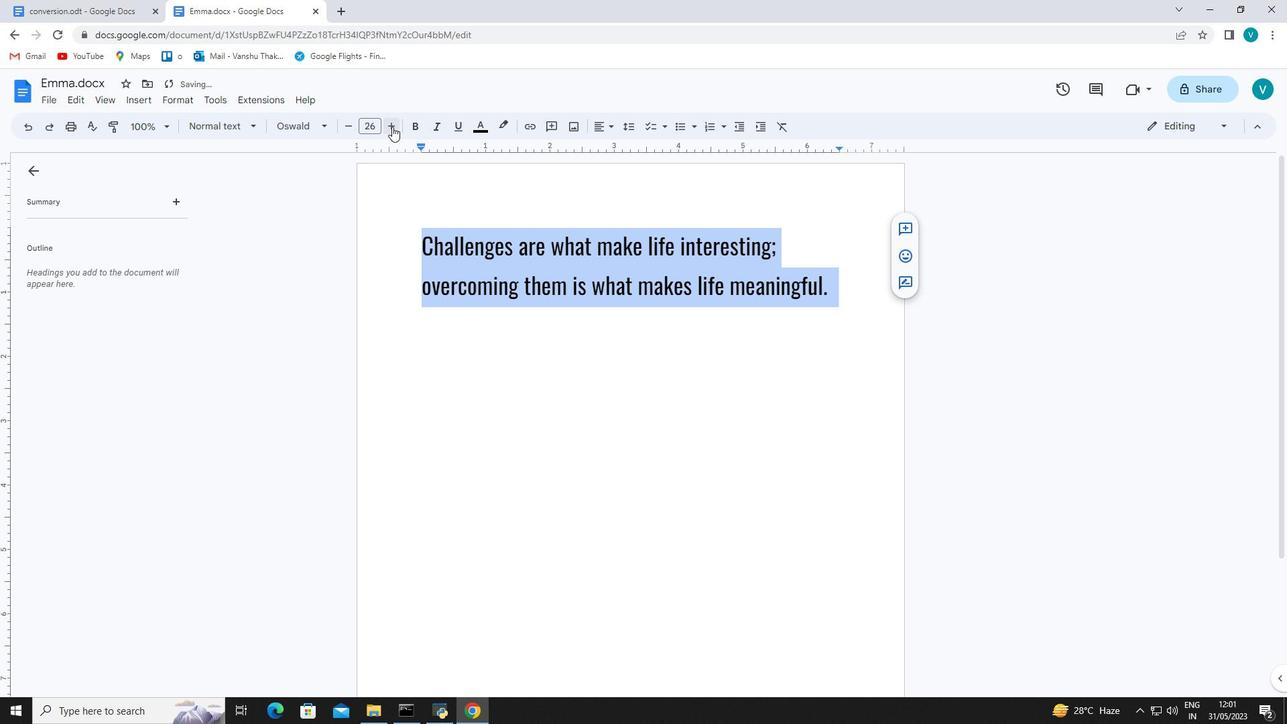 
Action: Mouse moved to (390, 118)
Screenshot: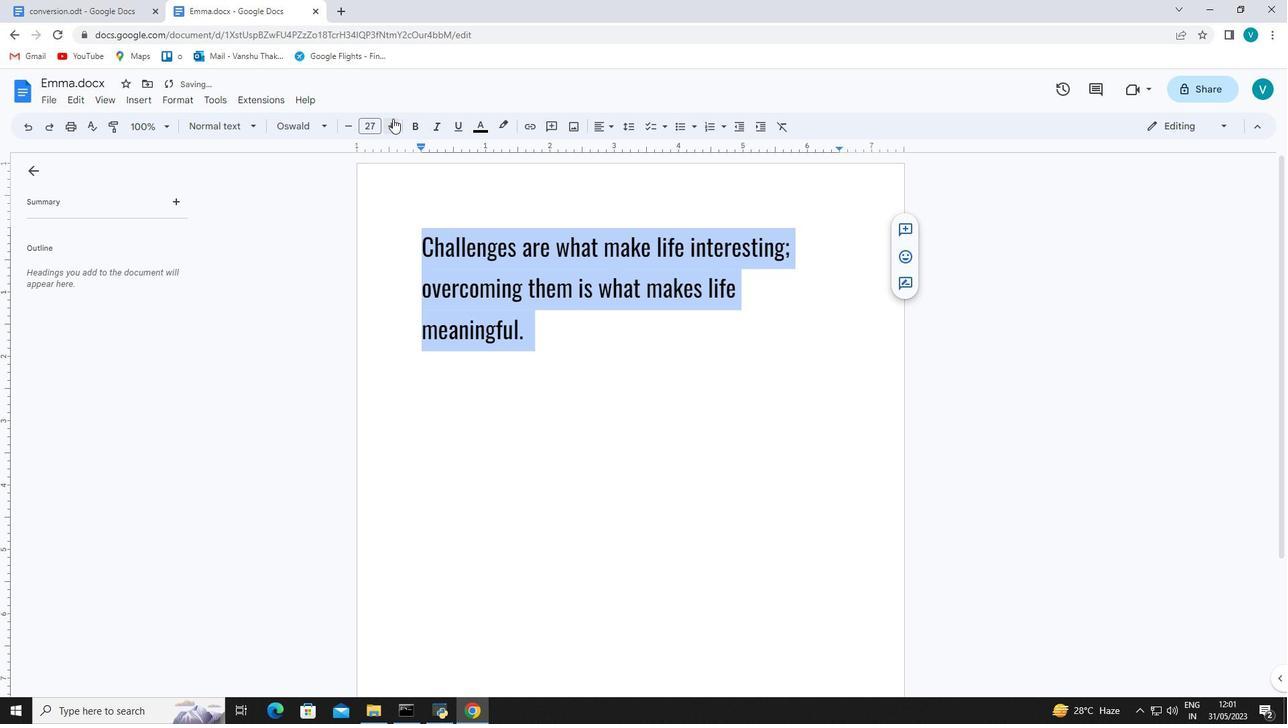 
Action: Mouse pressed left at (390, 118)
Screenshot: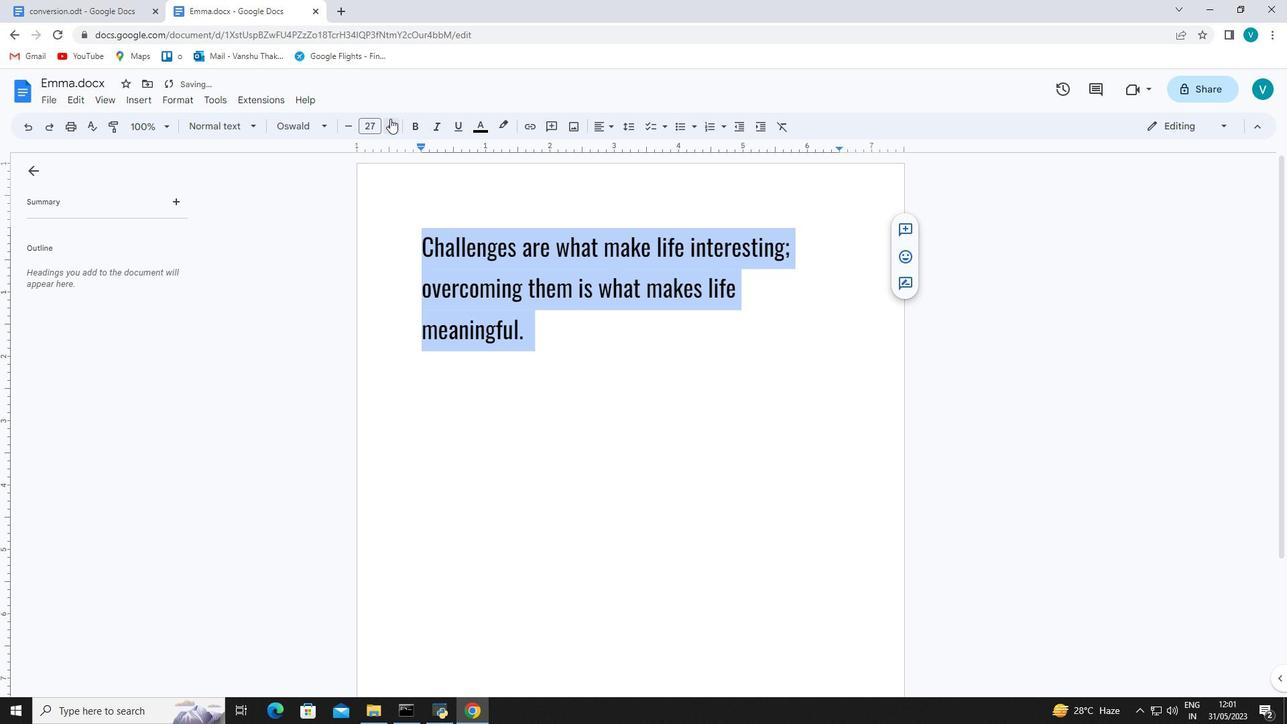 
Action: Mouse moved to (390, 118)
Screenshot: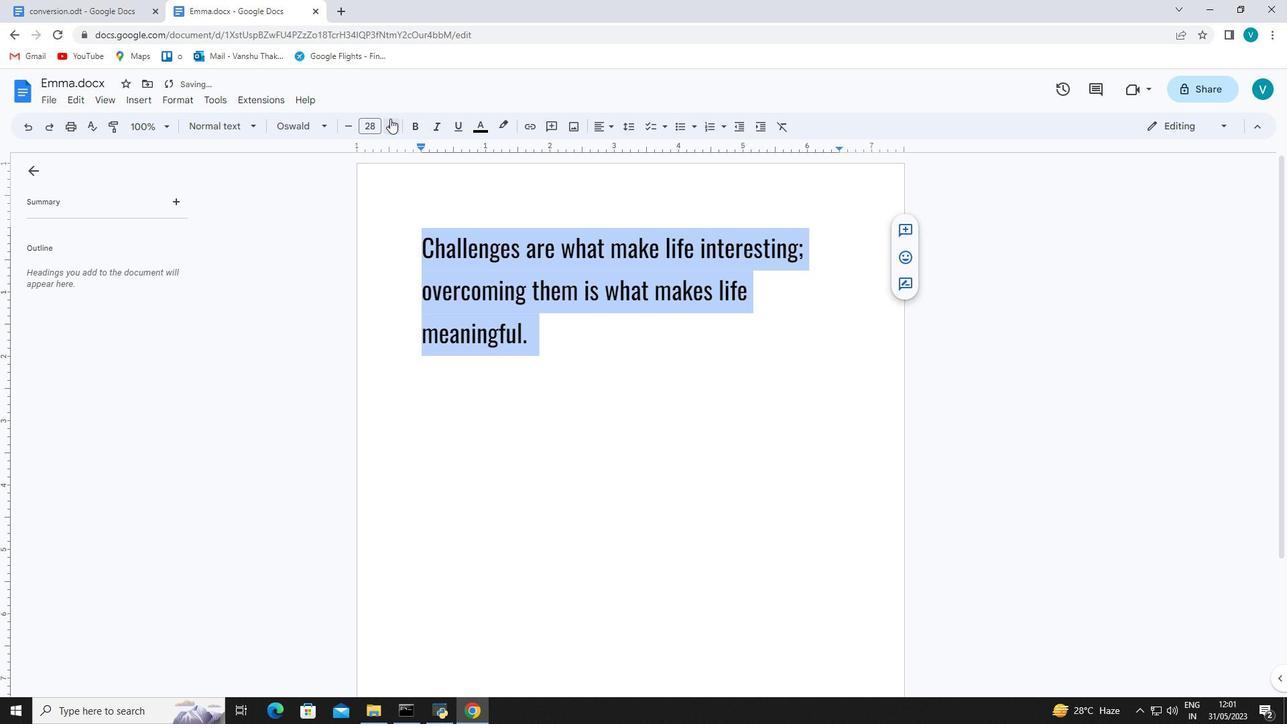 
Action: Mouse pressed left at (390, 118)
Screenshot: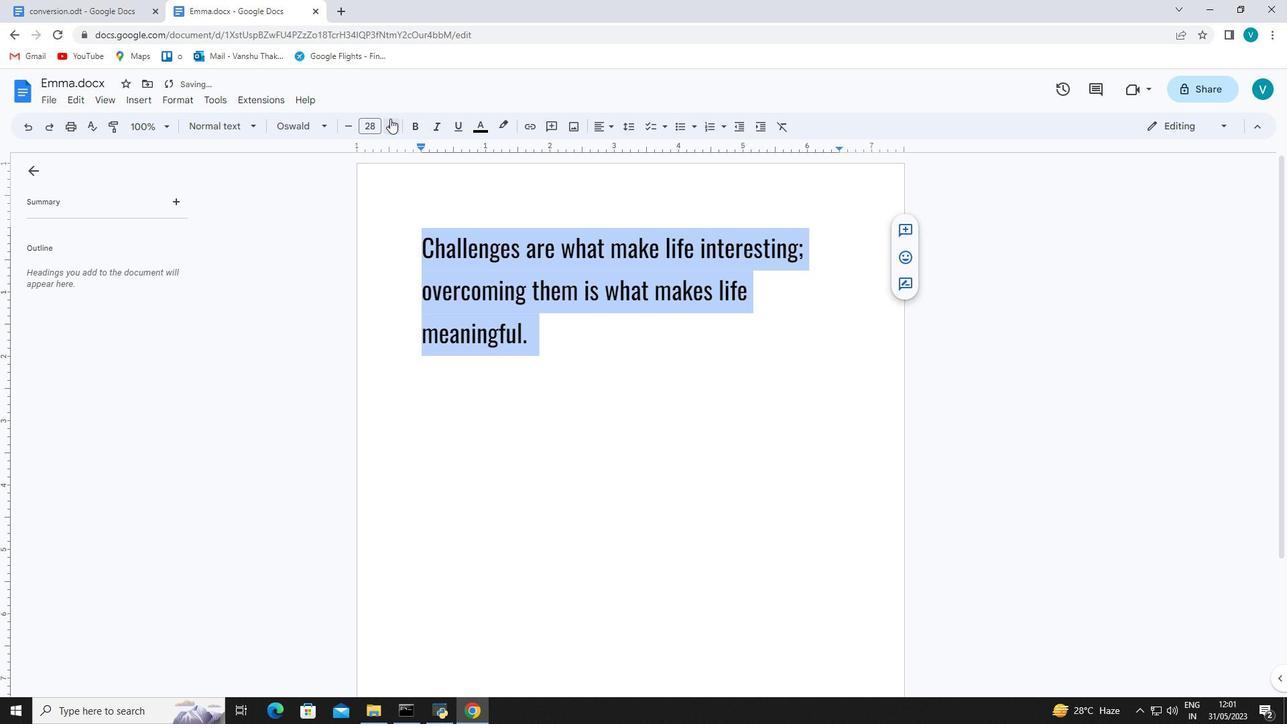 
Action: Mouse moved to (387, 120)
Screenshot: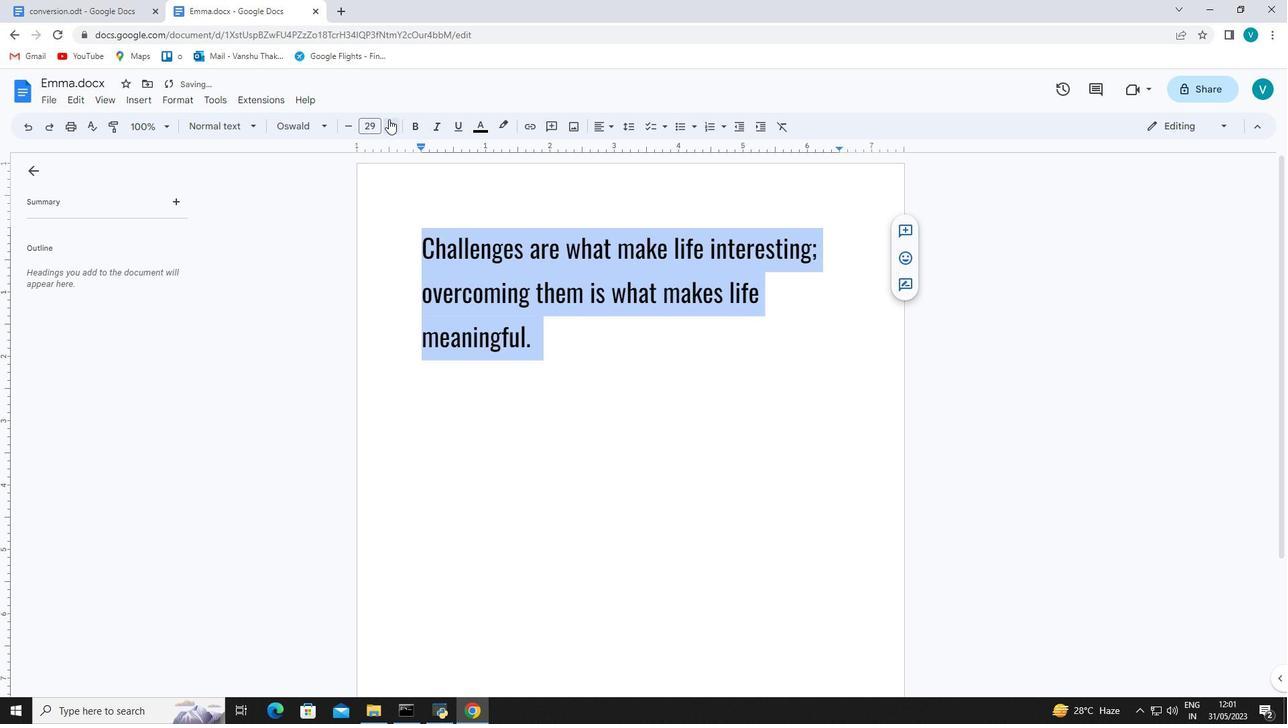
Action: Mouse pressed left at (387, 120)
Screenshot: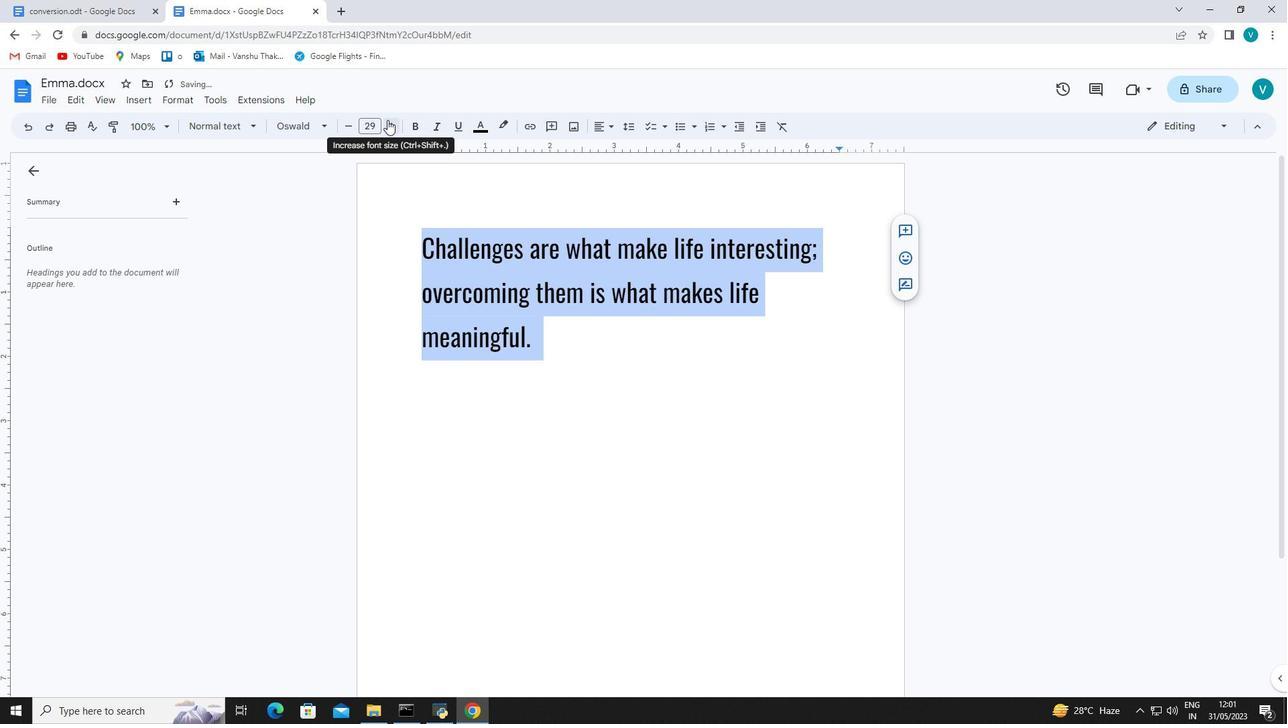 
Action: Mouse pressed left at (387, 120)
Screenshot: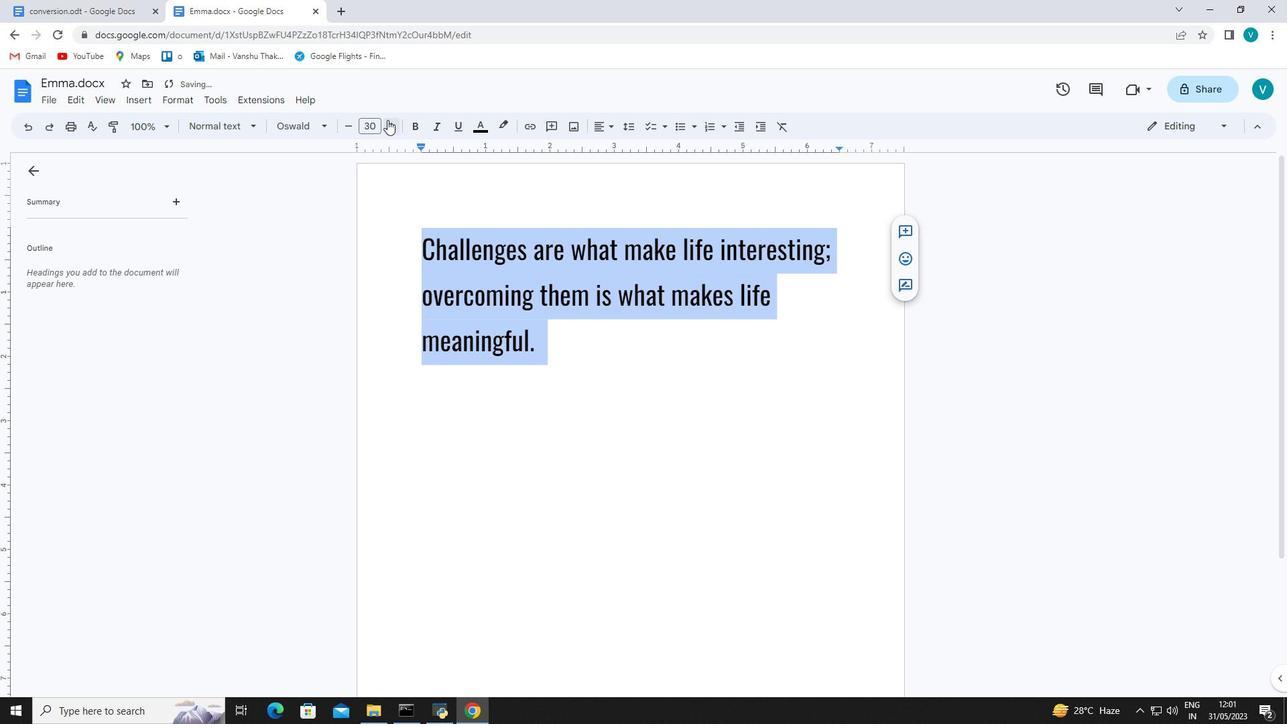 
Action: Mouse pressed left at (387, 120)
Screenshot: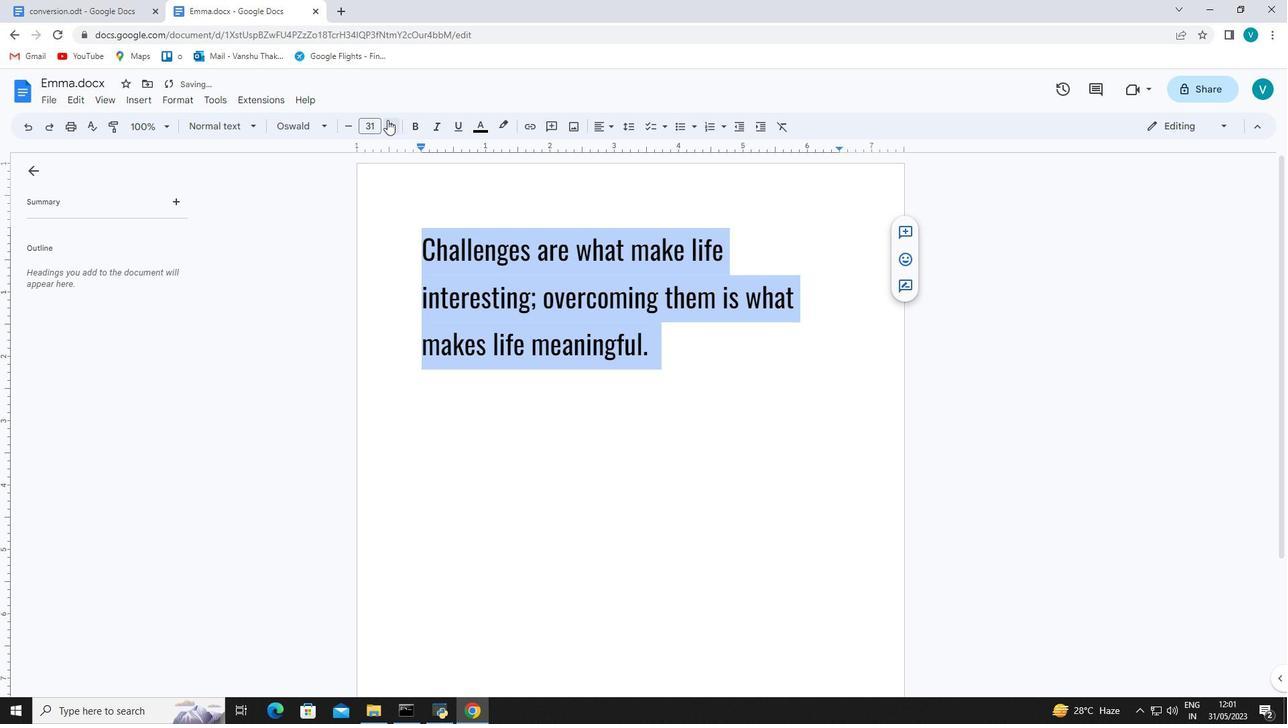 
Action: Mouse pressed left at (387, 120)
Screenshot: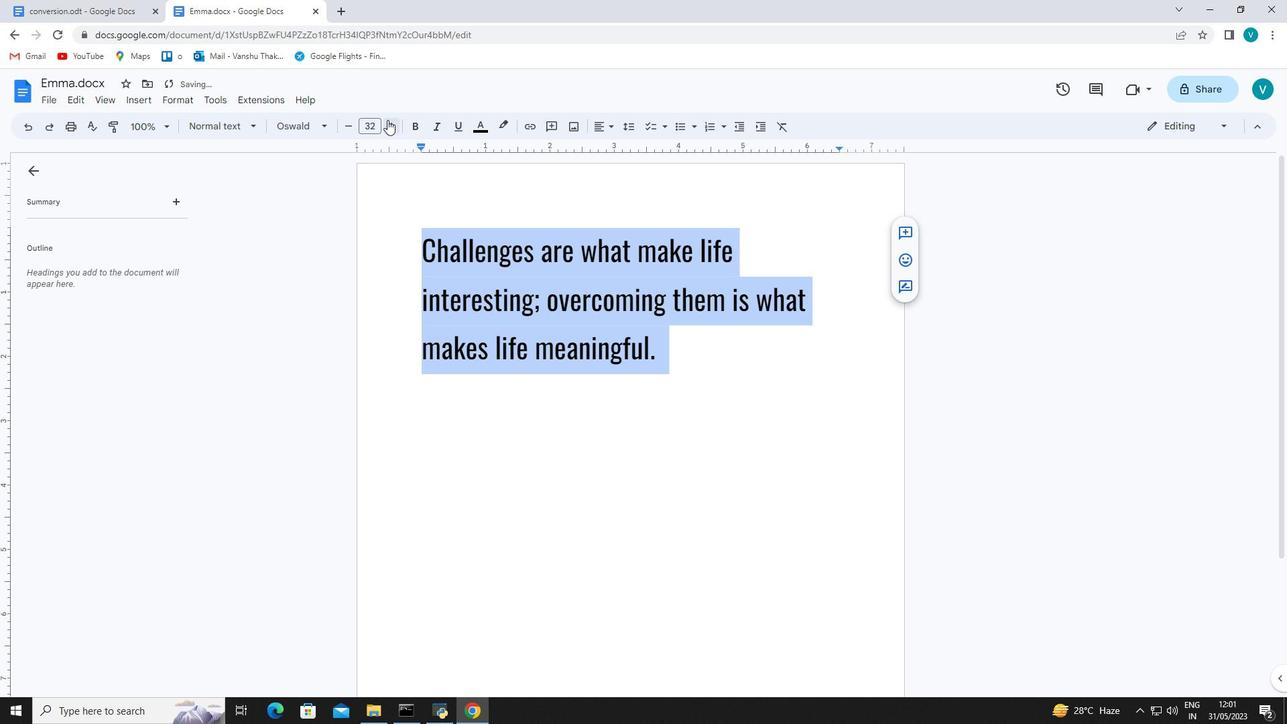 
Action: Mouse pressed left at (387, 120)
Screenshot: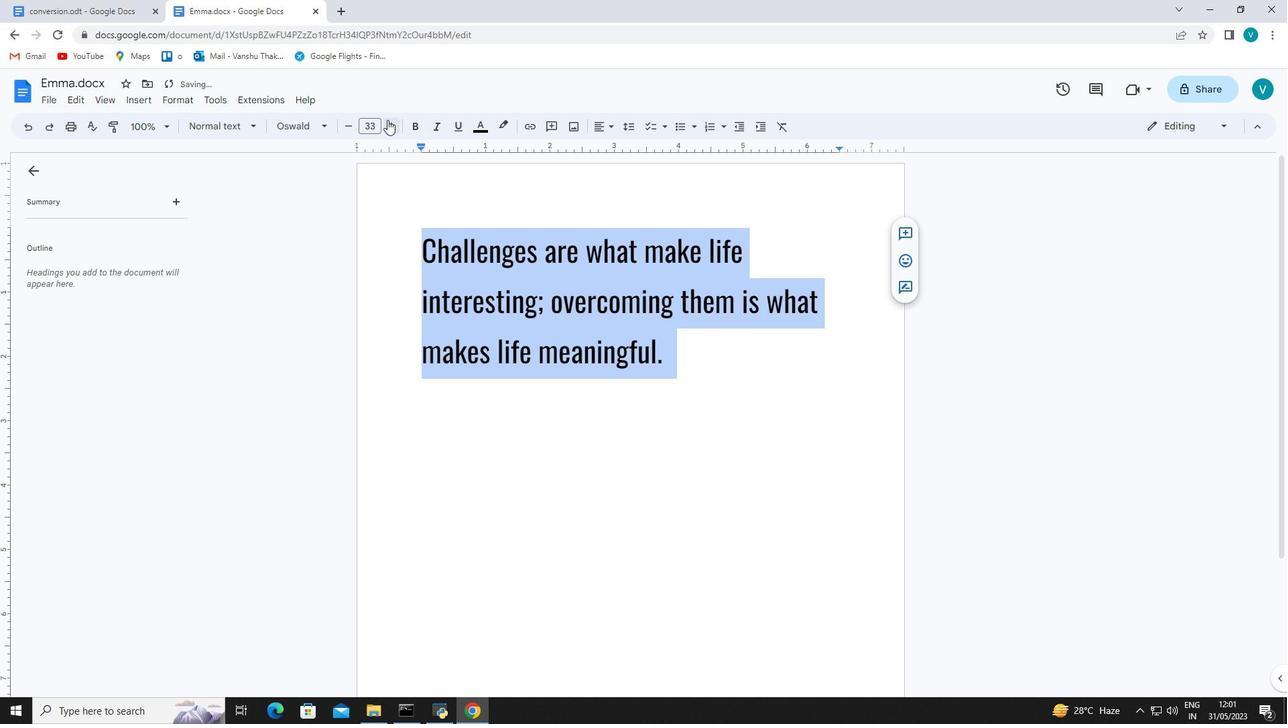 
Action: Mouse pressed left at (387, 120)
Screenshot: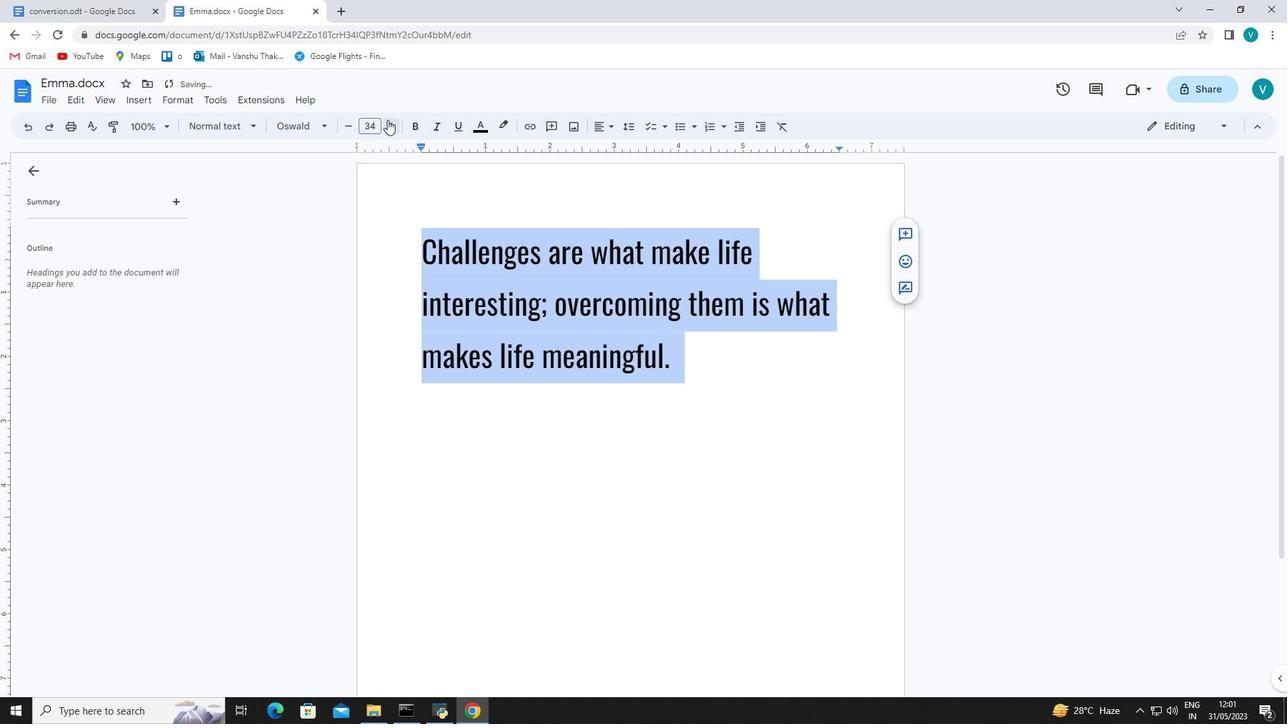 
Action: Mouse pressed left at (387, 120)
Screenshot: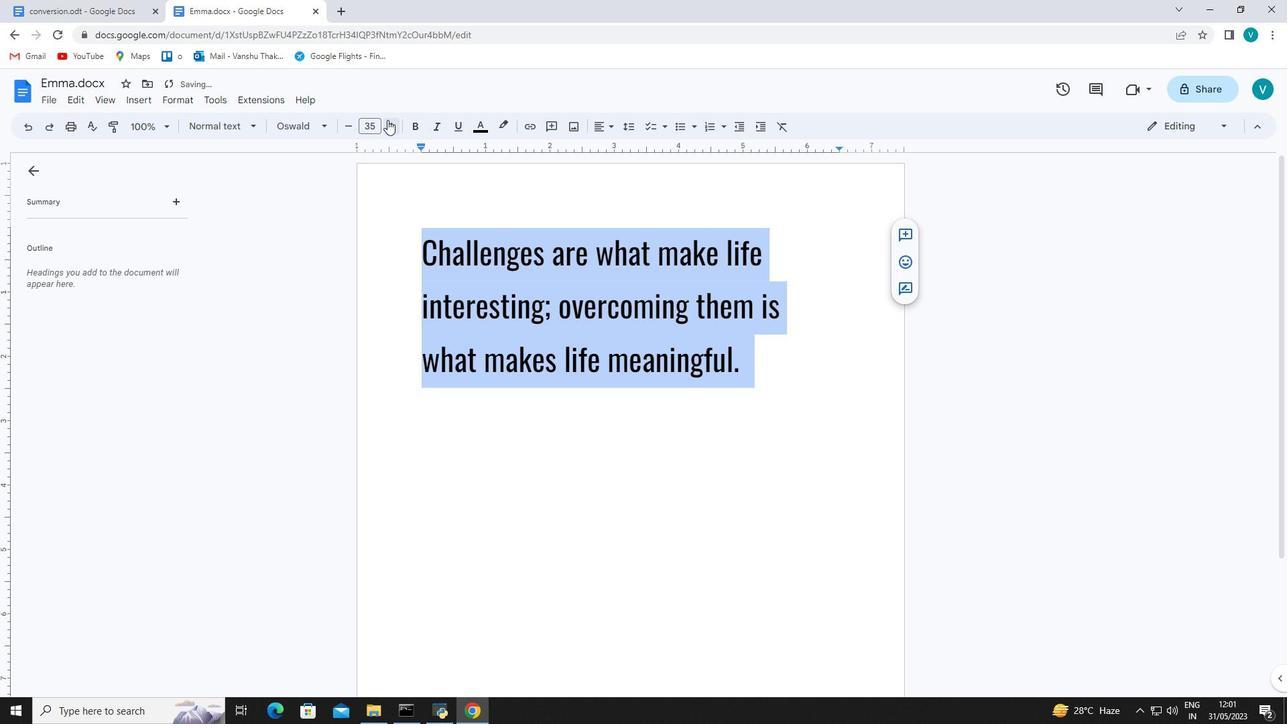 
Action: Mouse moved to (389, 120)
Screenshot: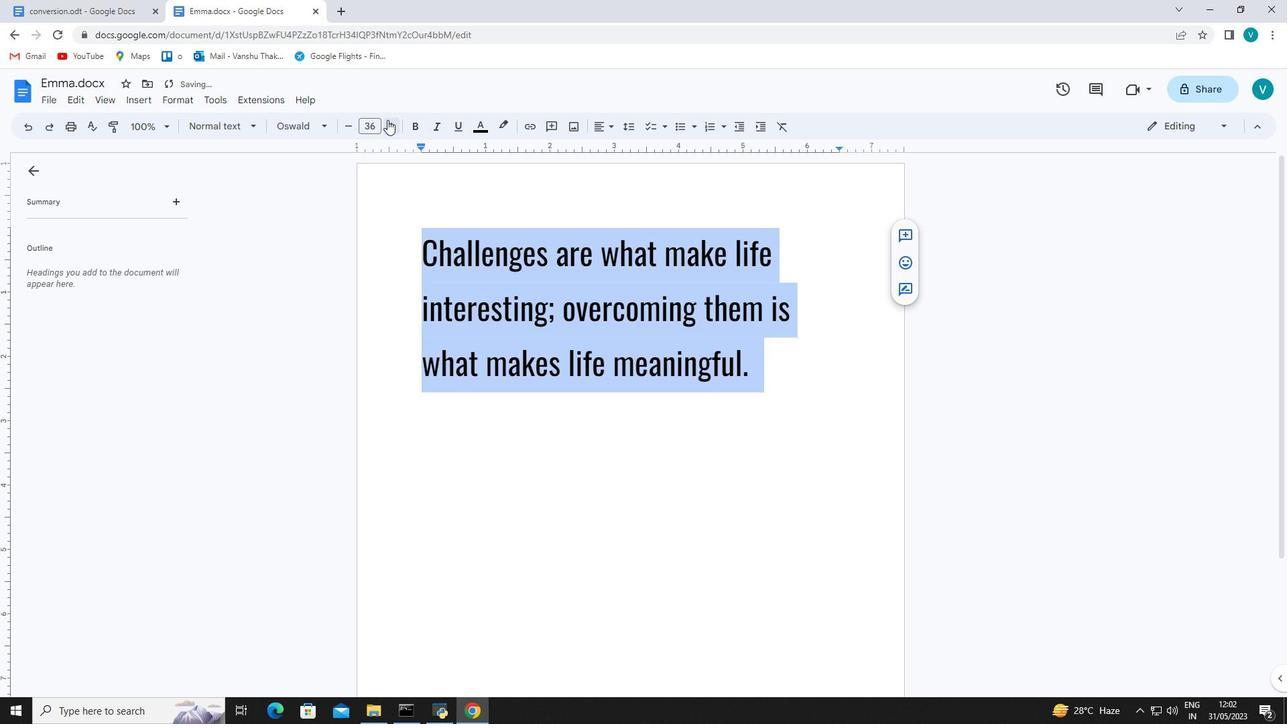 
Action: Mouse pressed left at (389, 120)
Screenshot: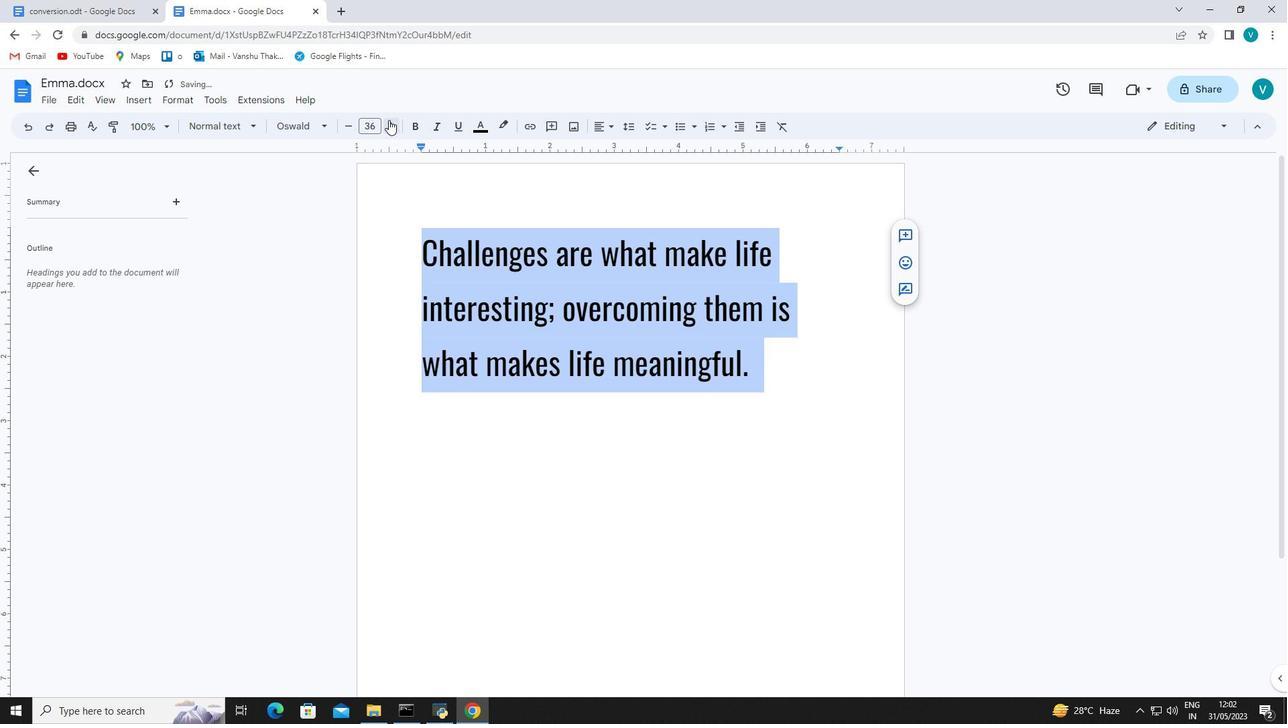 
Action: Mouse pressed left at (389, 120)
Screenshot: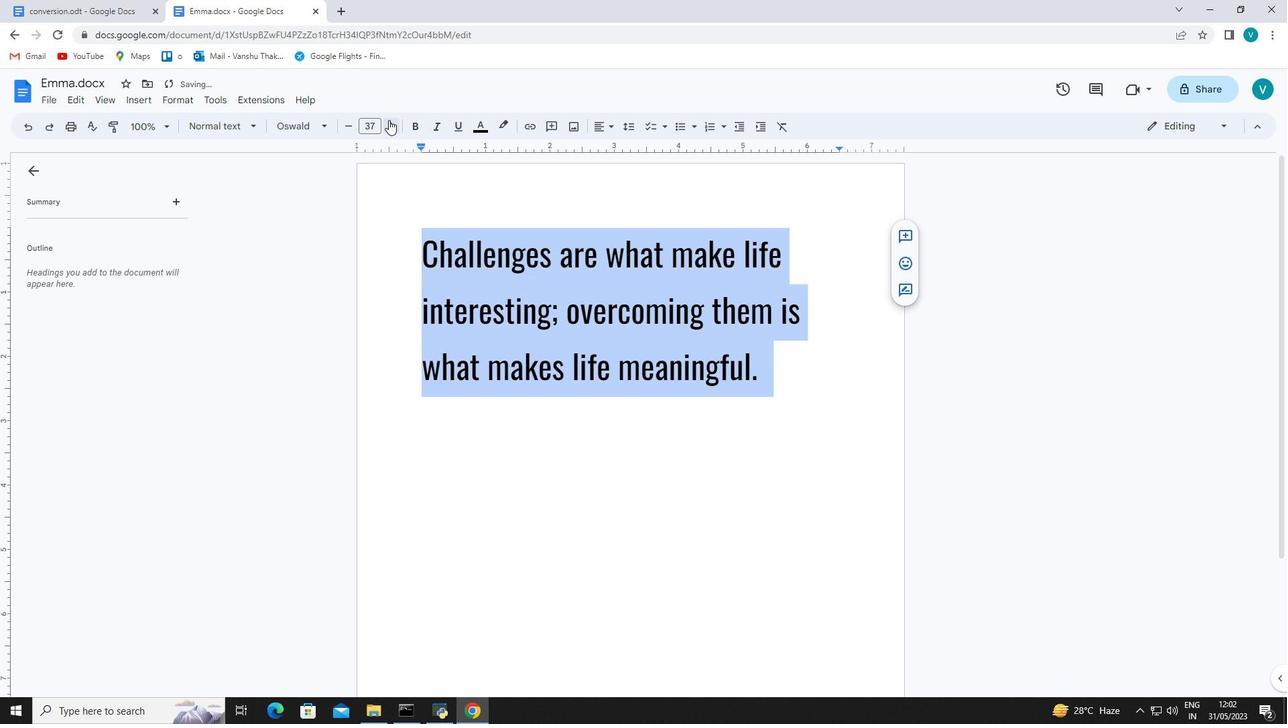 
Action: Mouse pressed left at (389, 120)
Screenshot: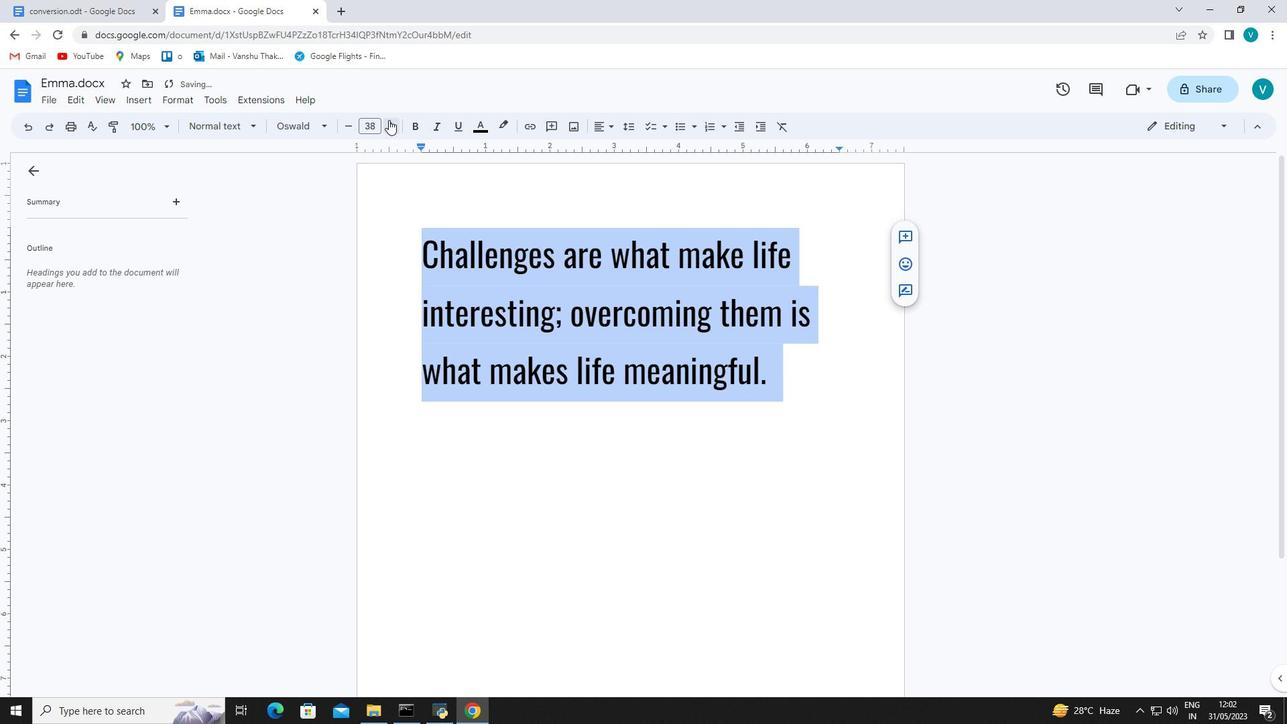 
Action: Mouse pressed left at (389, 120)
Screenshot: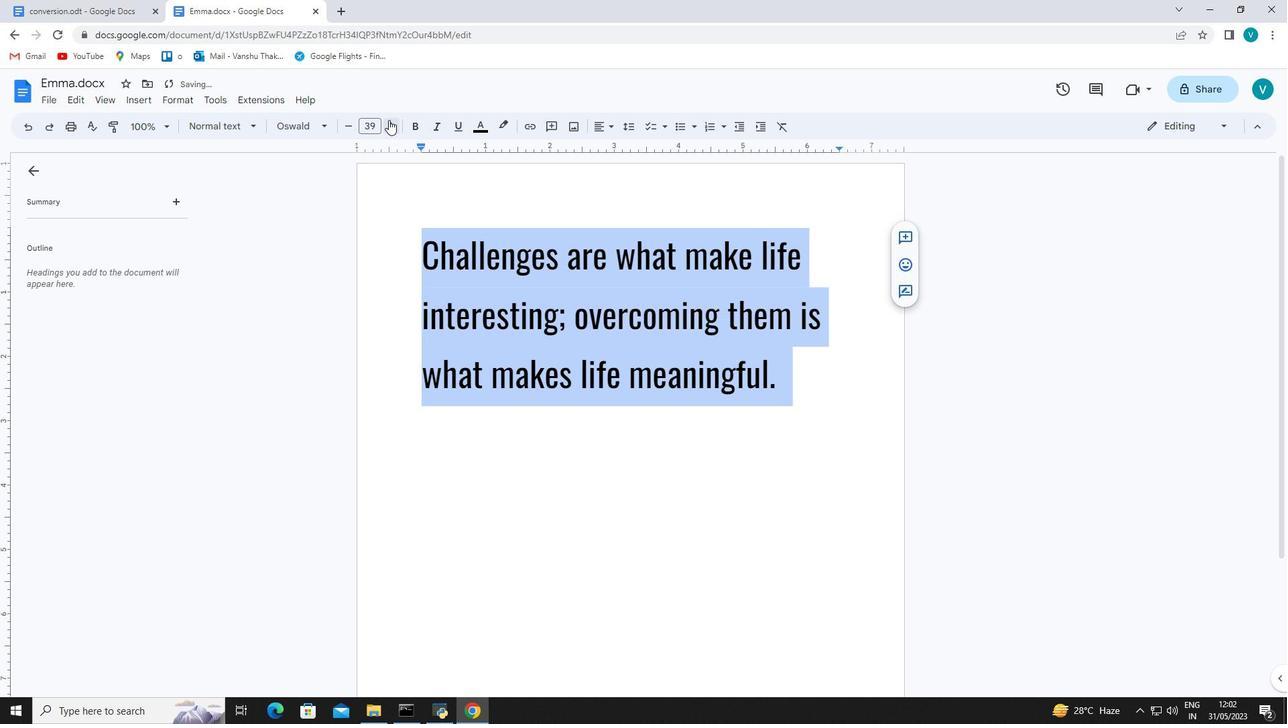 
Action: Mouse pressed left at (389, 120)
Screenshot: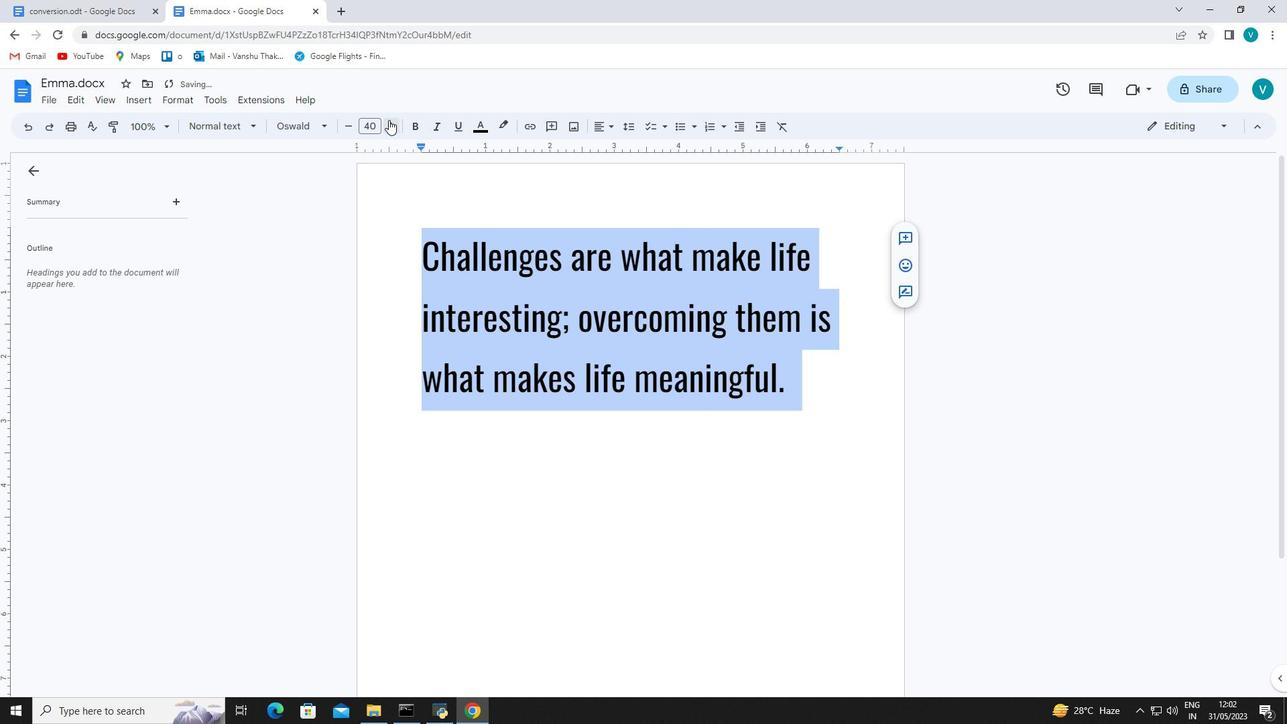 
Action: Mouse pressed left at (389, 120)
Screenshot: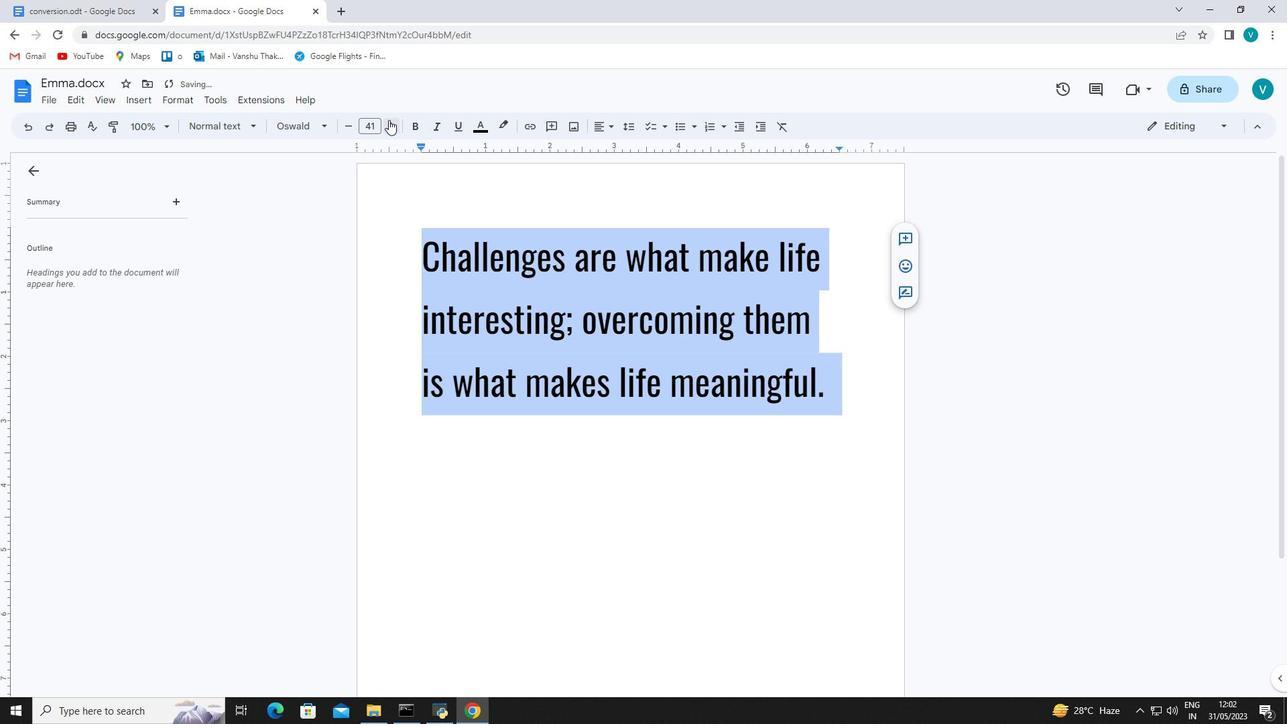 
Action: Mouse pressed left at (389, 120)
Screenshot: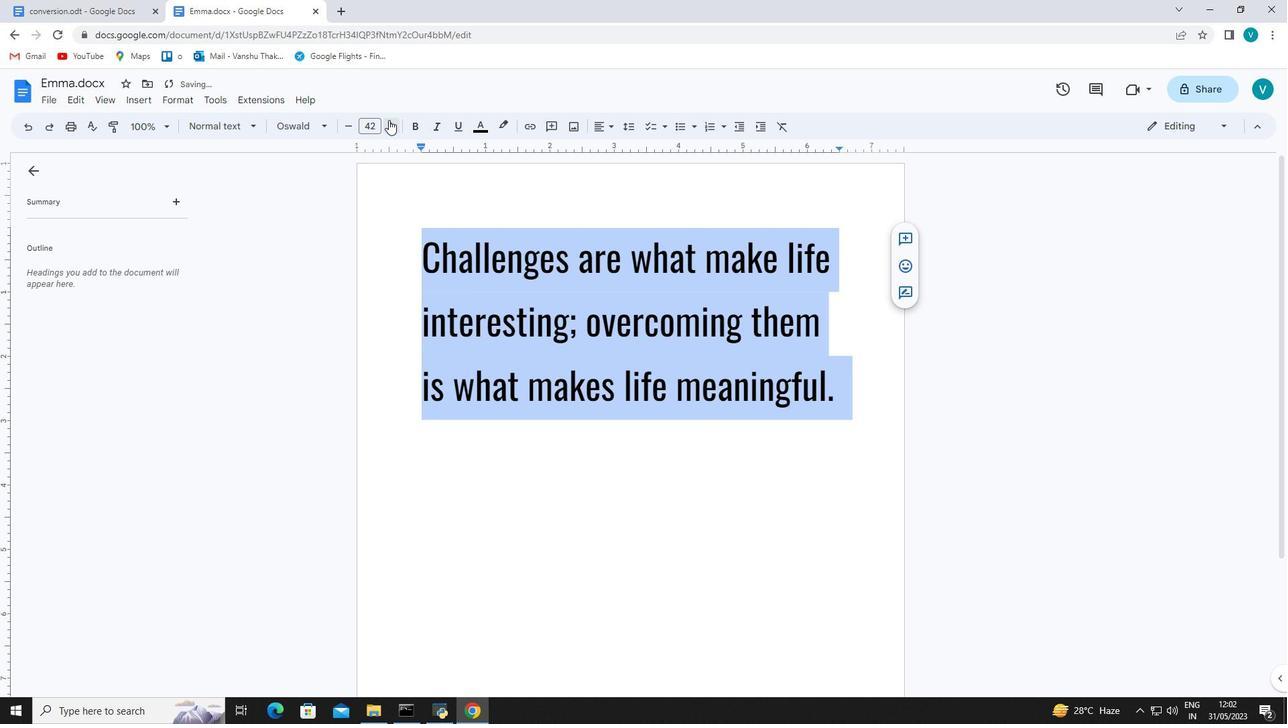 
Action: Mouse pressed left at (389, 120)
Screenshot: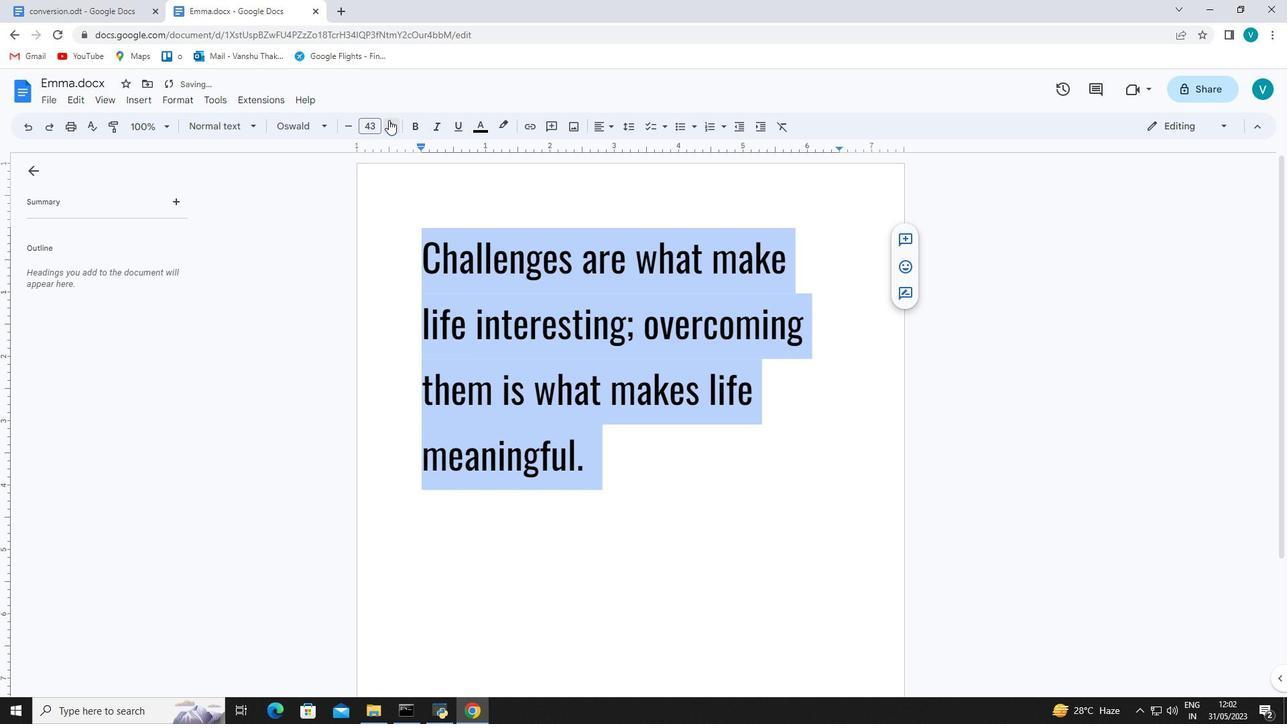 
Action: Mouse pressed left at (389, 120)
Screenshot: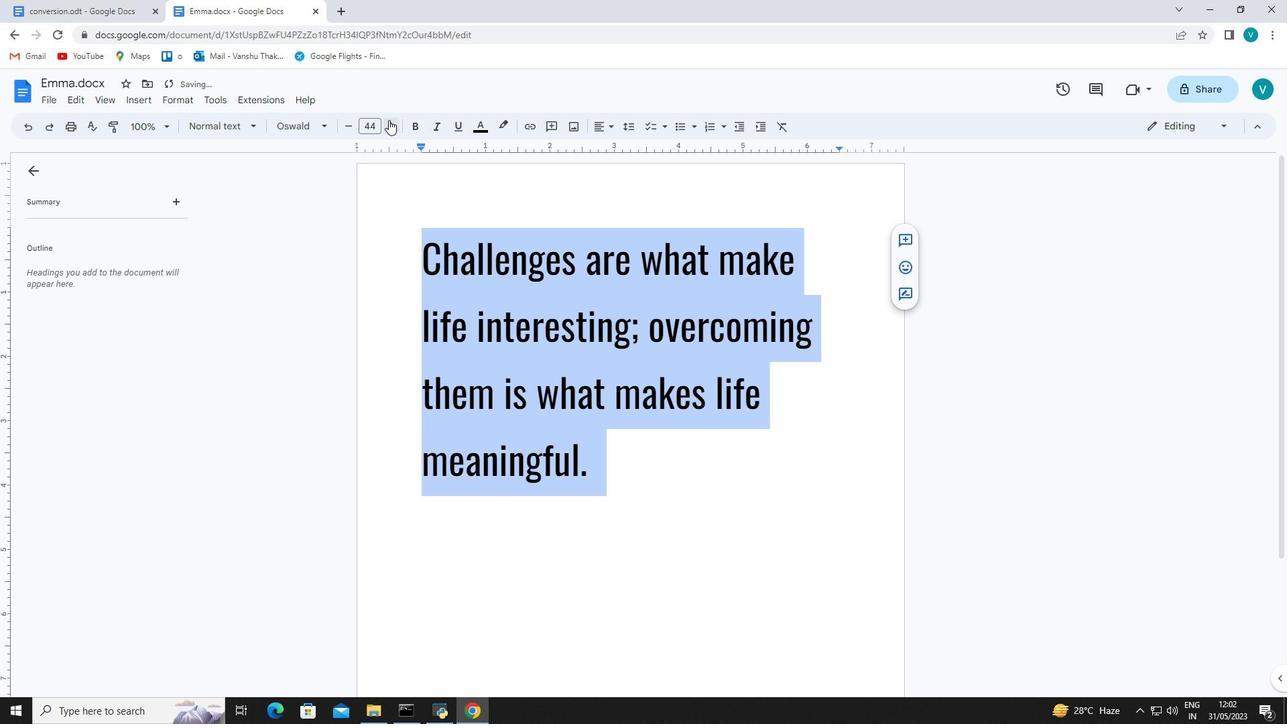 
Action: Mouse pressed left at (389, 120)
Screenshot: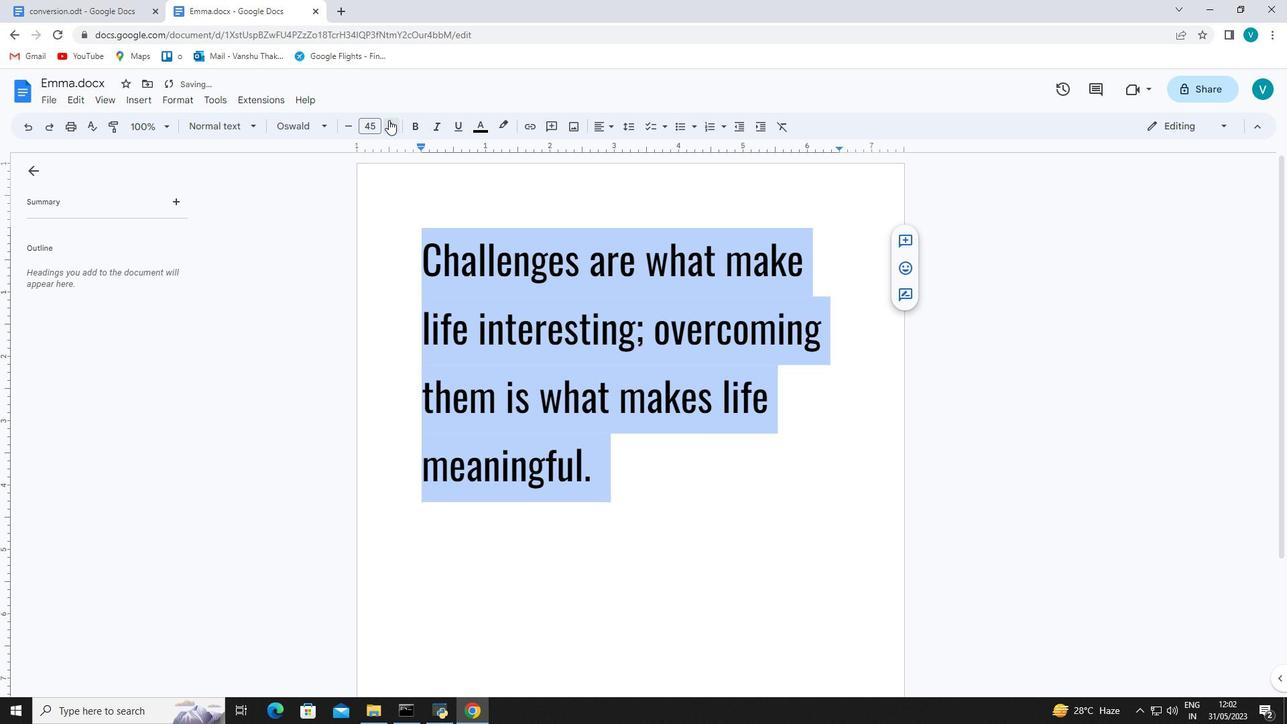 
Action: Mouse pressed left at (389, 120)
Screenshot: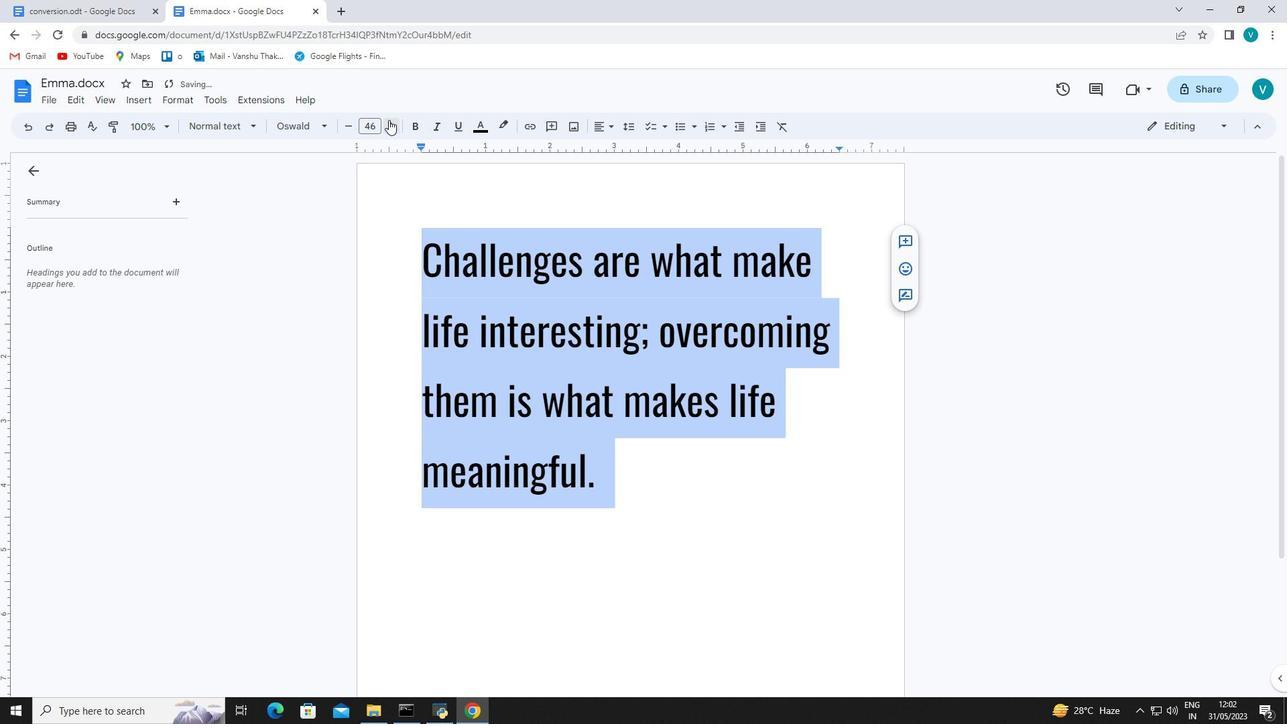 
Action: Mouse pressed left at (389, 120)
Screenshot: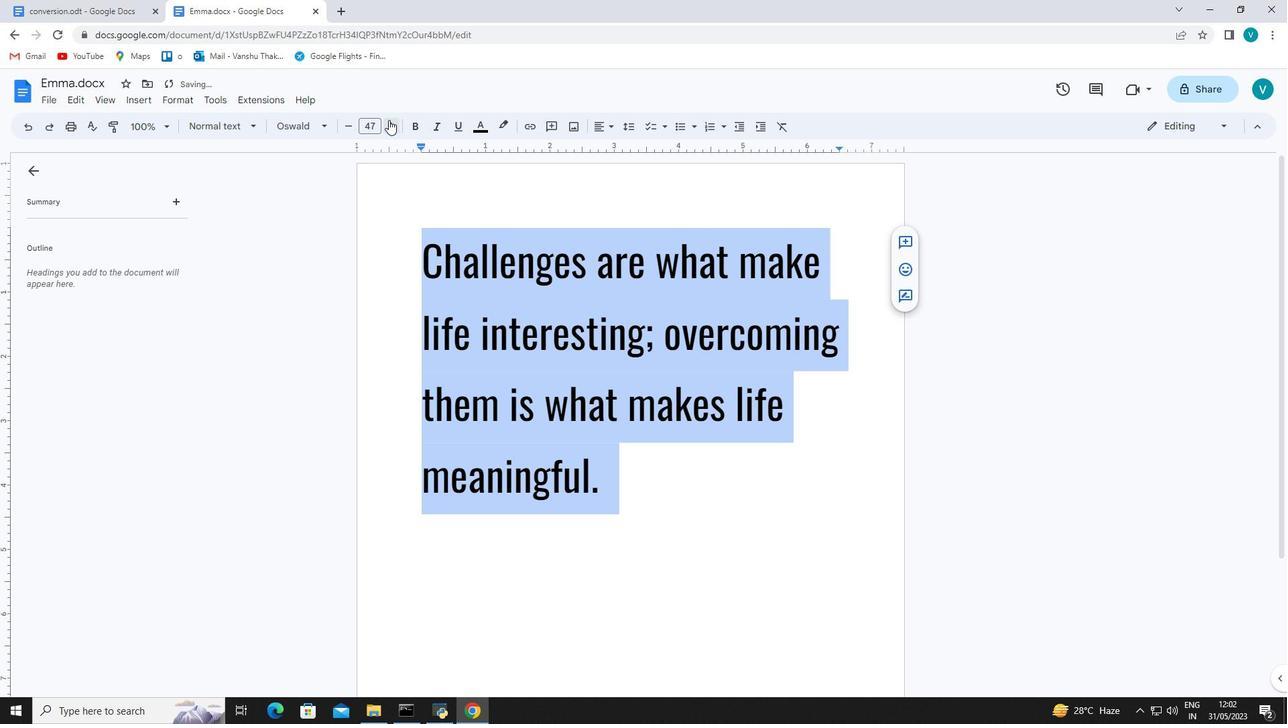 
Action: Mouse moved to (605, 130)
Screenshot: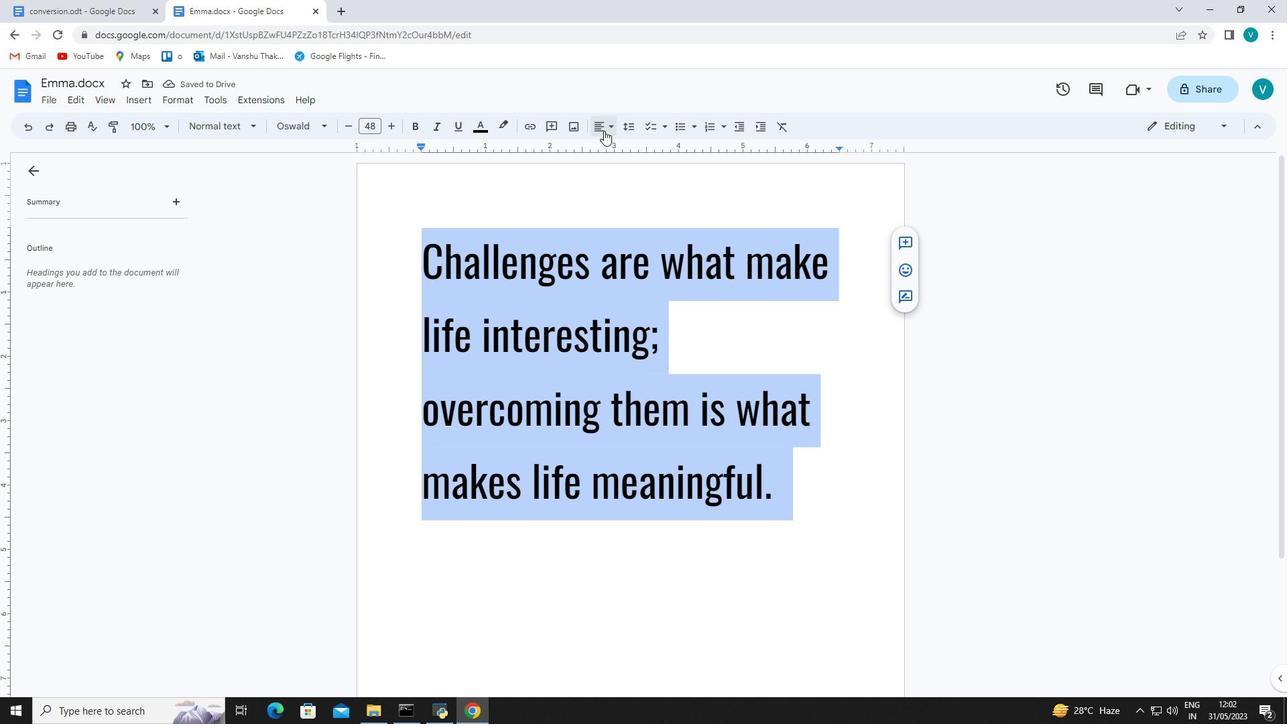 
Action: Mouse pressed left at (605, 130)
Screenshot: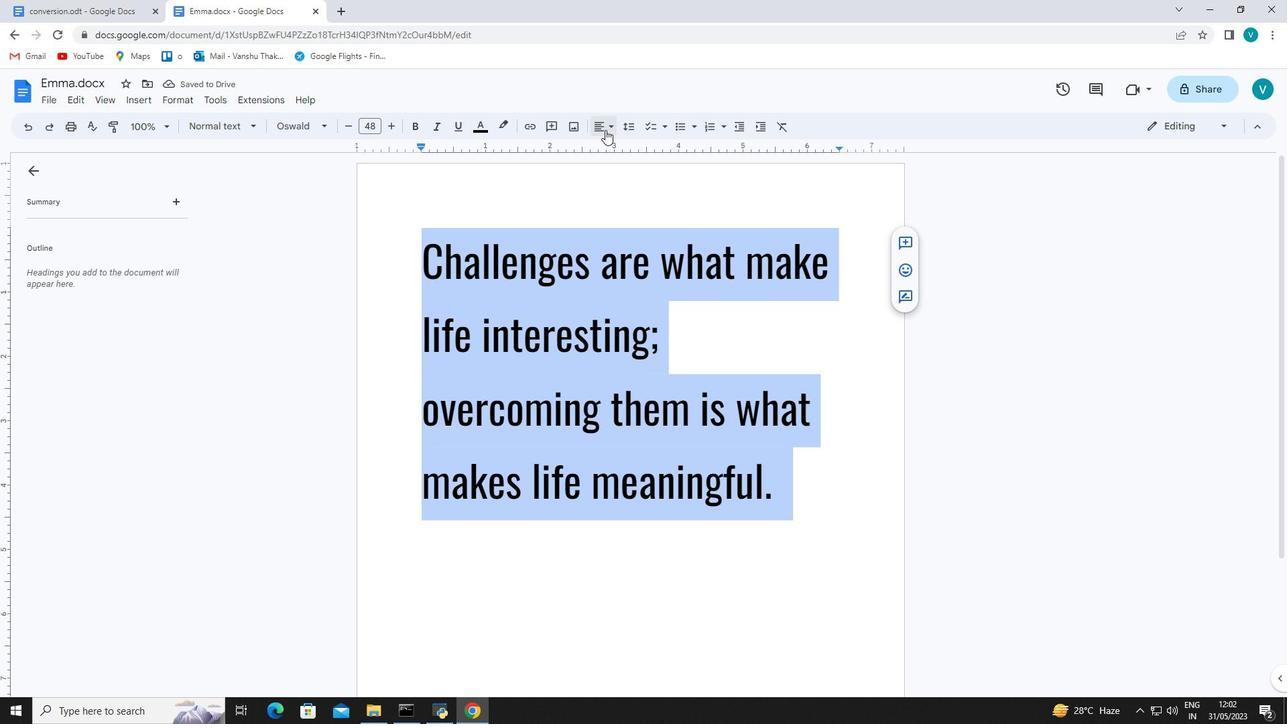 
Action: Mouse moved to (601, 146)
Screenshot: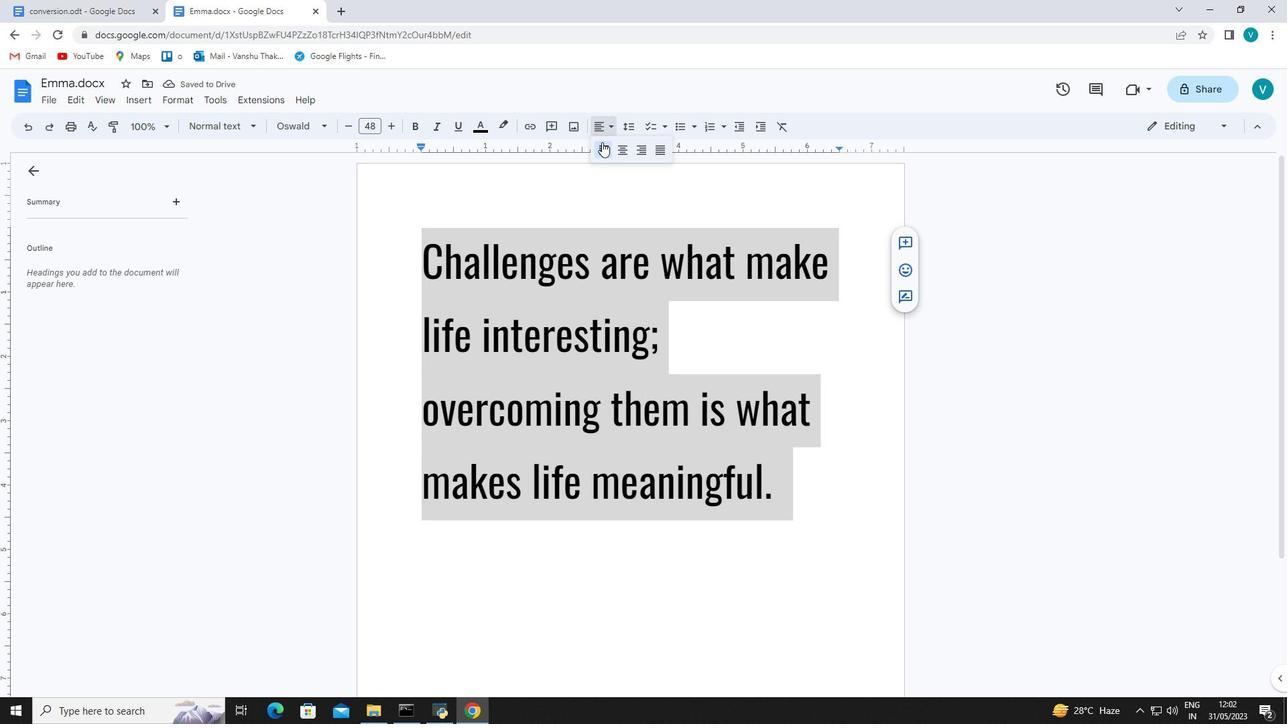 
Action: Mouse pressed left at (601, 146)
Screenshot: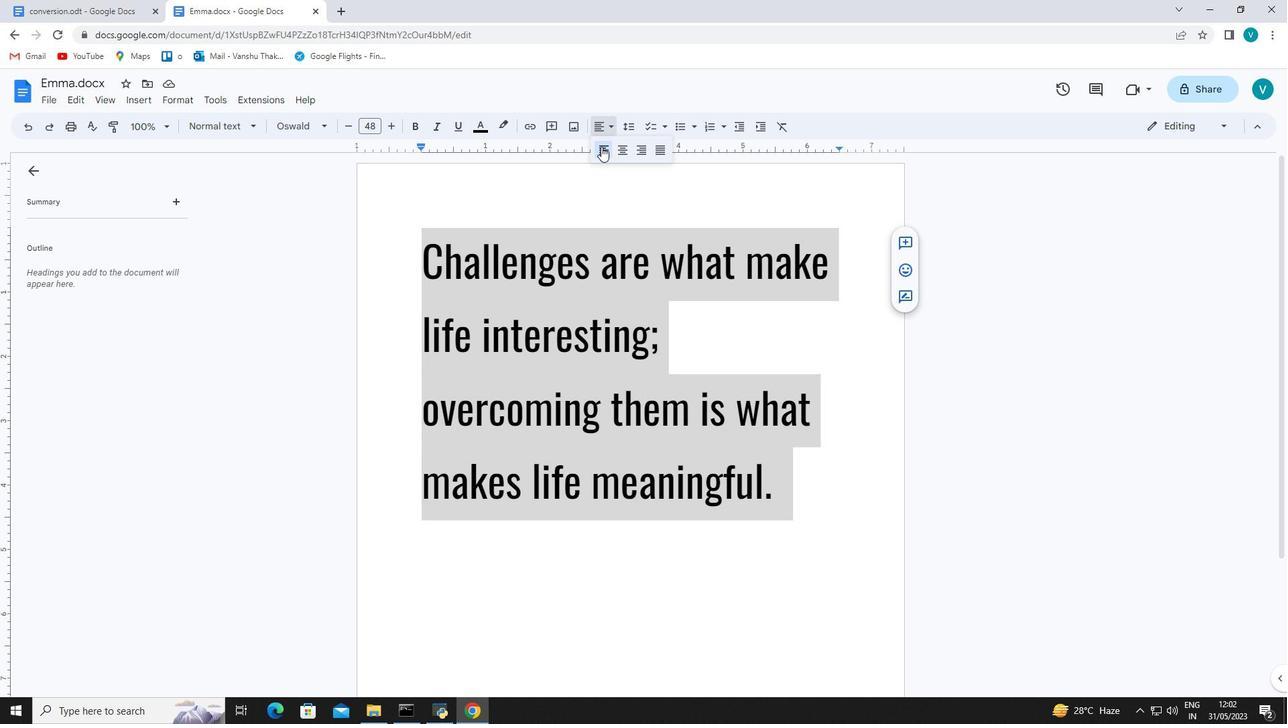 
Action: Mouse moved to (336, 15)
Screenshot: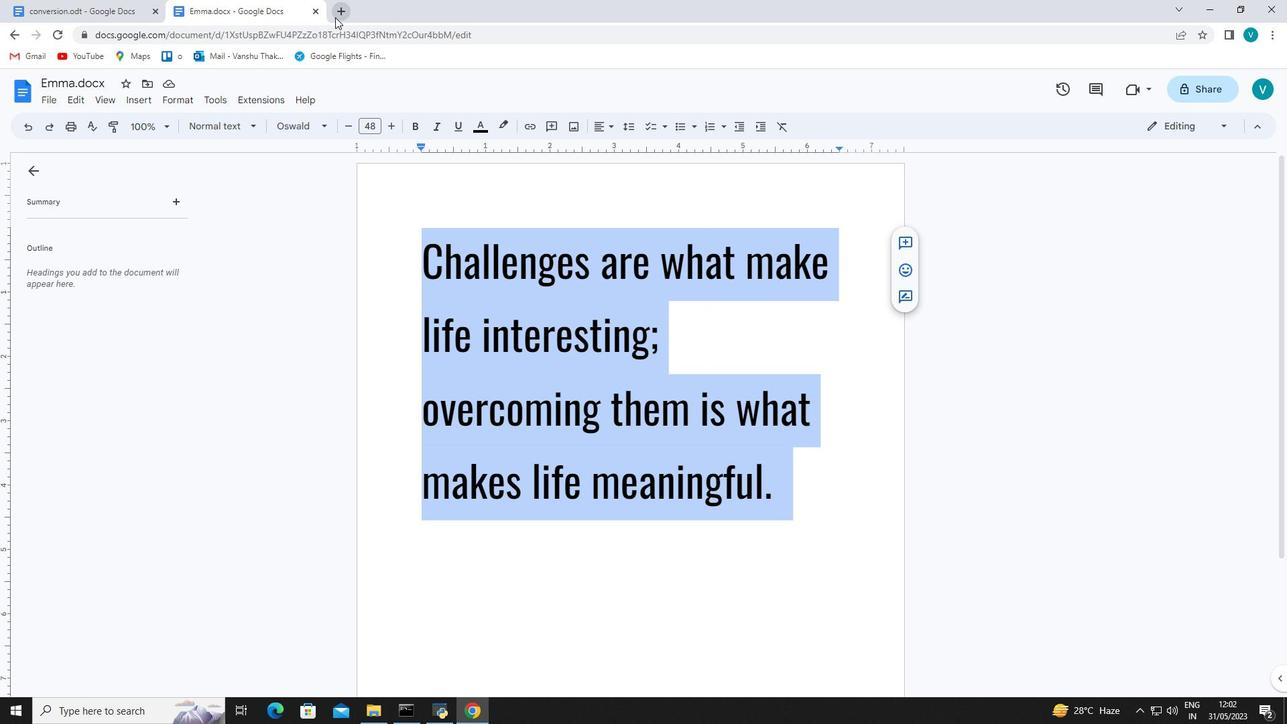 
Action: Mouse pressed left at (336, 15)
Screenshot: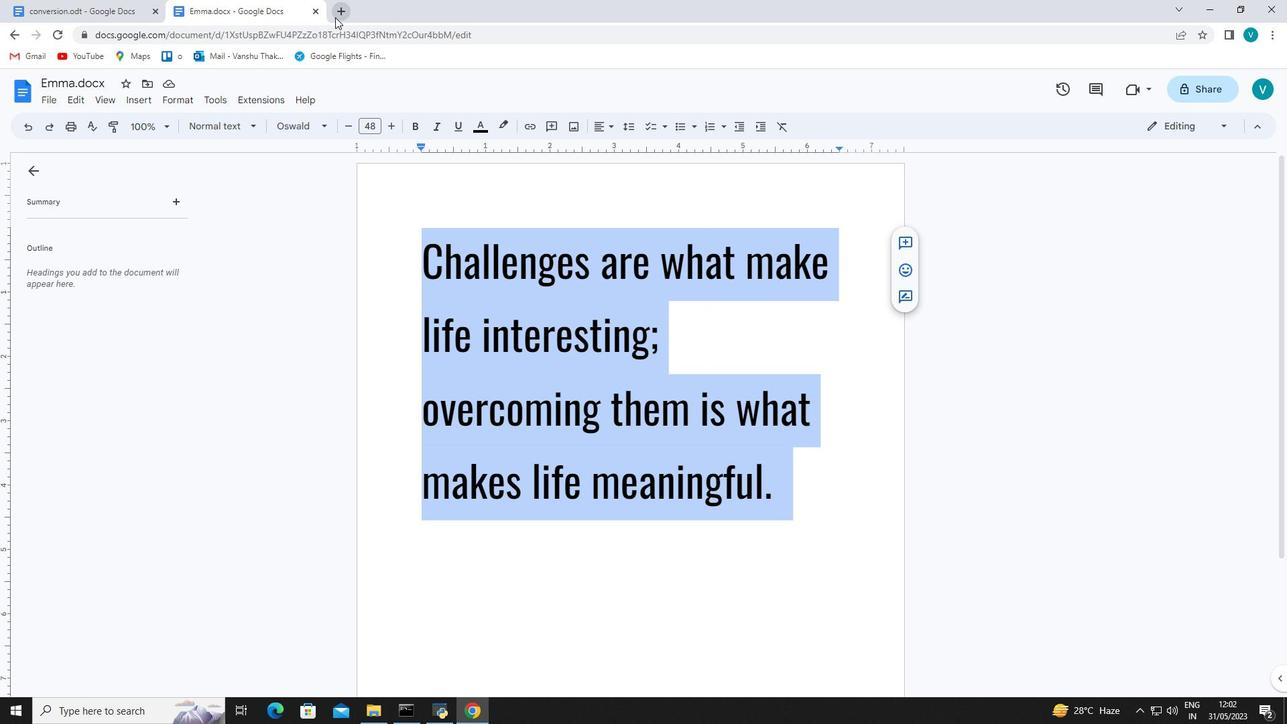 
Action: Mouse moved to (495, 279)
Screenshot: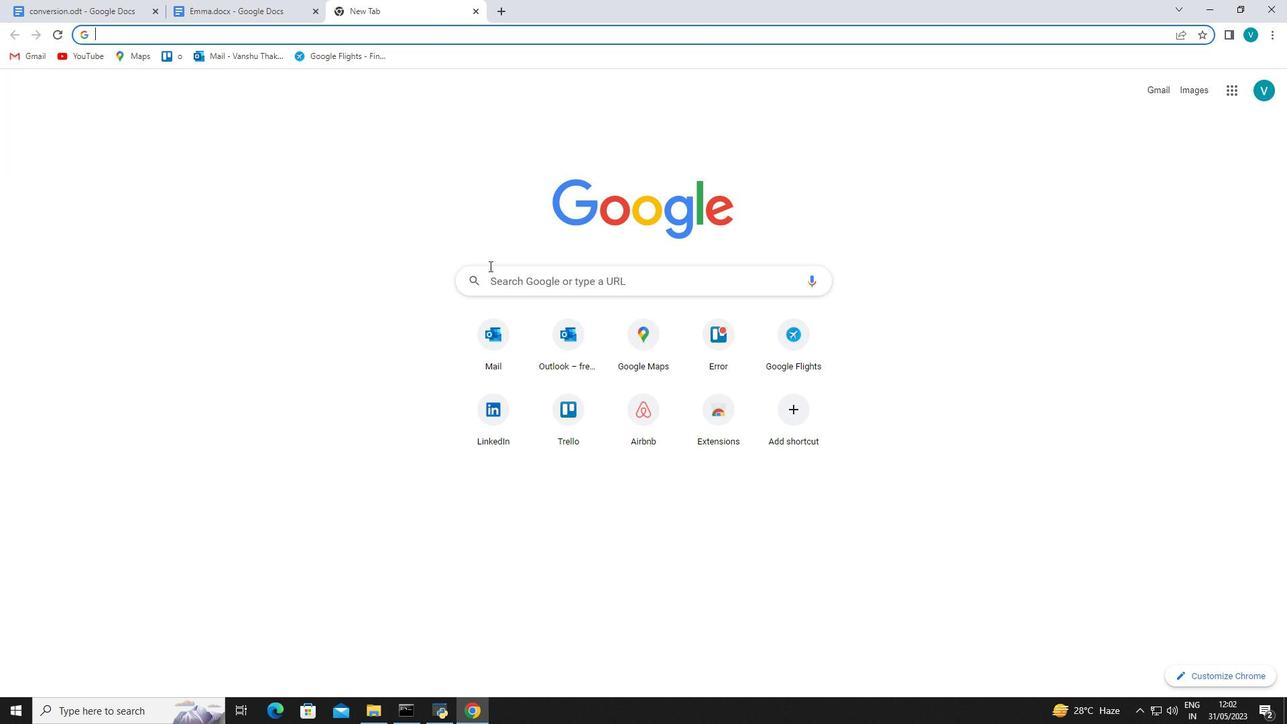 
Action: Mouse pressed left at (495, 279)
Screenshot: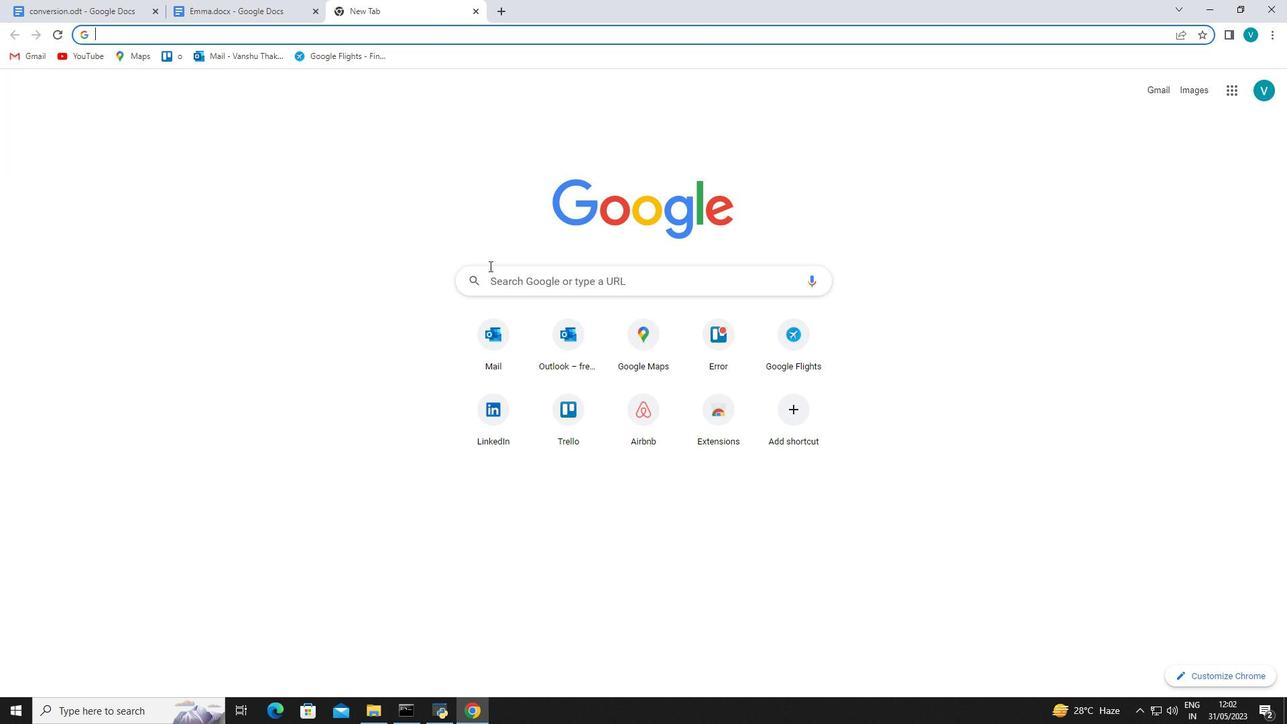 
Action: Mouse moved to (360, 200)
Screenshot: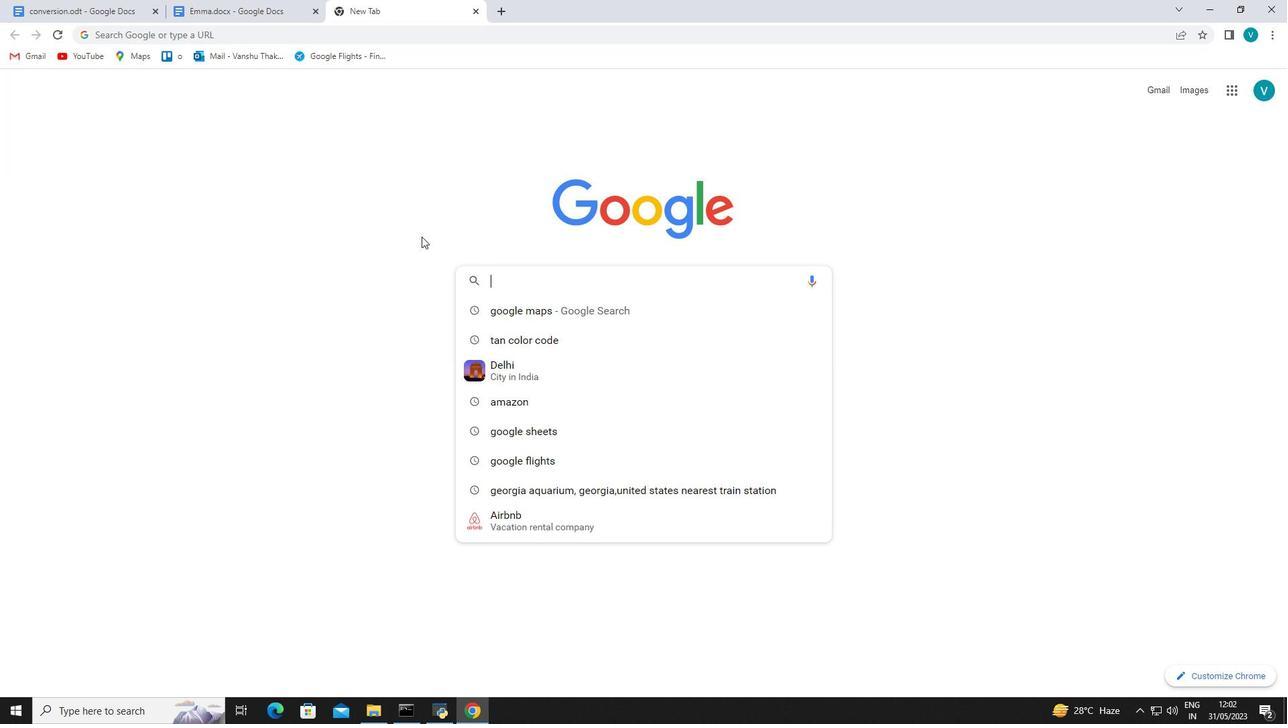 
Action: Key pressed olive<Key.space>green<Key.space>colour<Key.down><Key.enter>
Screenshot: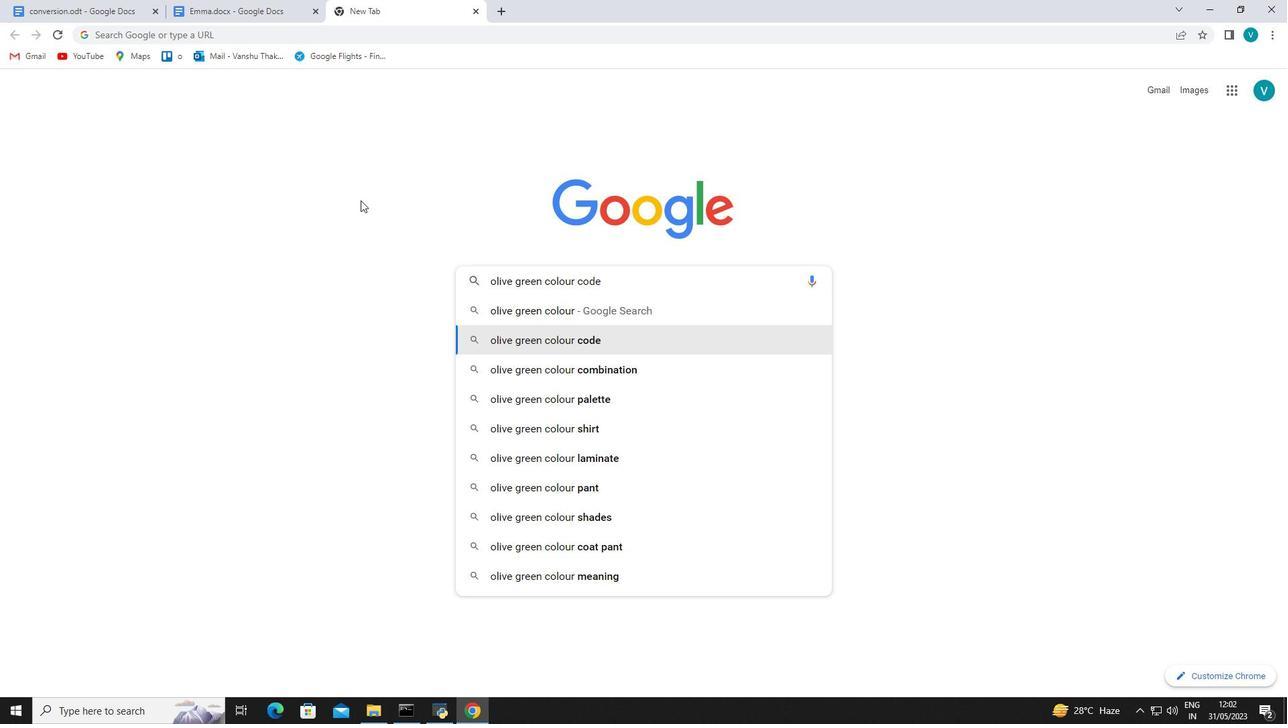 
Action: Mouse moved to (363, 195)
Screenshot: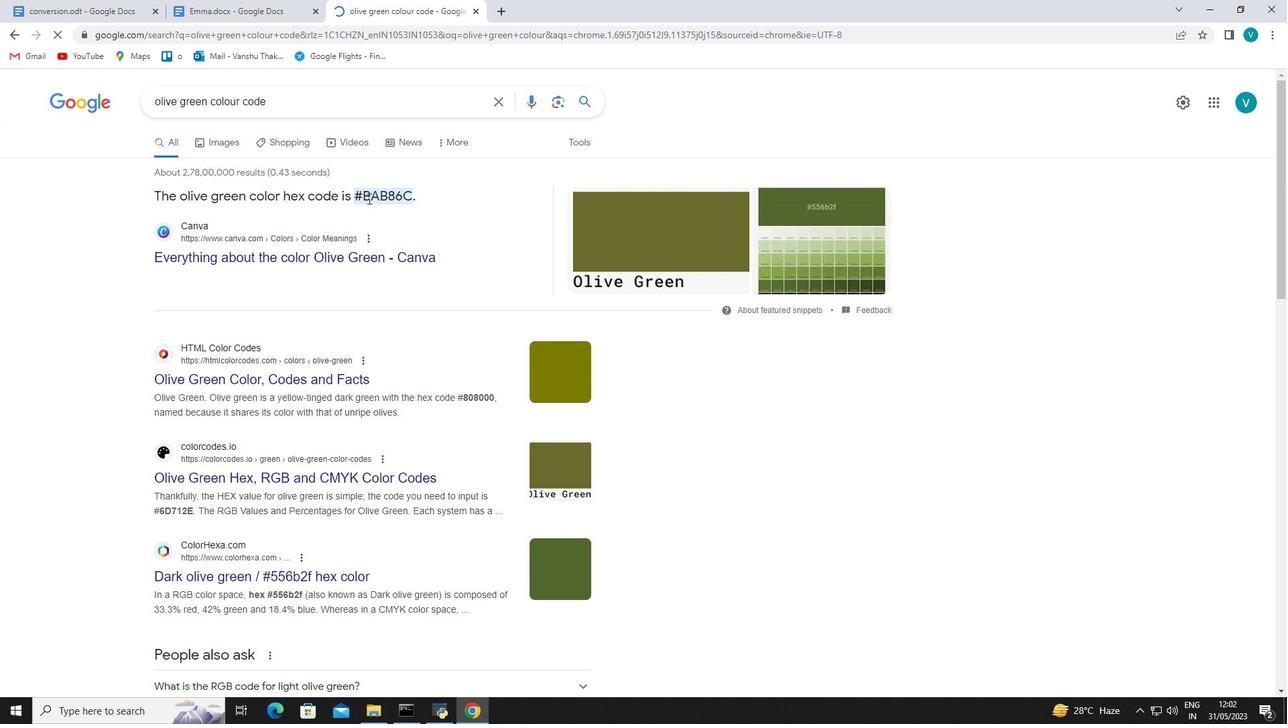 
Action: Mouse pressed left at (363, 195)
Screenshot: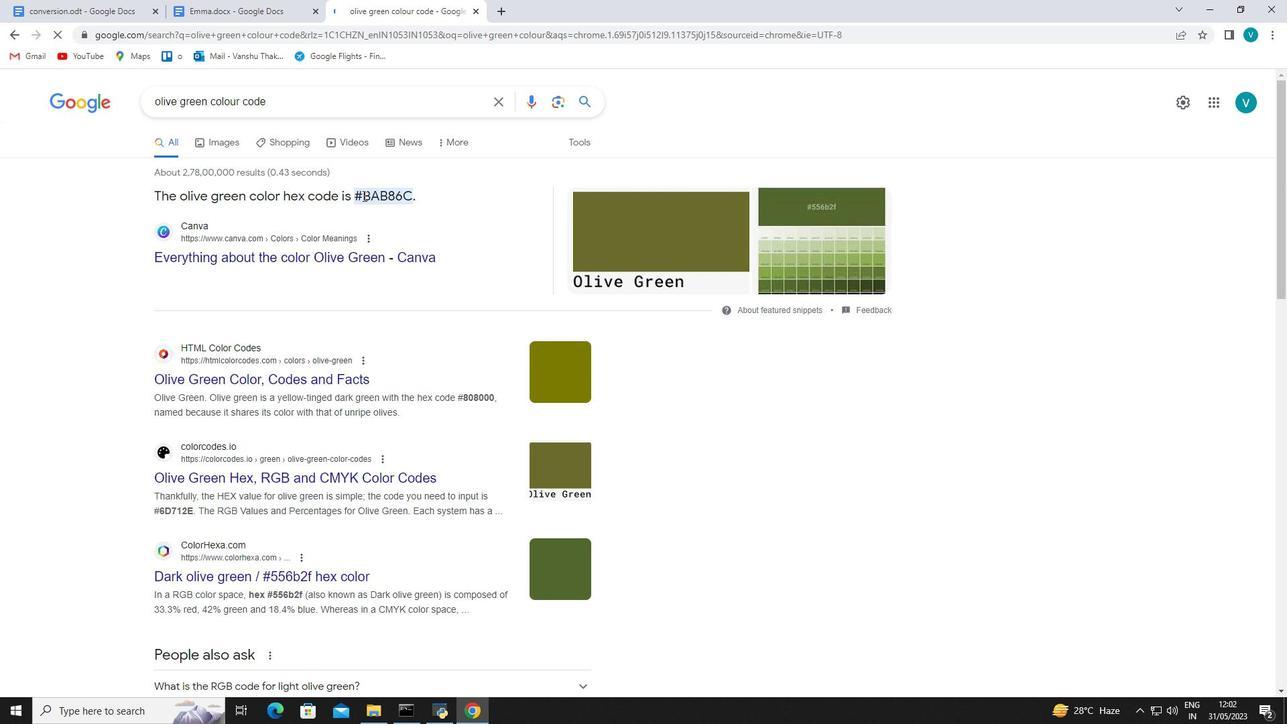 
Action: Mouse moved to (406, 232)
Screenshot: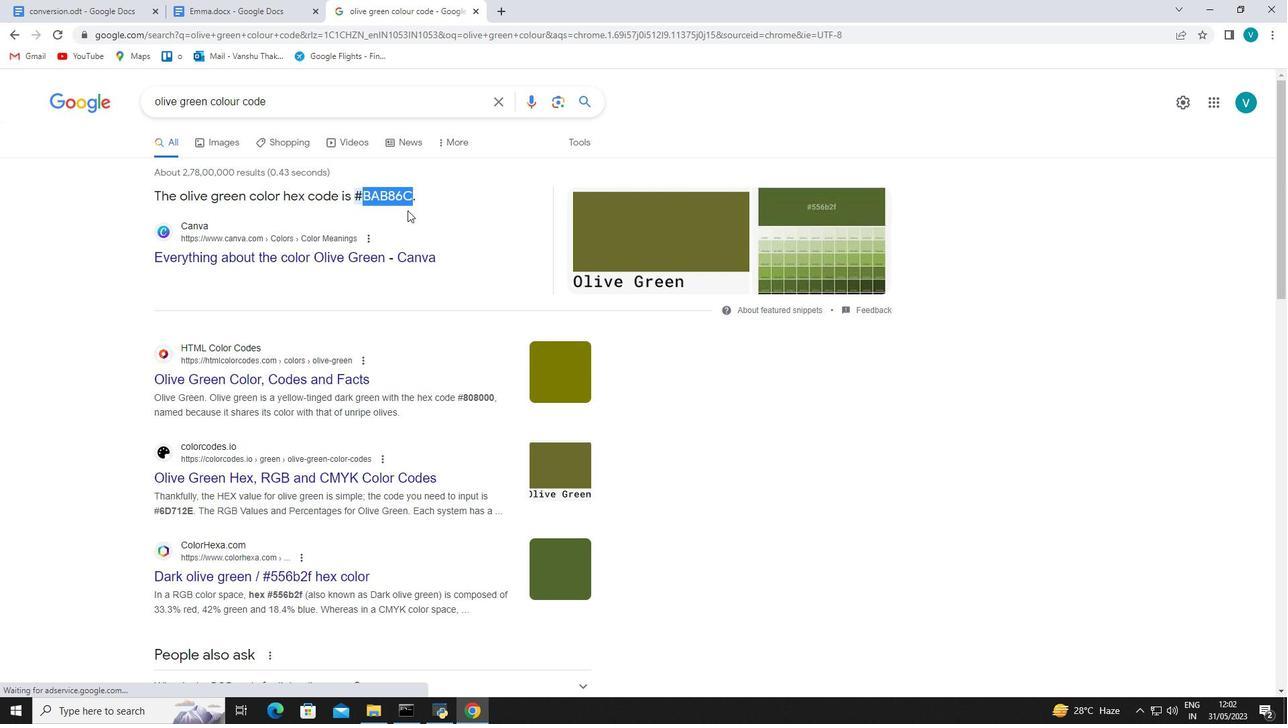 
Action: Key pressed ctrl+C<'\x03'>
Screenshot: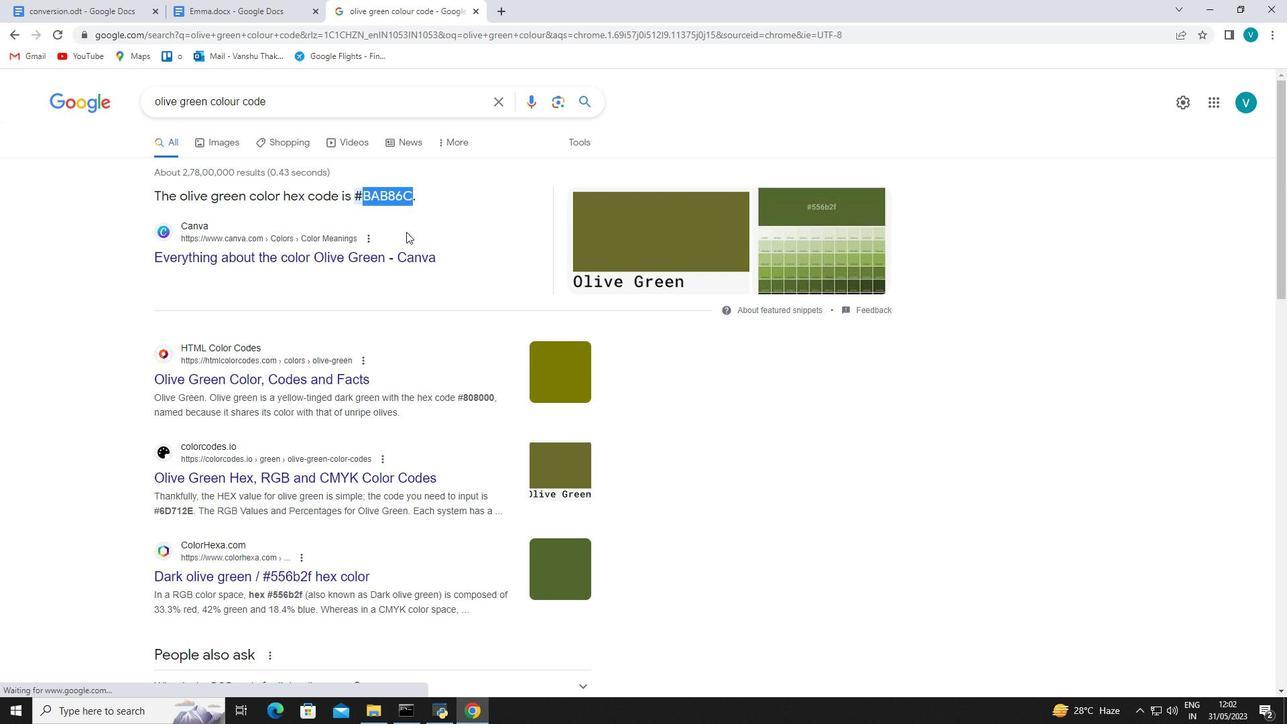 
Action: Mouse moved to (274, 0)
Screenshot: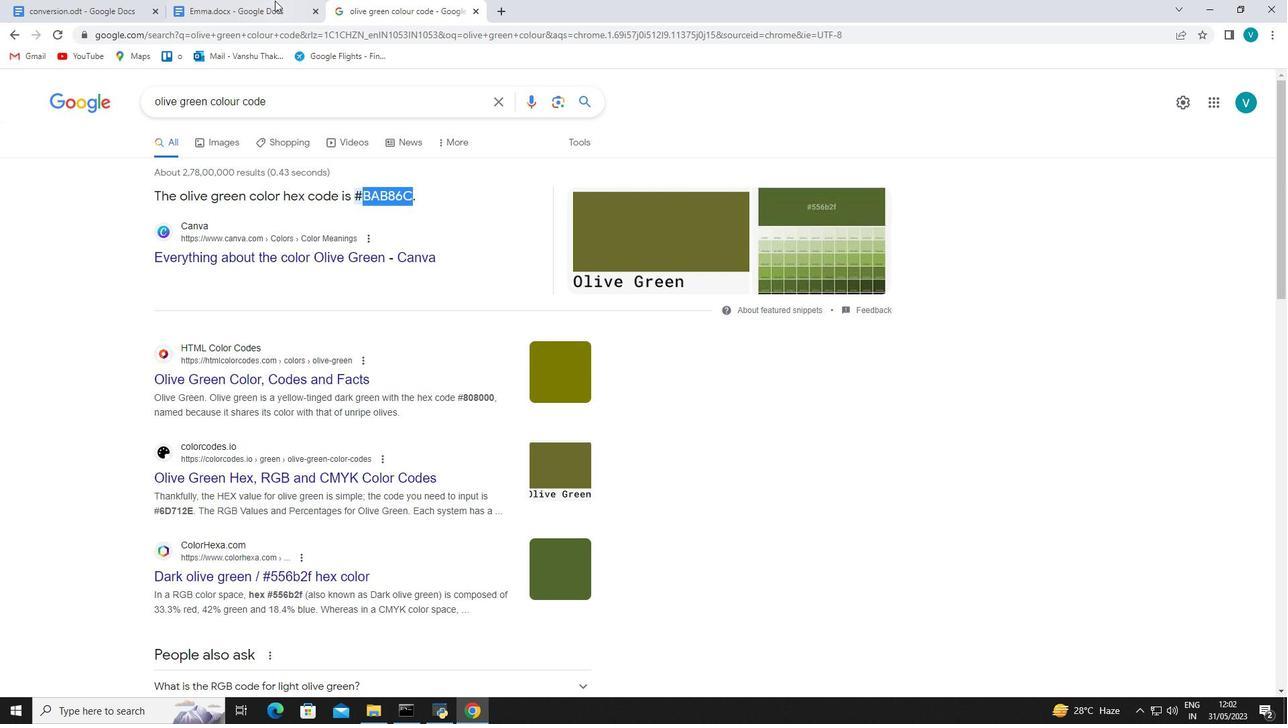 
Action: Mouse pressed left at (274, 0)
Screenshot: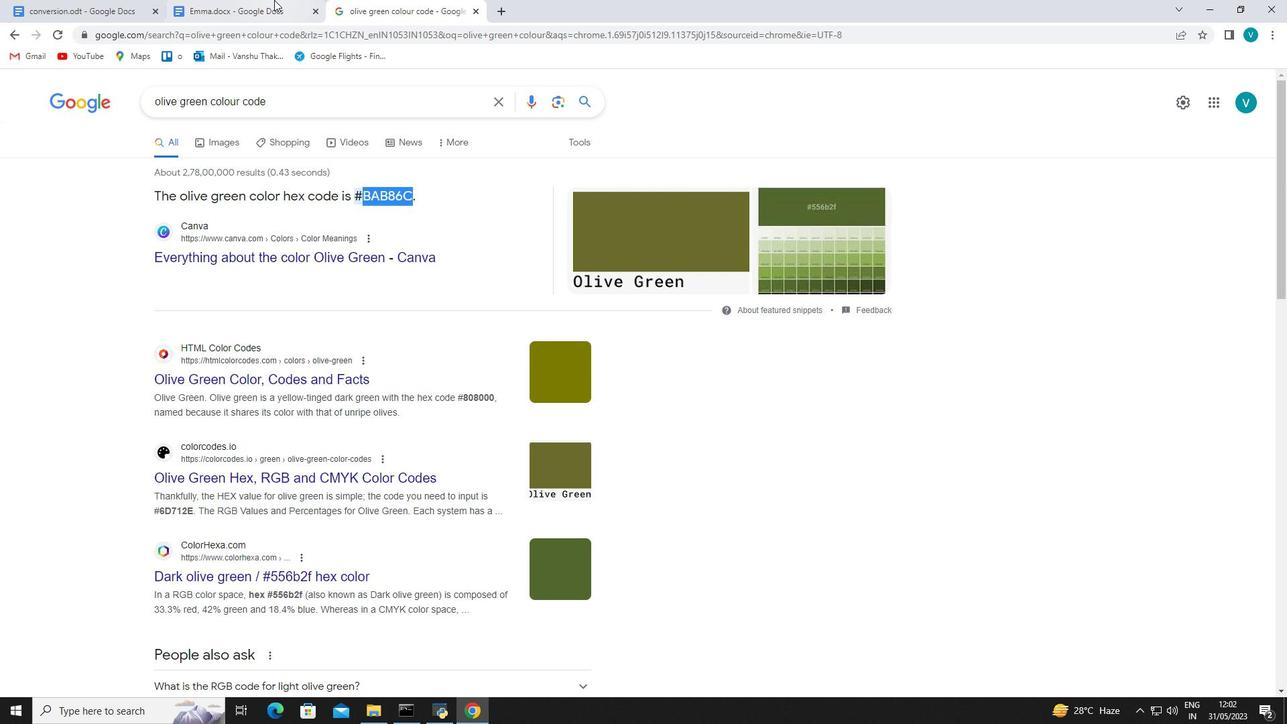 
Action: Mouse moved to (476, 130)
Screenshot: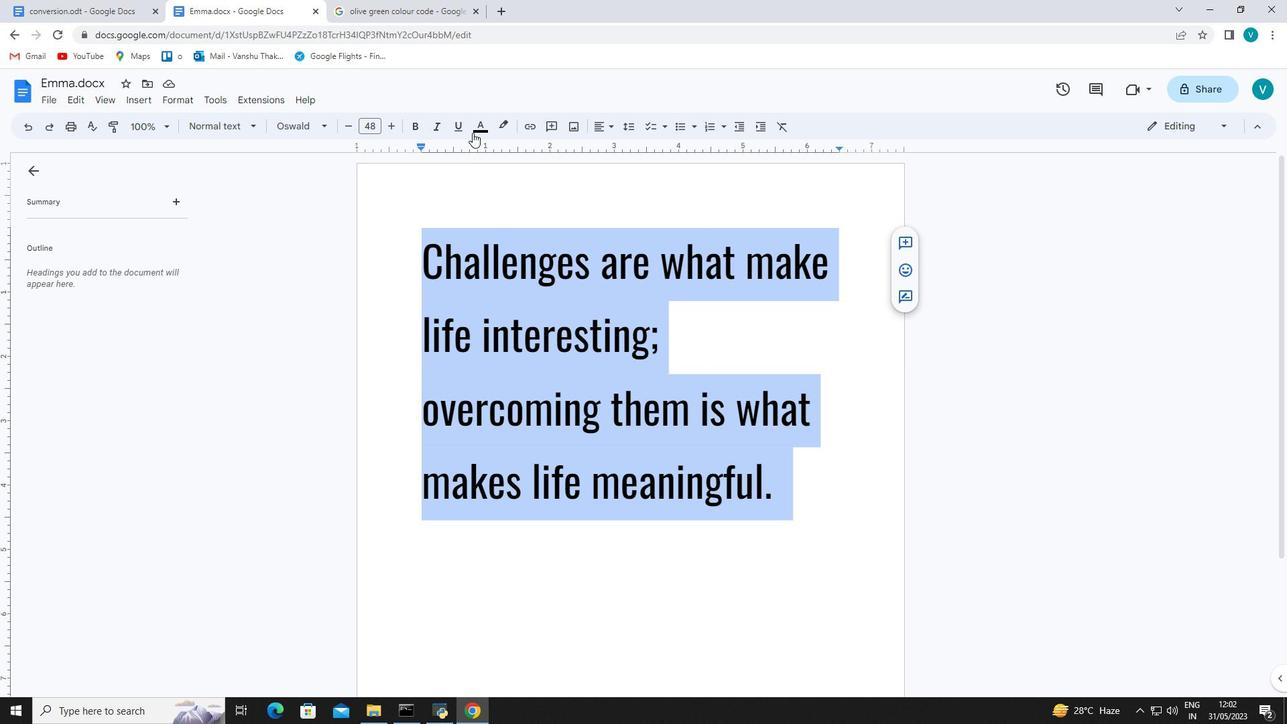 
Action: Mouse pressed left at (476, 130)
Screenshot: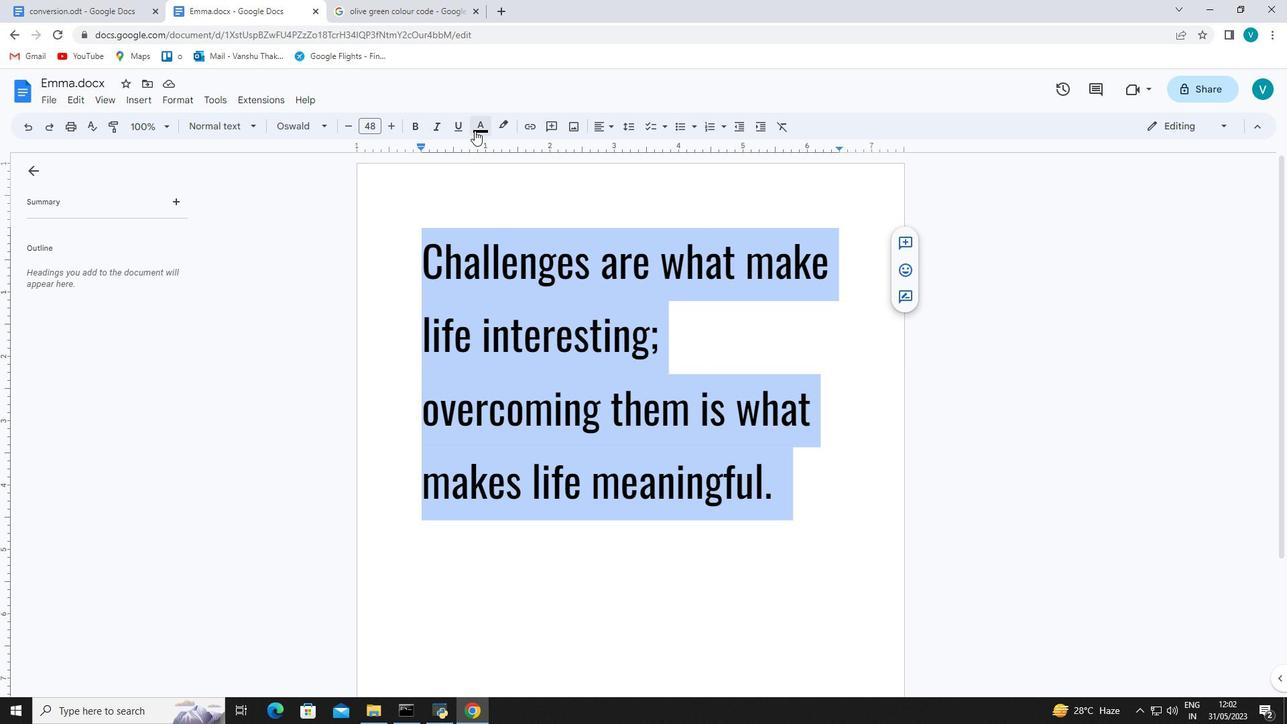 
Action: Mouse moved to (498, 272)
Screenshot: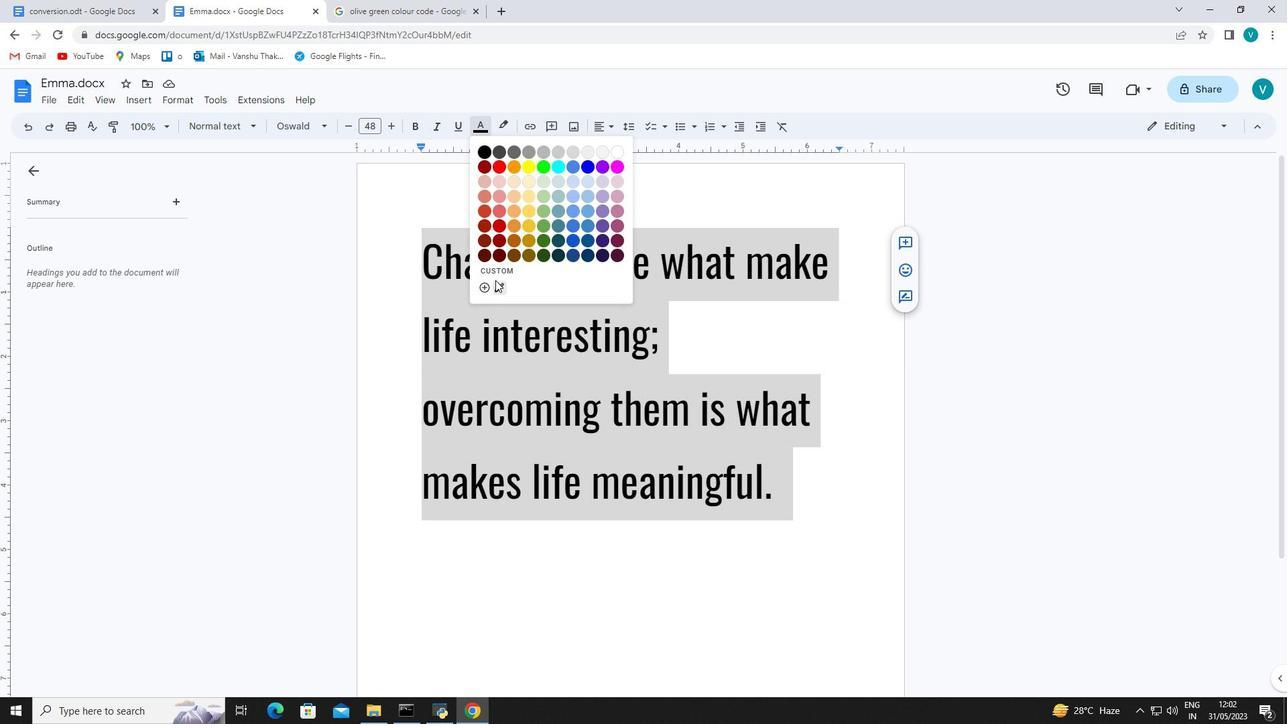 
Action: Mouse pressed left at (498, 272)
Screenshot: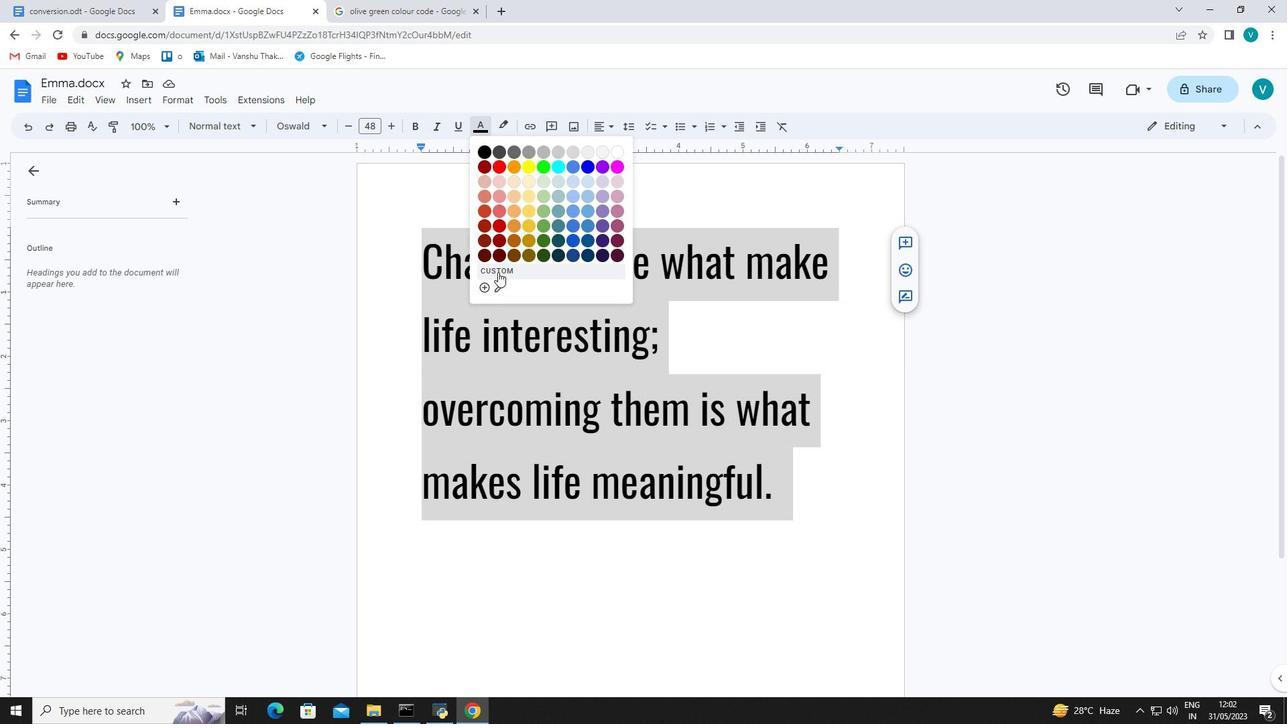 
Action: Mouse moved to (562, 445)
Screenshot: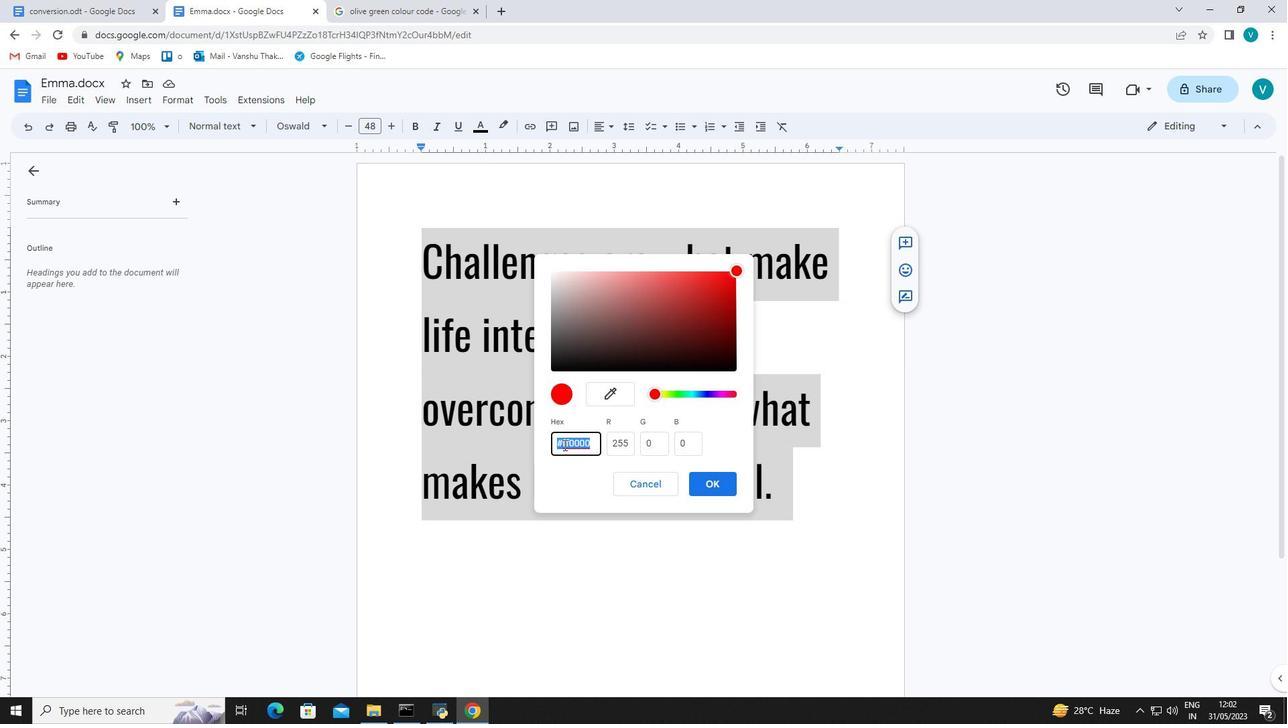 
Action: Mouse pressed left at (562, 445)
Screenshot: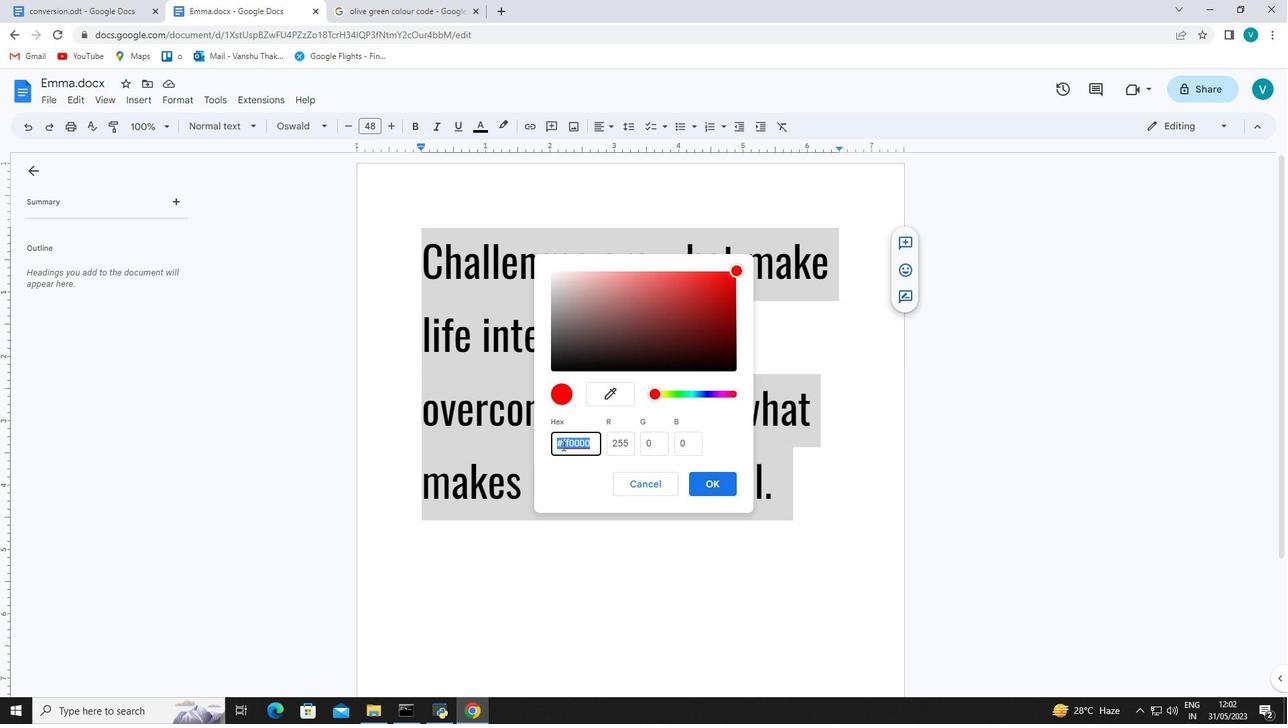 
Action: Mouse moved to (585, 446)
Screenshot: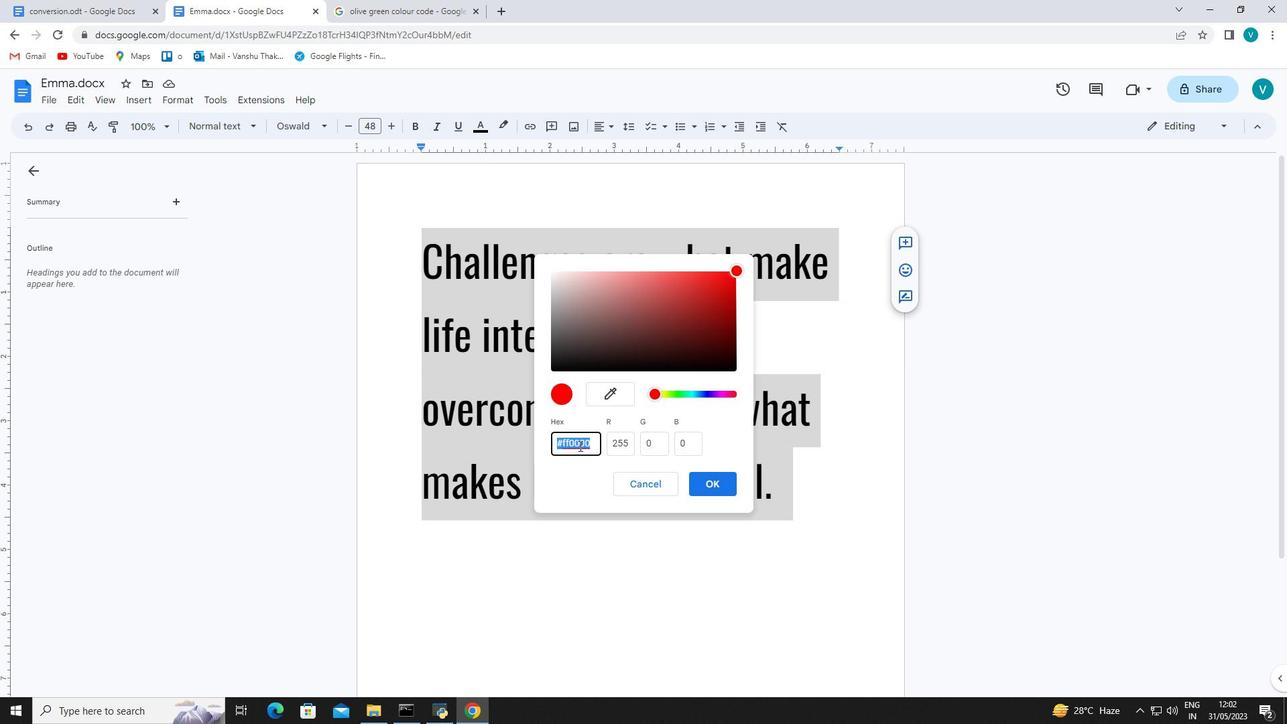 
Action: Mouse pressed left at (585, 446)
Screenshot: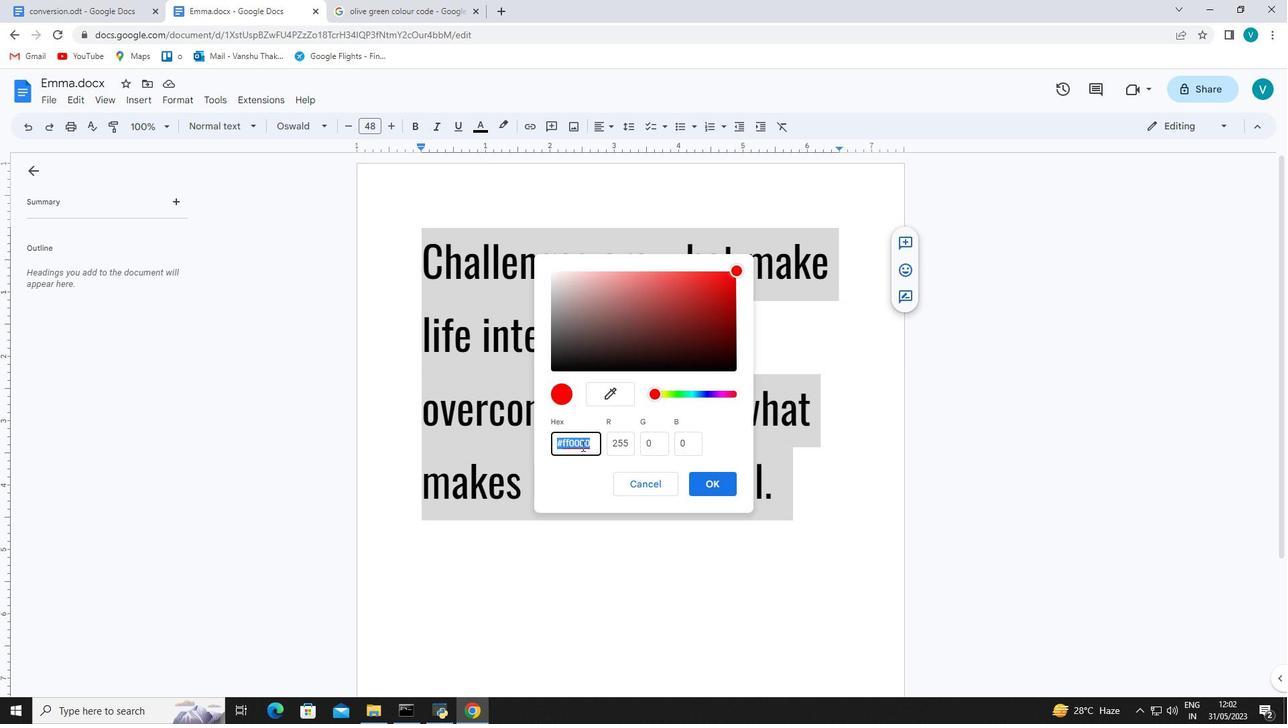 
Action: Mouse moved to (590, 444)
Screenshot: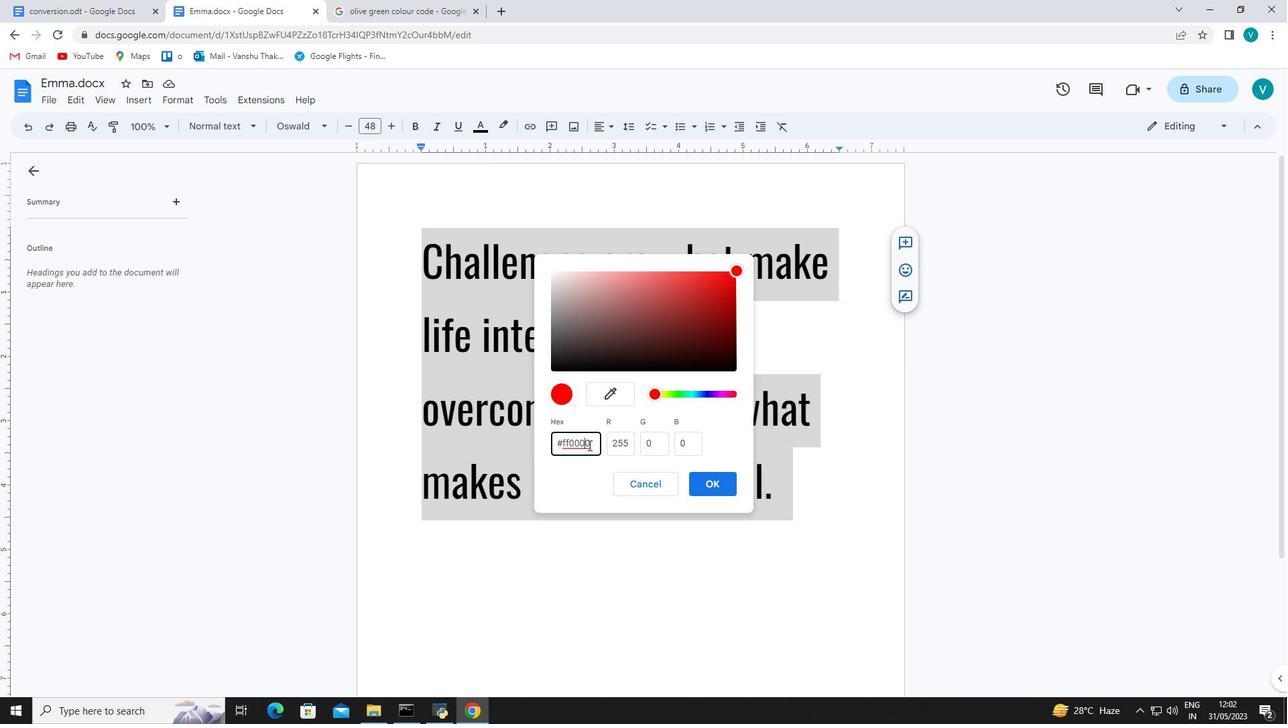 
Action: Mouse pressed left at (590, 444)
Screenshot: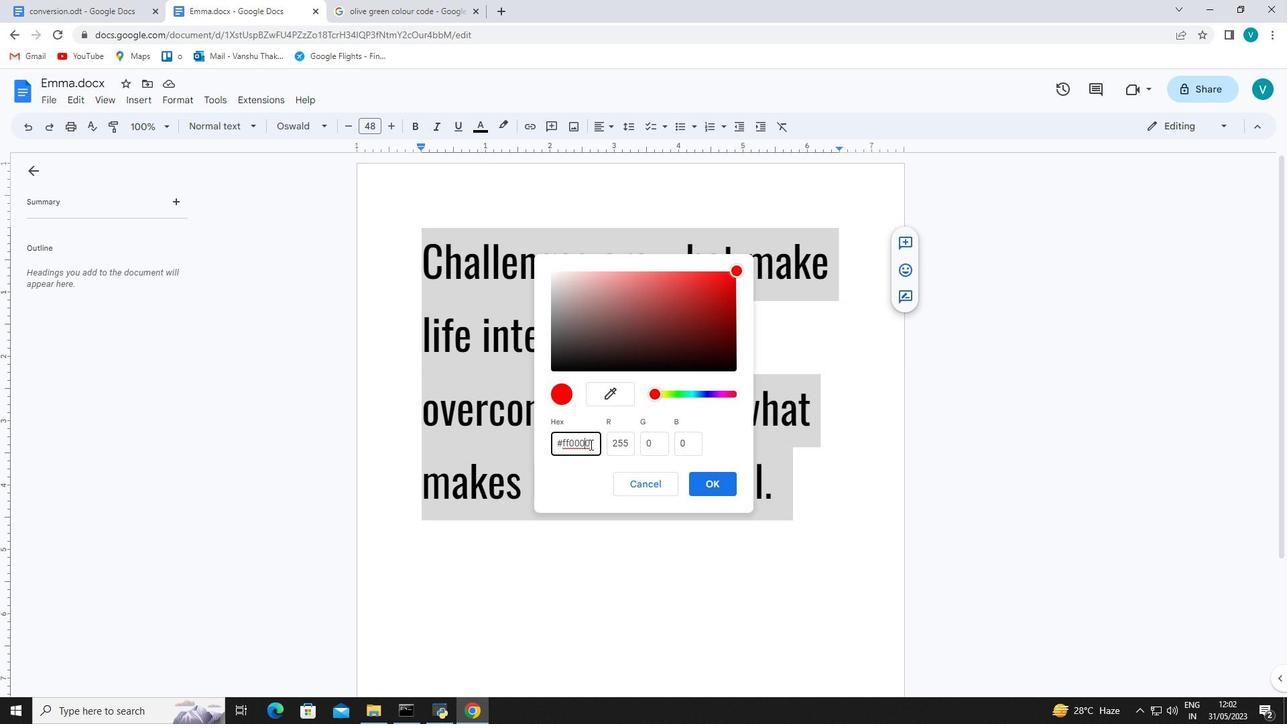 
Action: Mouse moved to (585, 443)
Screenshot: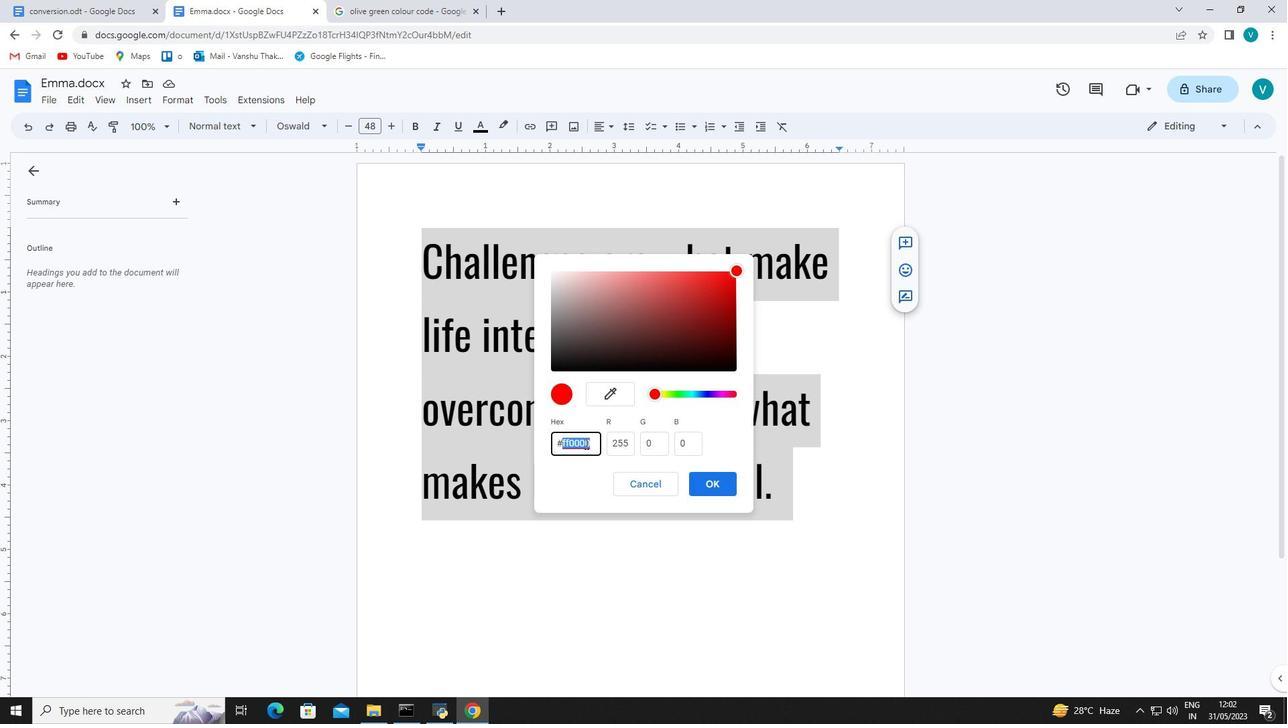 
Action: Key pressed ctrl+V
Screenshot: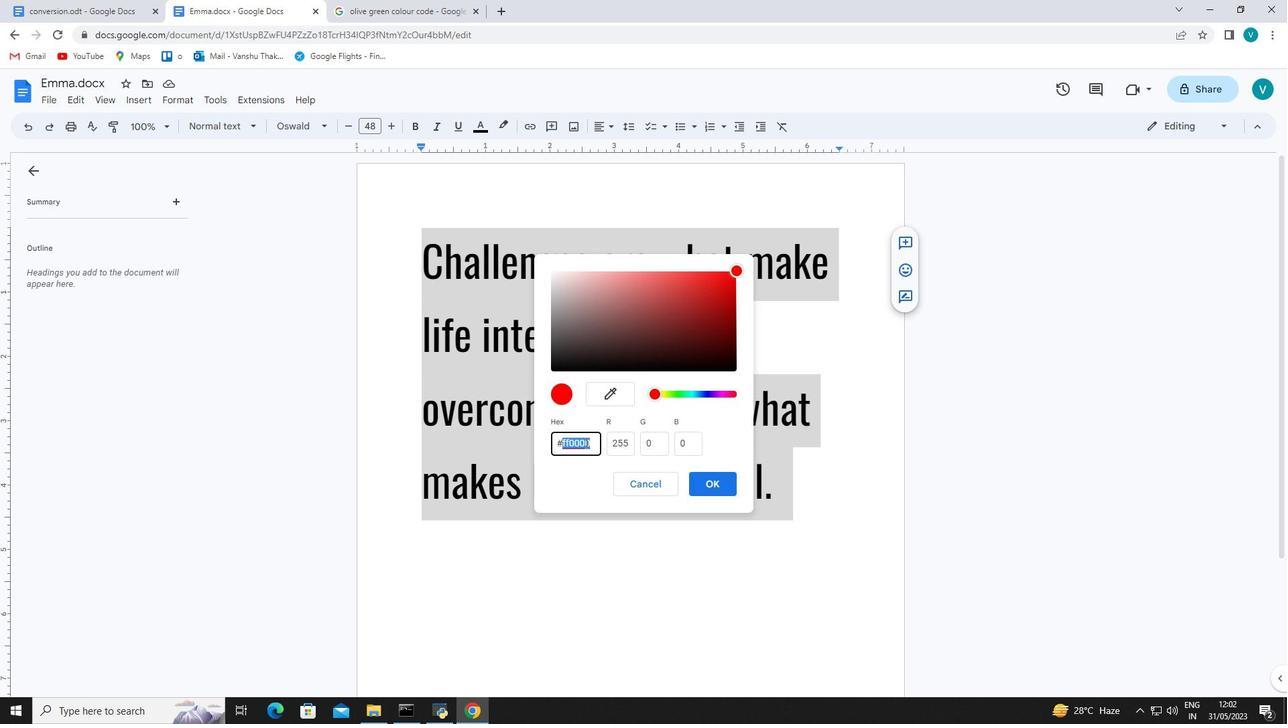 
Action: Mouse moved to (710, 486)
Screenshot: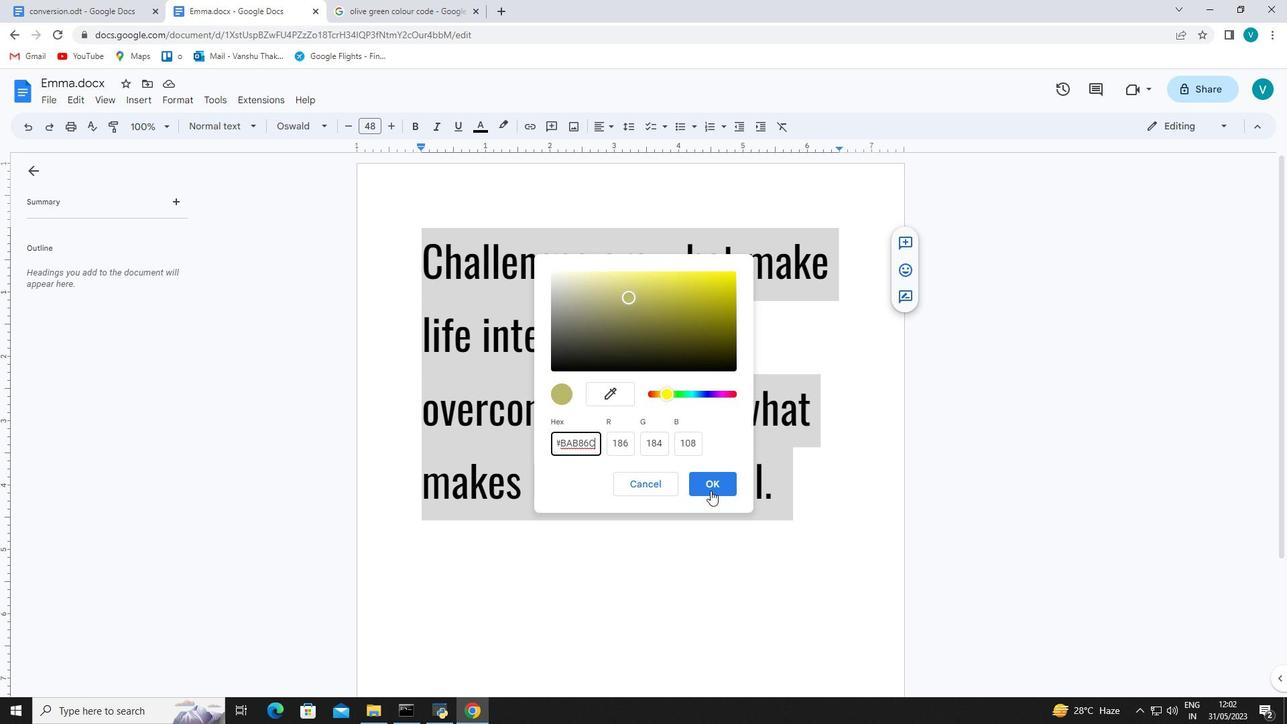
Action: Mouse pressed left at (710, 486)
Screenshot: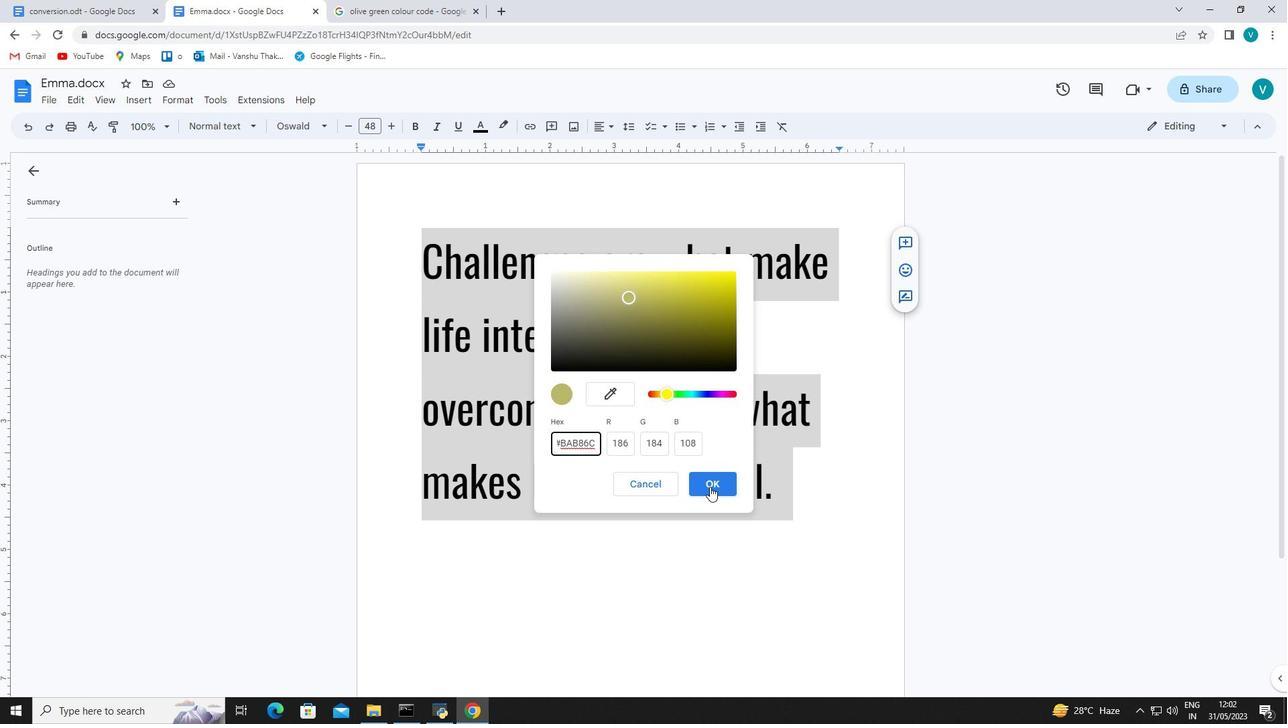 
Action: Mouse moved to (792, 484)
Screenshot: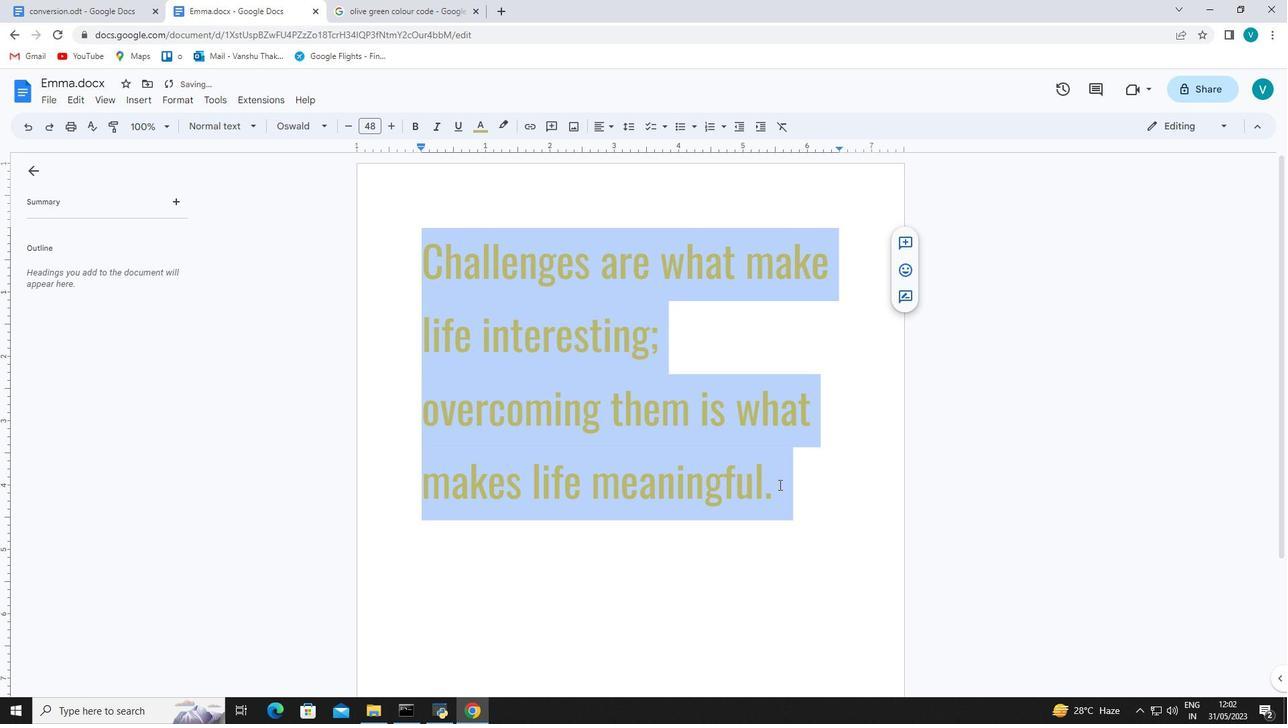
Action: Mouse pressed left at (792, 484)
Screenshot: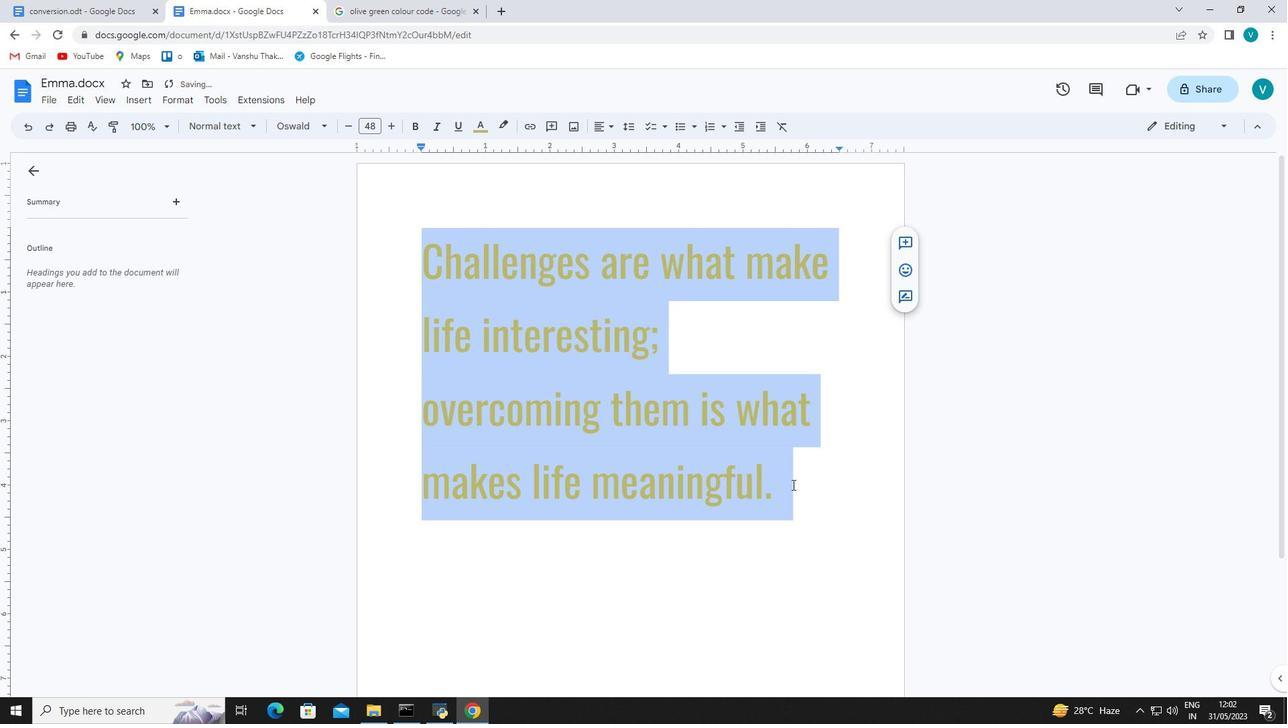 
Action: Mouse moved to (282, 194)
Screenshot: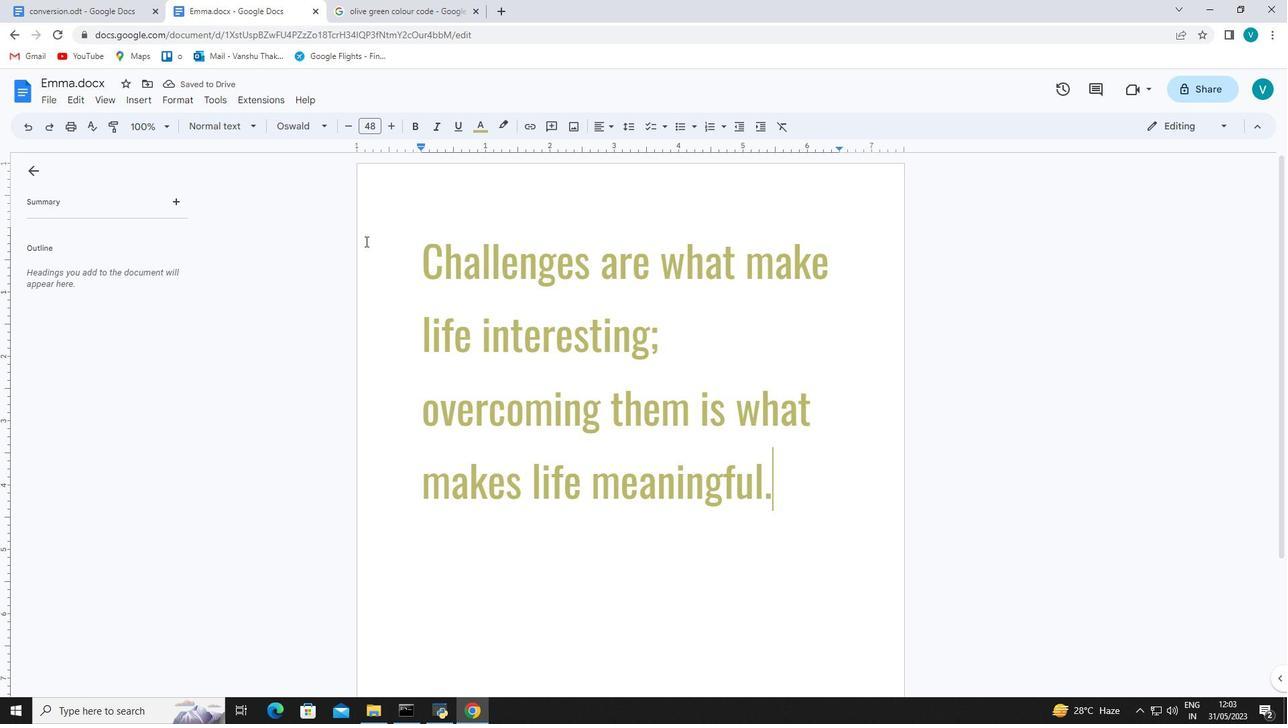
